 Task: Take a screenshot of a breathtaking landscape from a travel documentary you are watching in VLC.
Action: Mouse moved to (82, 45)
Screenshot: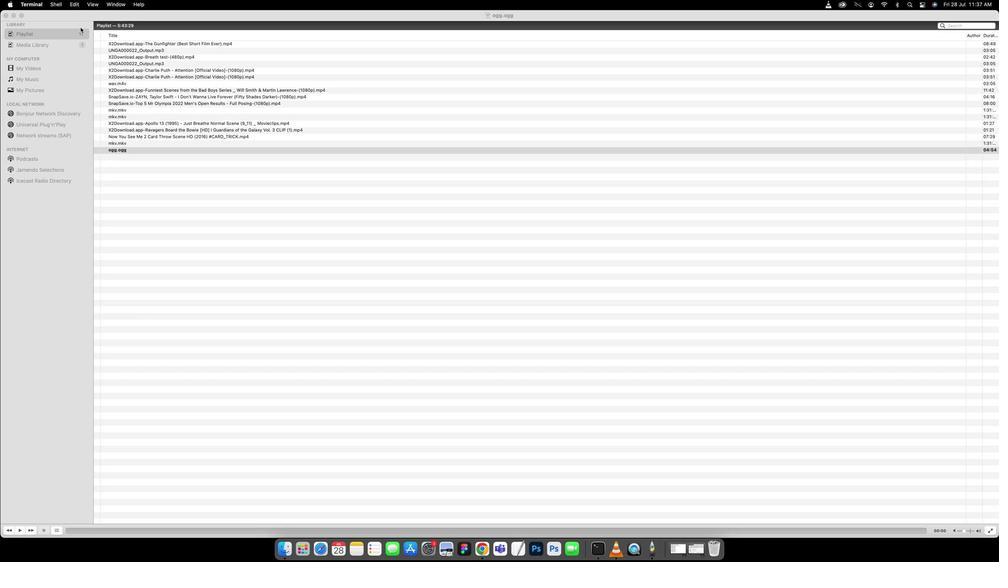 
Action: Mouse pressed left at (82, 45)
Screenshot: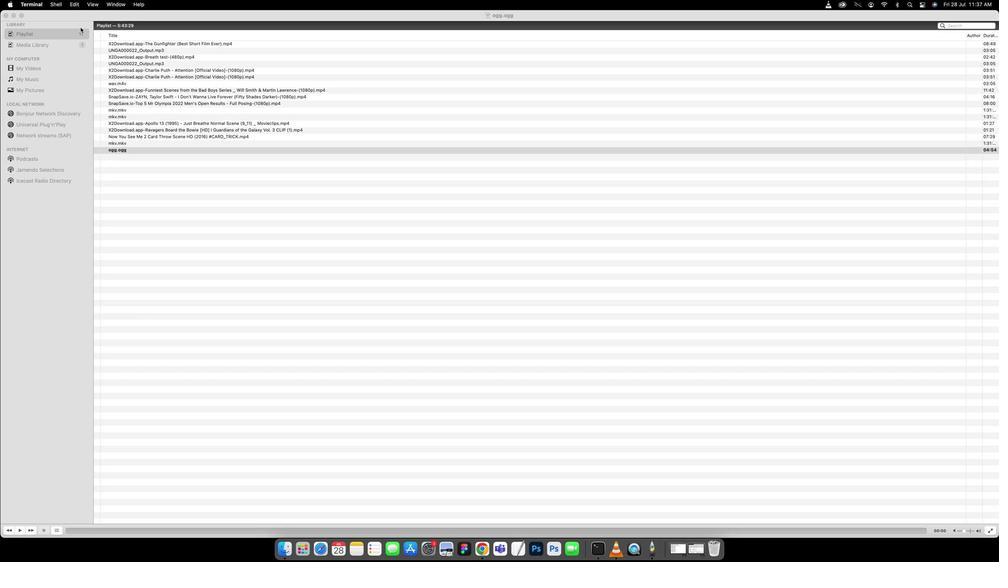 
Action: Mouse moved to (76, 22)
Screenshot: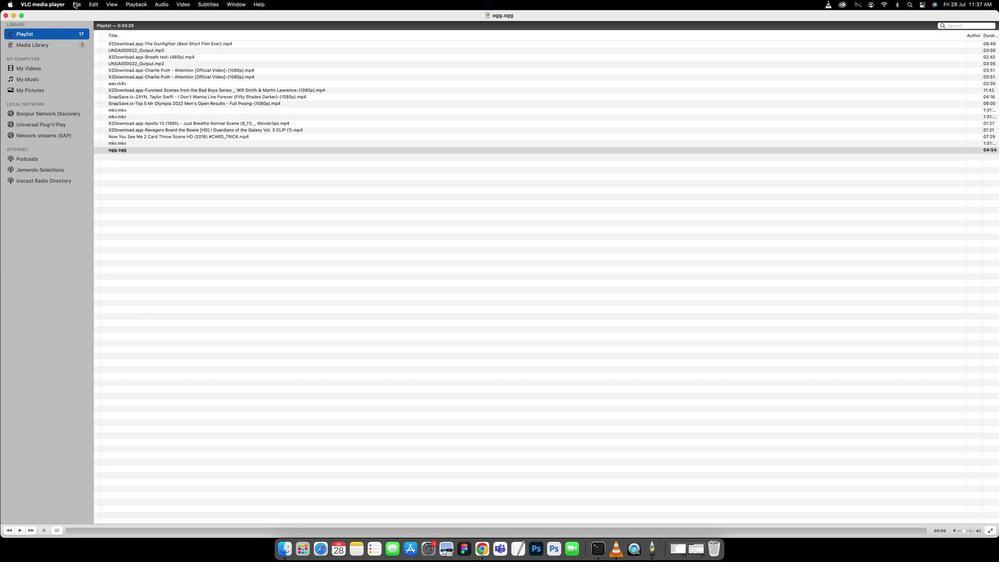 
Action: Mouse pressed left at (76, 22)
Screenshot: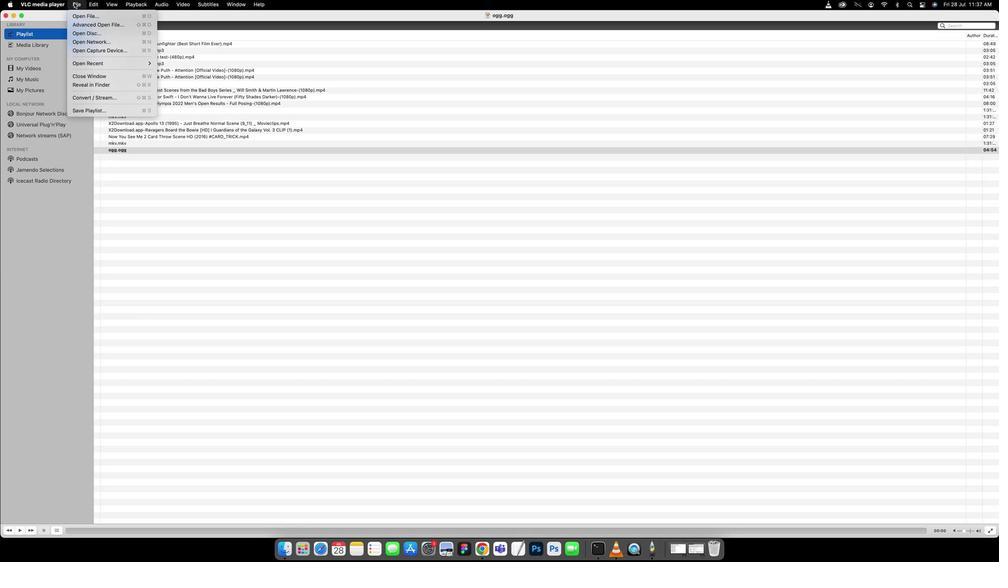 
Action: Mouse moved to (81, 32)
Screenshot: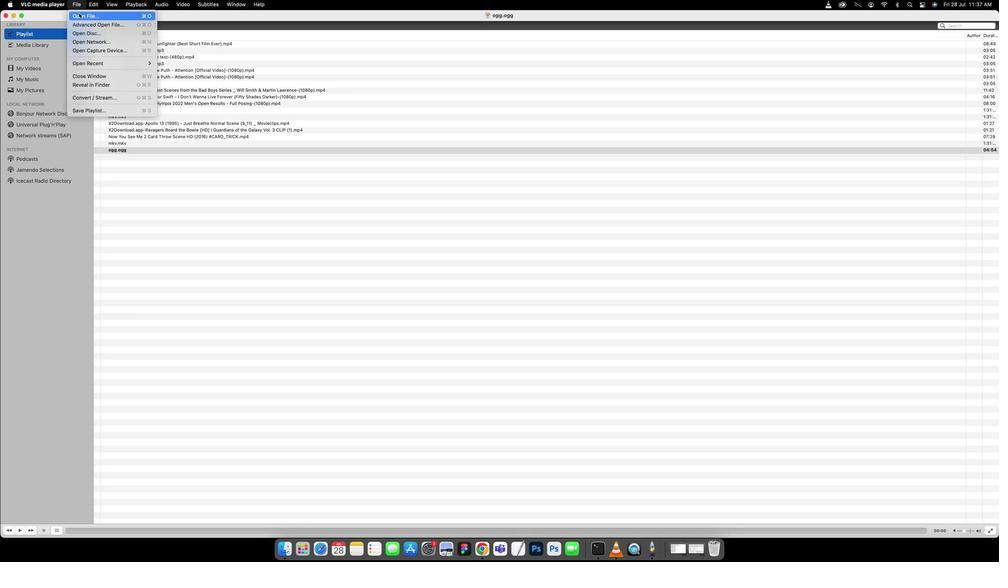
Action: Mouse pressed left at (81, 32)
Screenshot: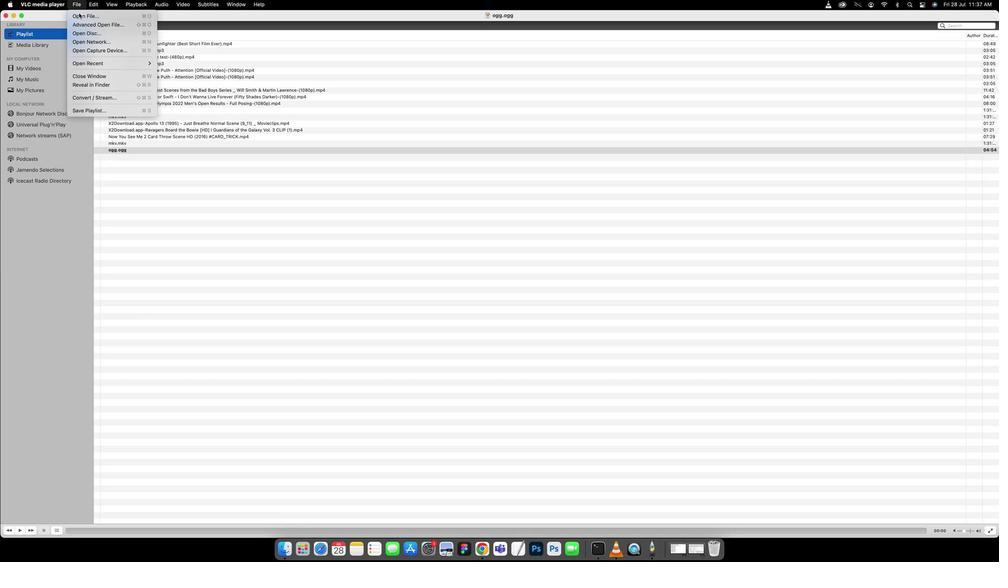 
Action: Mouse moved to (426, 149)
Screenshot: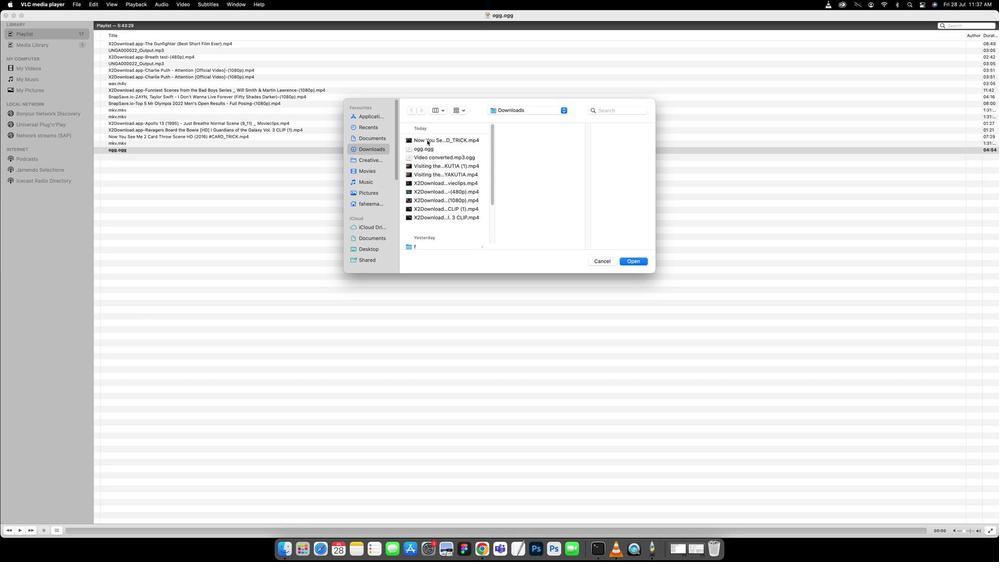 
Action: Mouse pressed left at (426, 149)
Screenshot: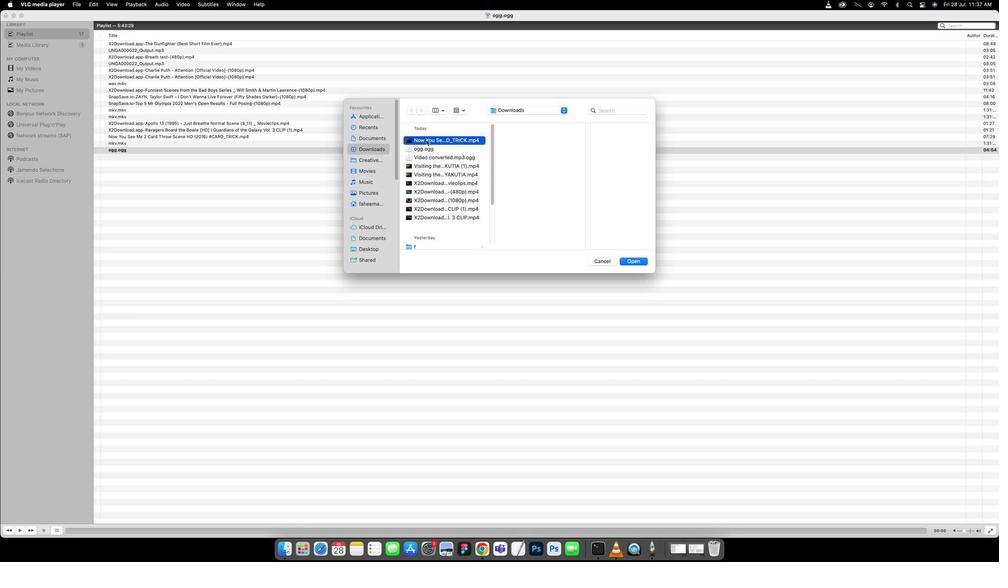 
Action: Mouse moved to (417, 172)
Screenshot: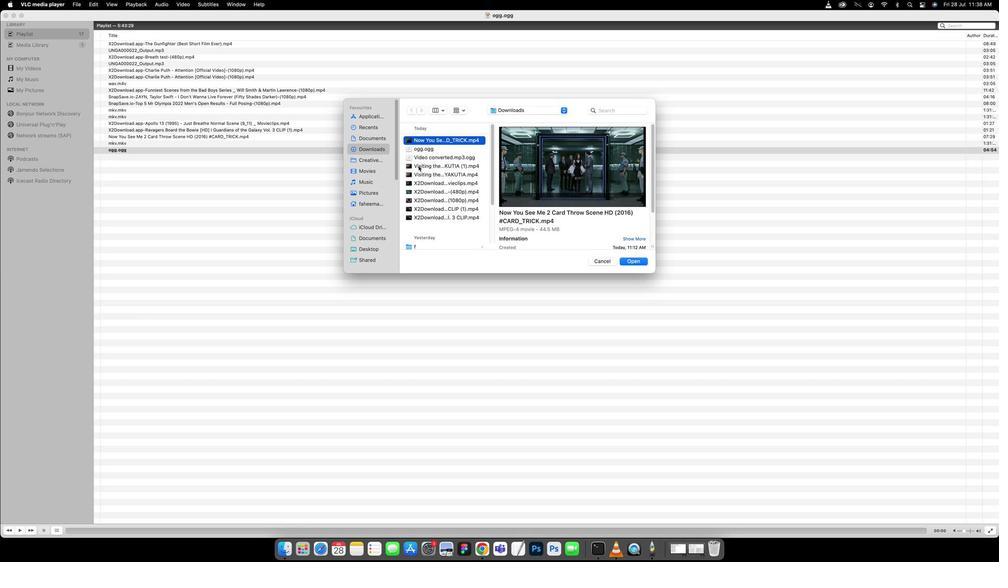 
Action: Mouse pressed left at (417, 172)
Screenshot: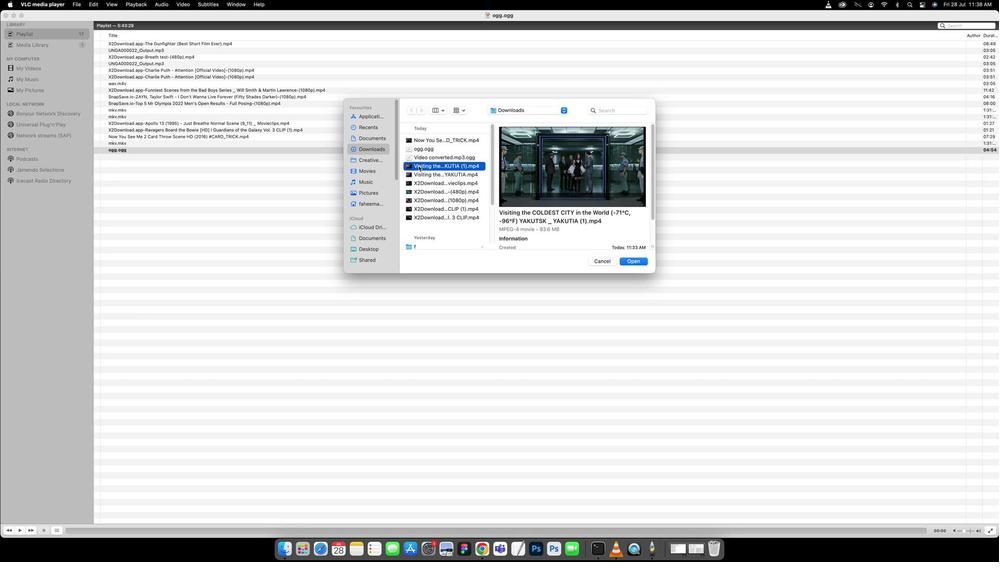
Action: Mouse moved to (419, 185)
Screenshot: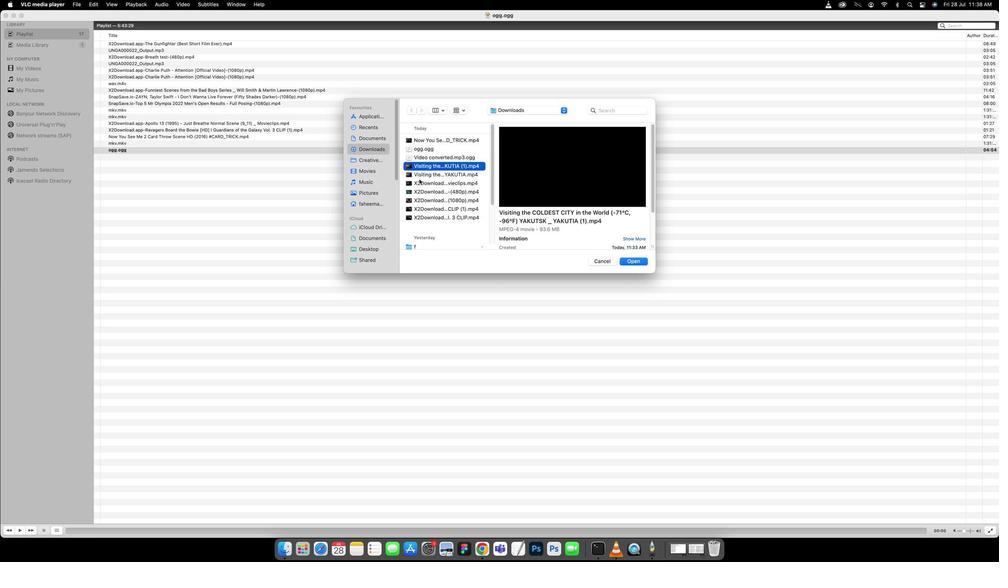 
Action: Mouse pressed left at (419, 185)
Screenshot: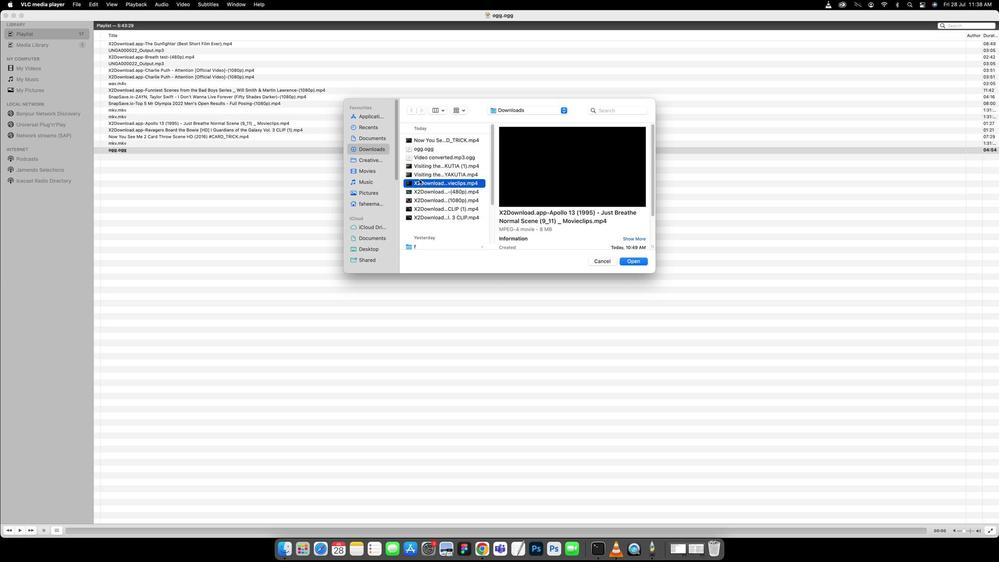 
Action: Mouse moved to (420, 182)
Screenshot: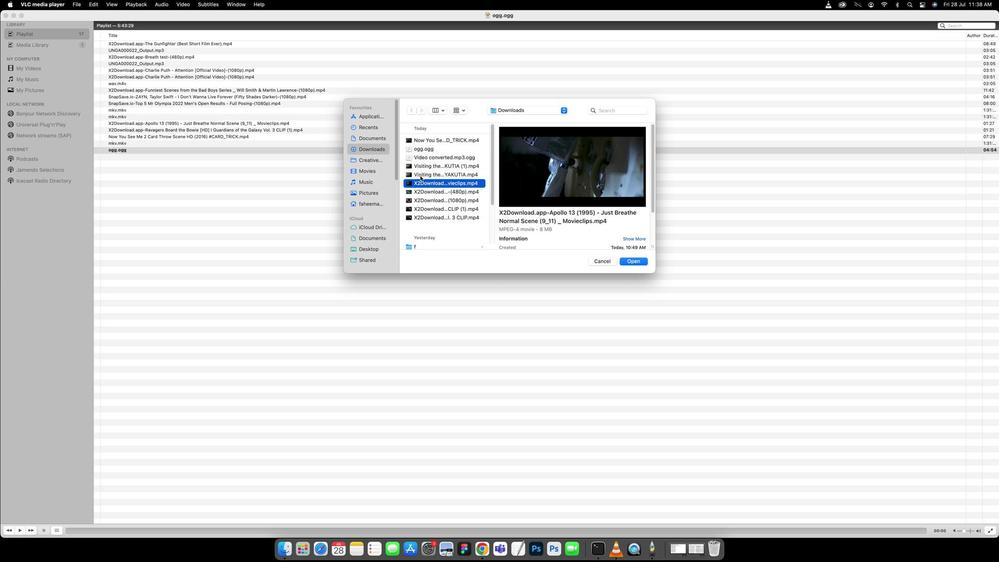 
Action: Mouse pressed left at (420, 182)
Screenshot: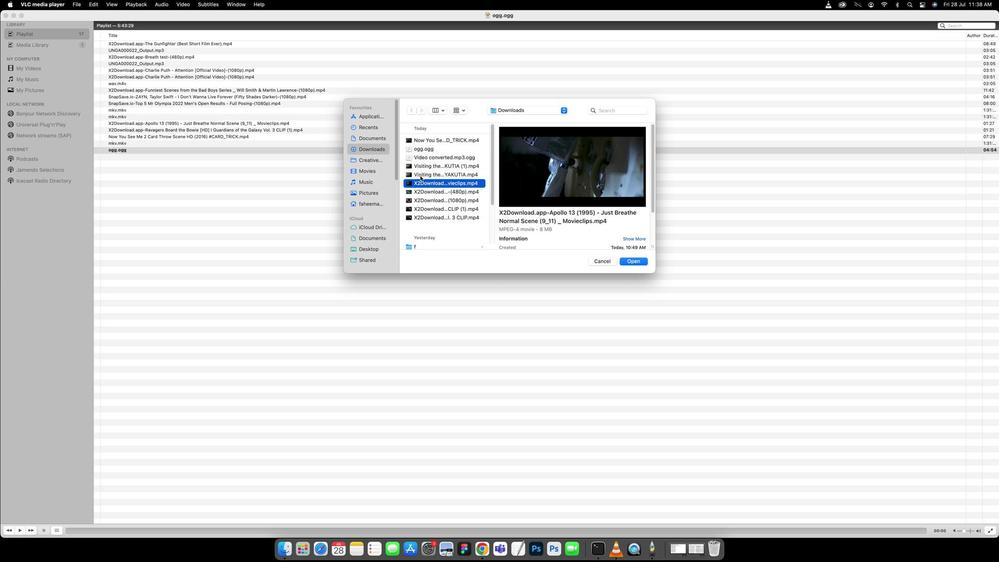 
Action: Mouse moved to (631, 262)
Screenshot: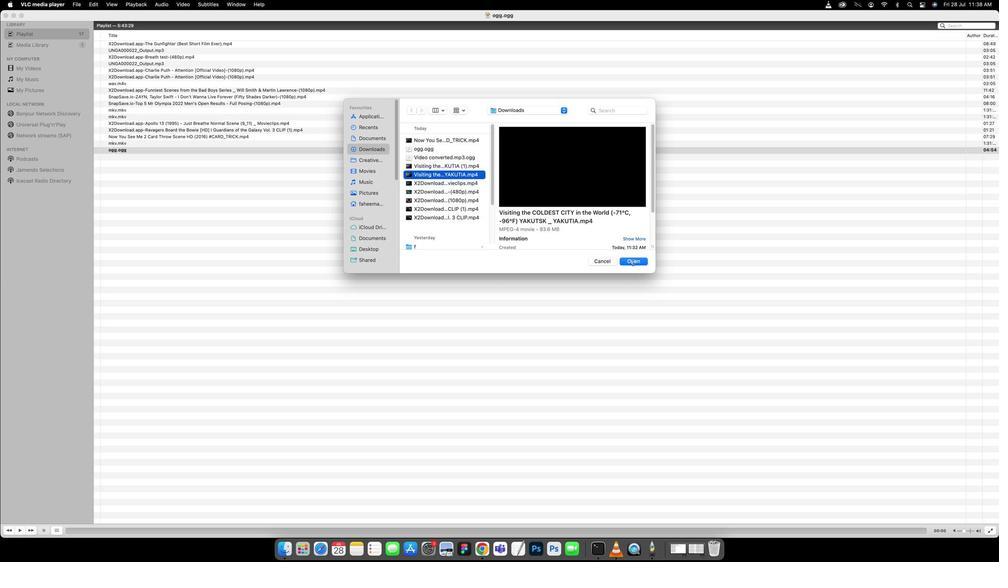 
Action: Mouse pressed left at (631, 262)
Screenshot: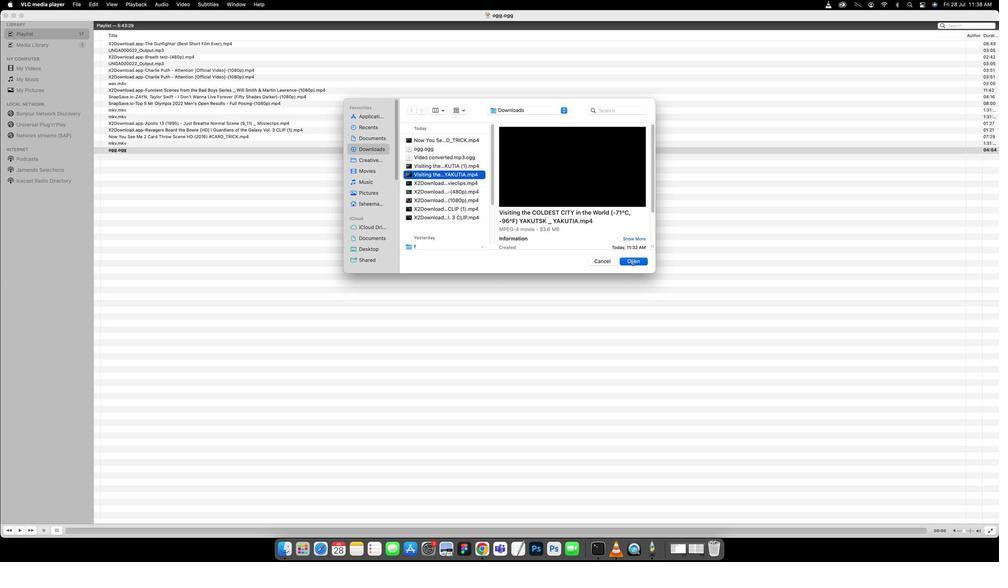 
Action: Mouse moved to (492, 304)
Screenshot: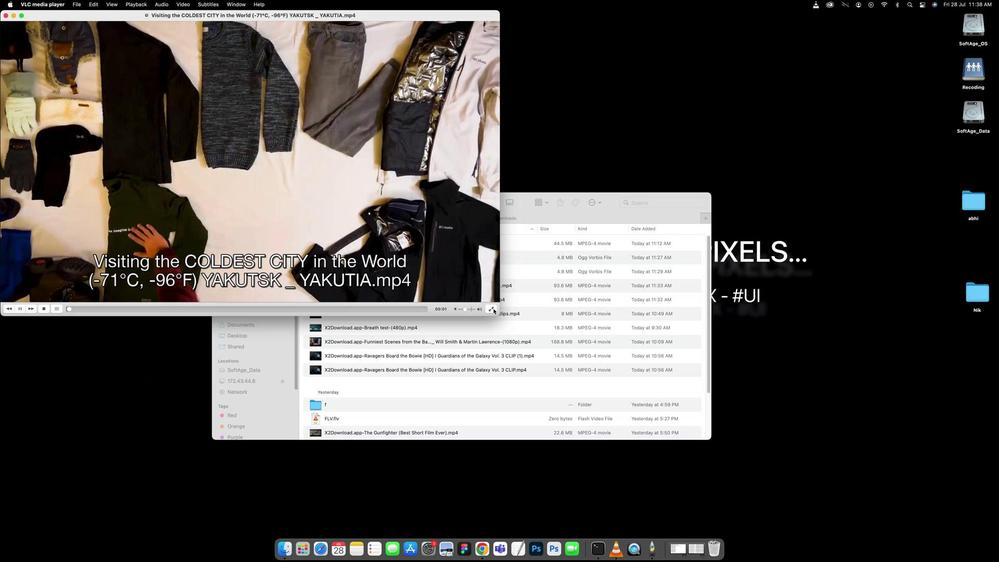 
Action: Mouse pressed left at (492, 304)
Screenshot: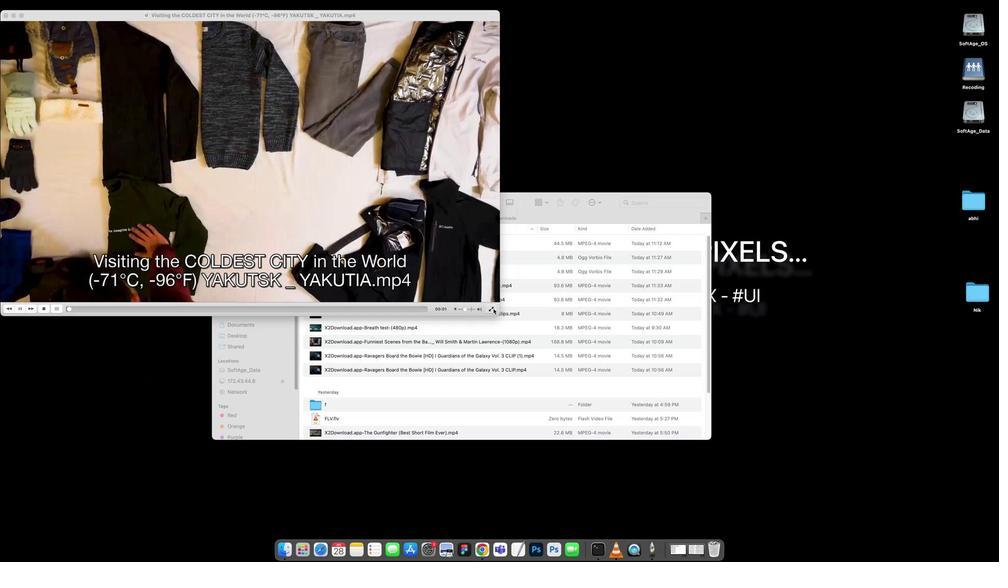 
Action: Mouse moved to (183, 24)
Screenshot: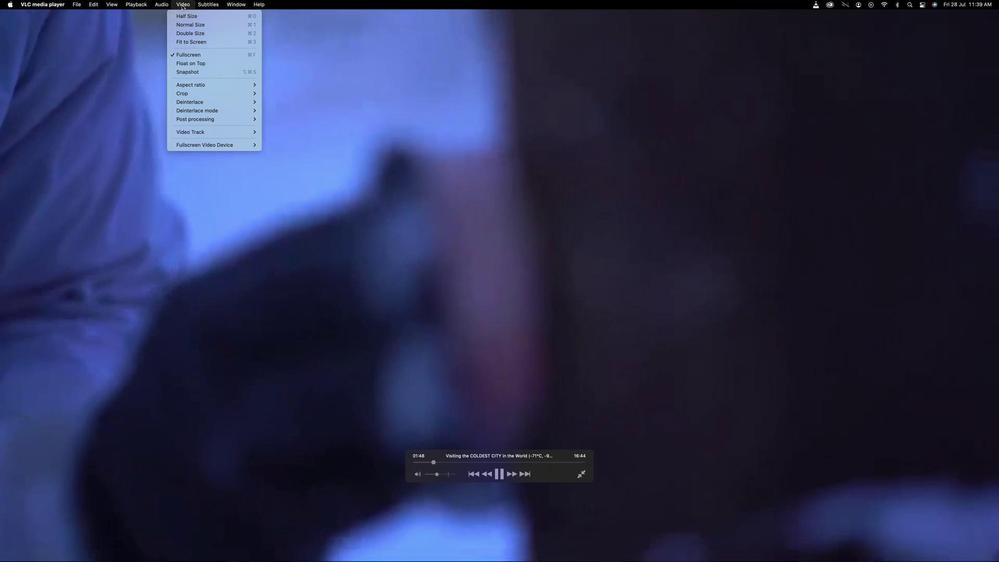 
Action: Mouse pressed left at (183, 24)
Screenshot: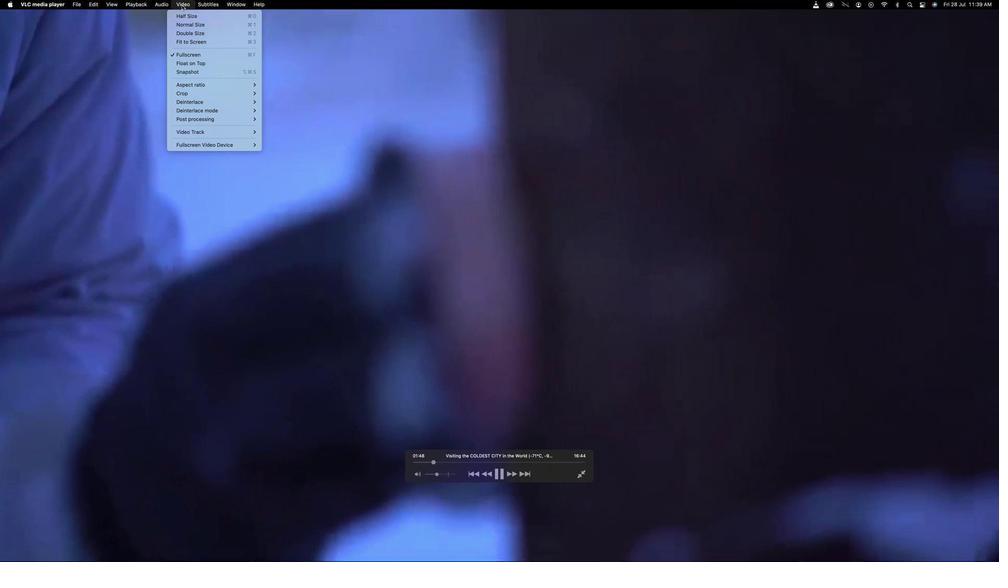 
Action: Mouse moved to (193, 86)
Screenshot: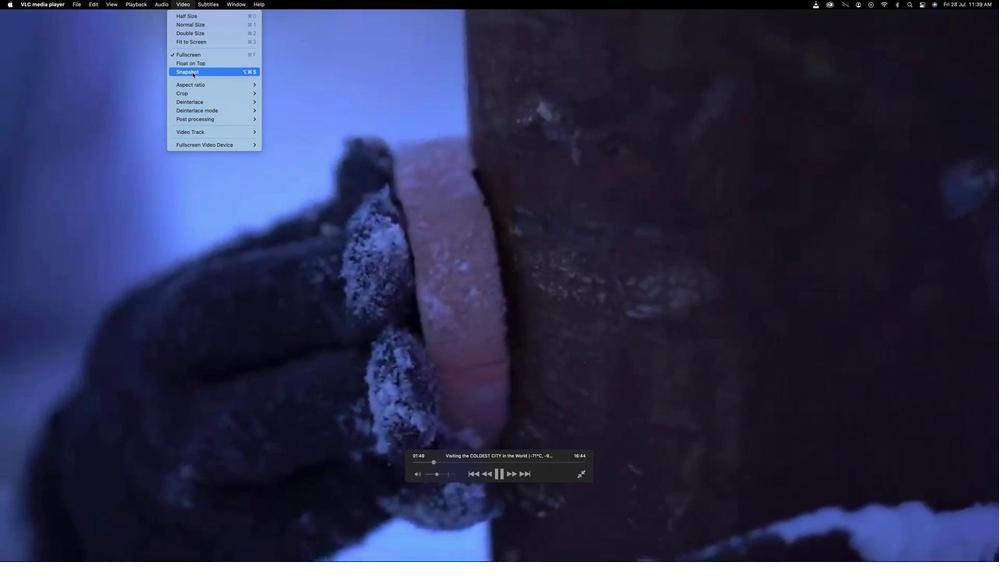 
Action: Mouse pressed left at (193, 86)
Screenshot: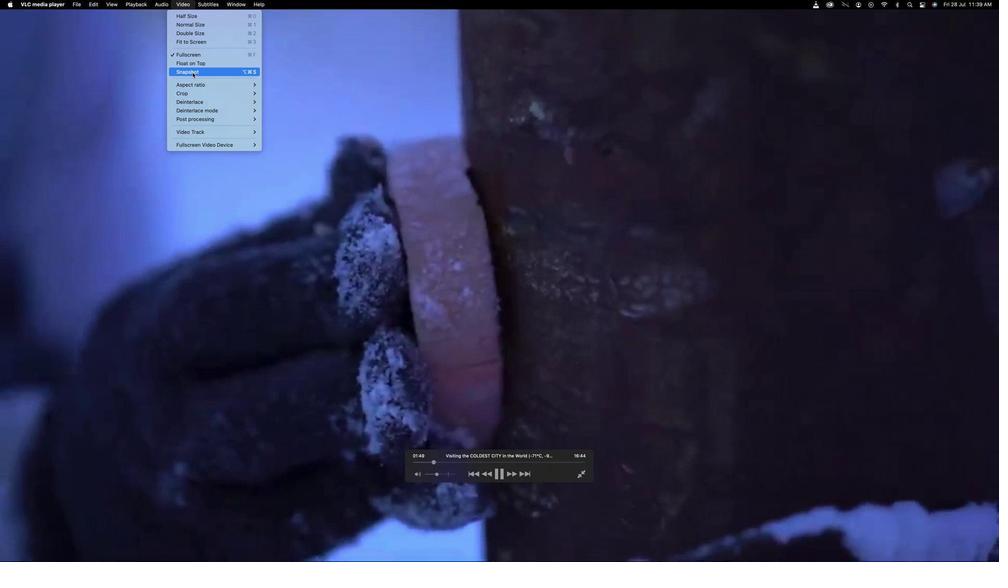 
Action: Mouse moved to (189, 21)
Screenshot: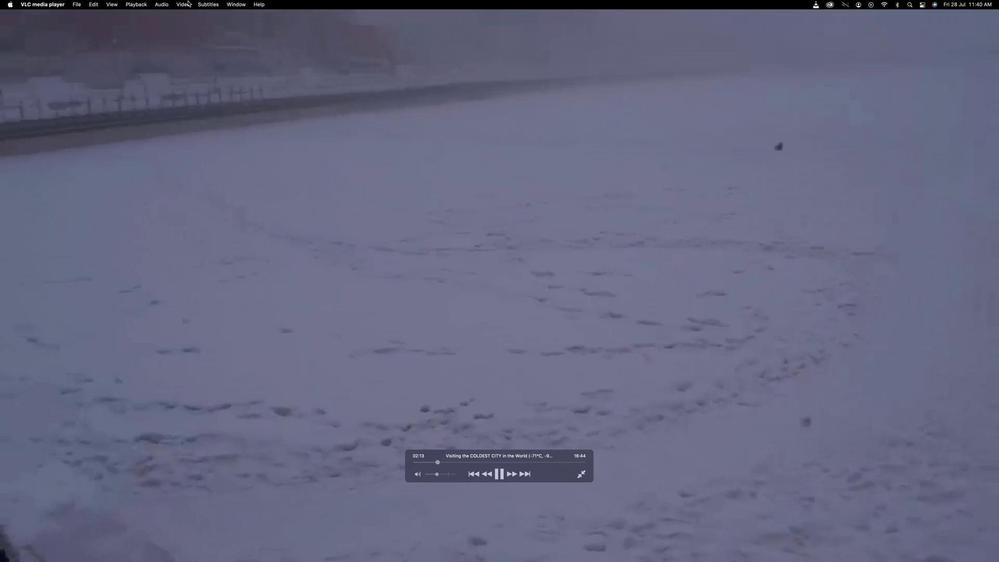 
Action: Mouse pressed left at (189, 21)
Screenshot: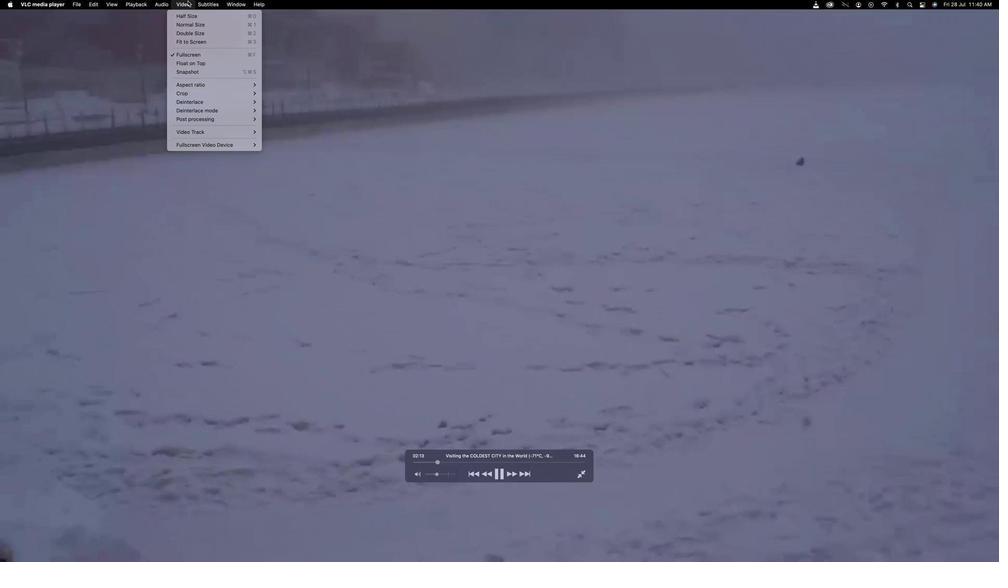 
Action: Mouse moved to (188, 86)
Screenshot: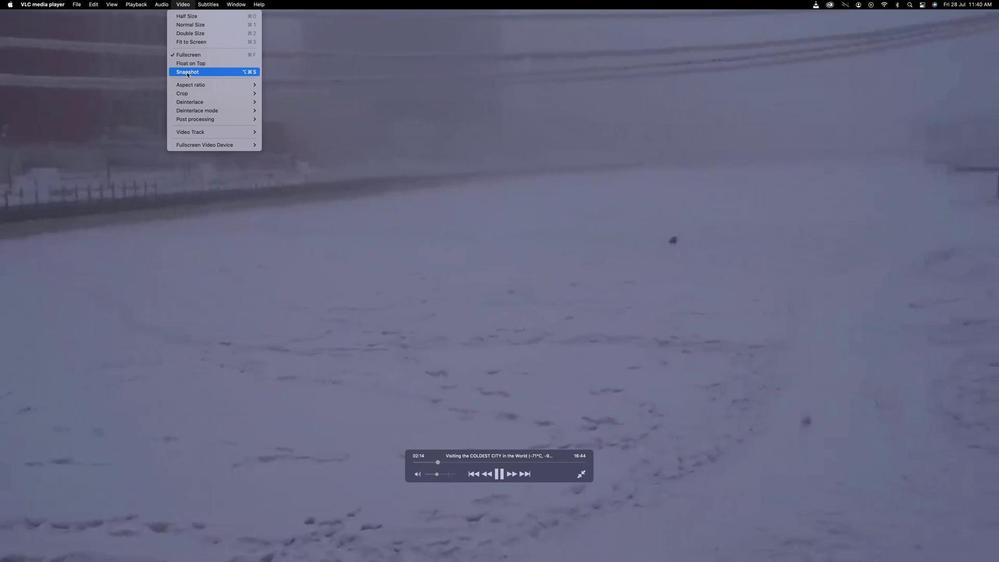 
Action: Mouse pressed left at (188, 86)
Screenshot: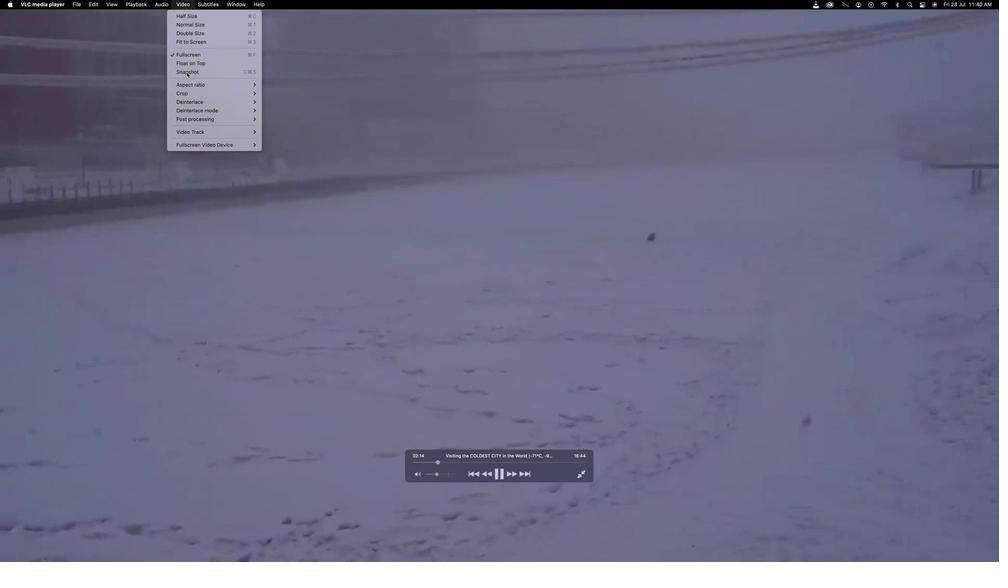 
Action: Mouse moved to (182, 22)
Screenshot: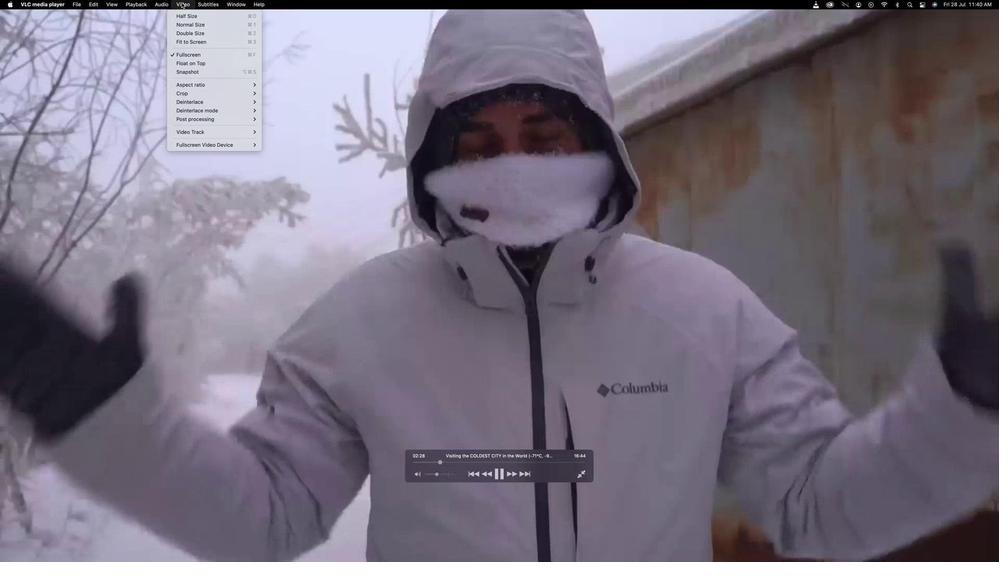 
Action: Mouse pressed left at (182, 22)
Screenshot: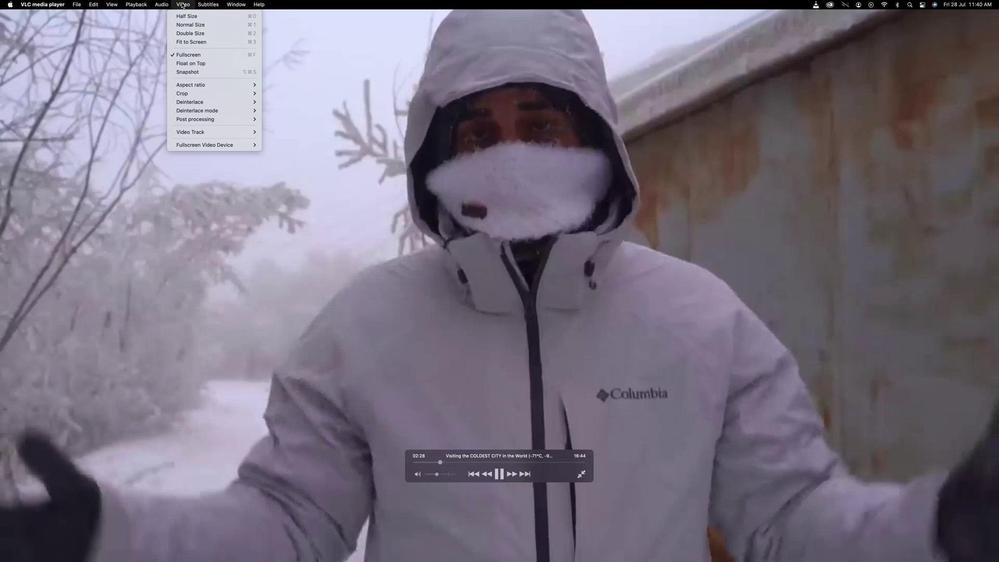 
Action: Mouse moved to (189, 85)
Screenshot: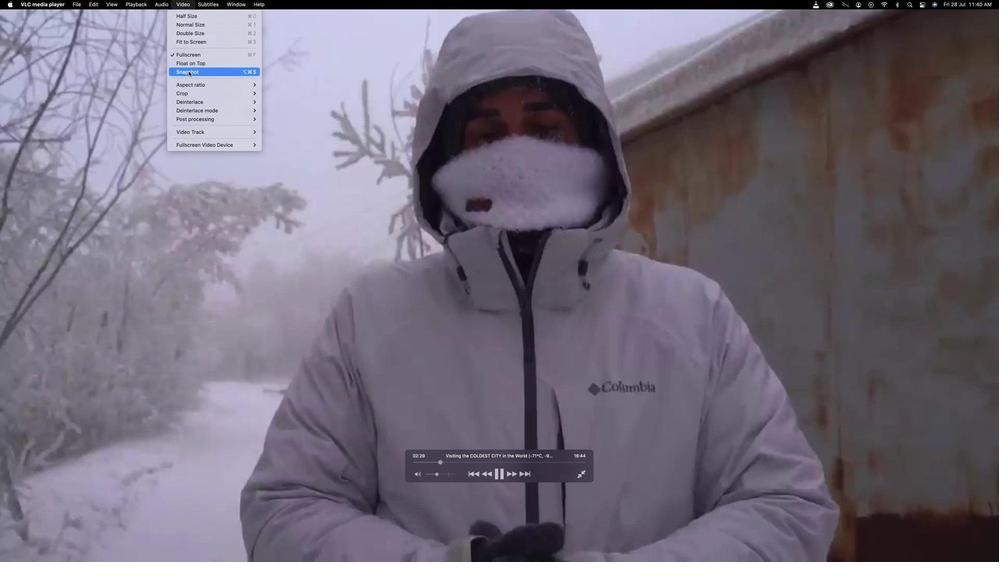 
Action: Mouse pressed left at (189, 85)
Screenshot: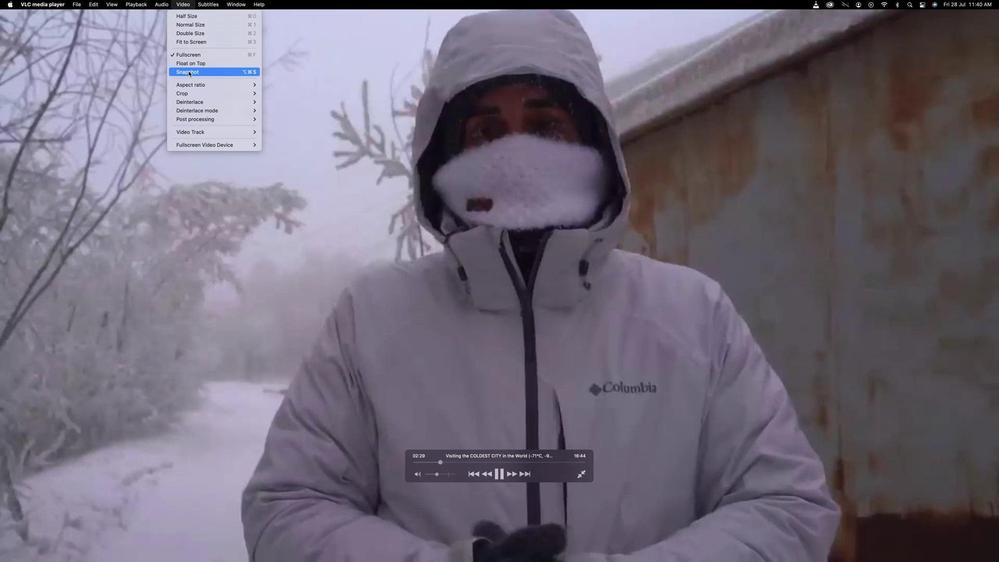 
Action: Mouse moved to (182, 20)
Screenshot: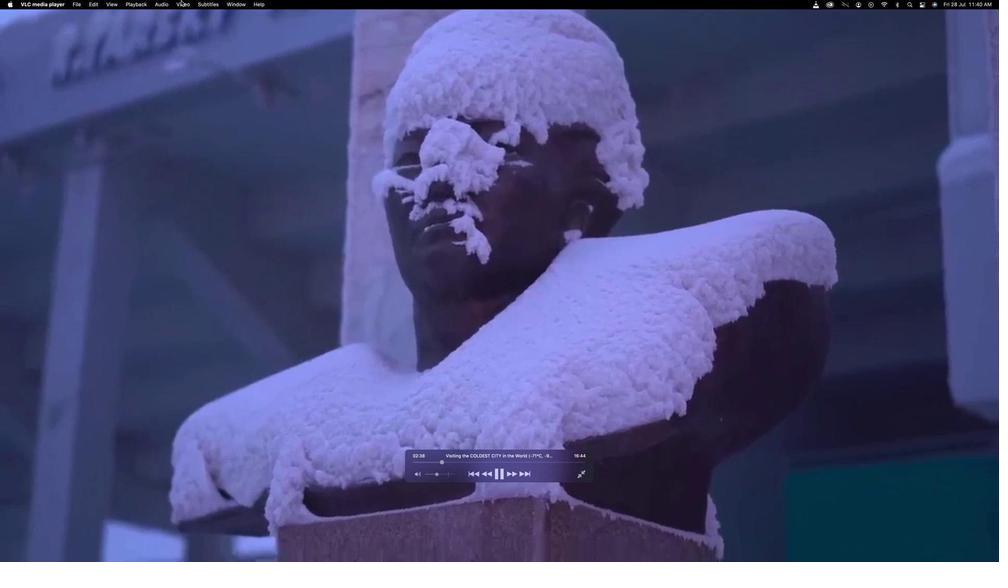 
Action: Mouse pressed left at (182, 20)
Screenshot: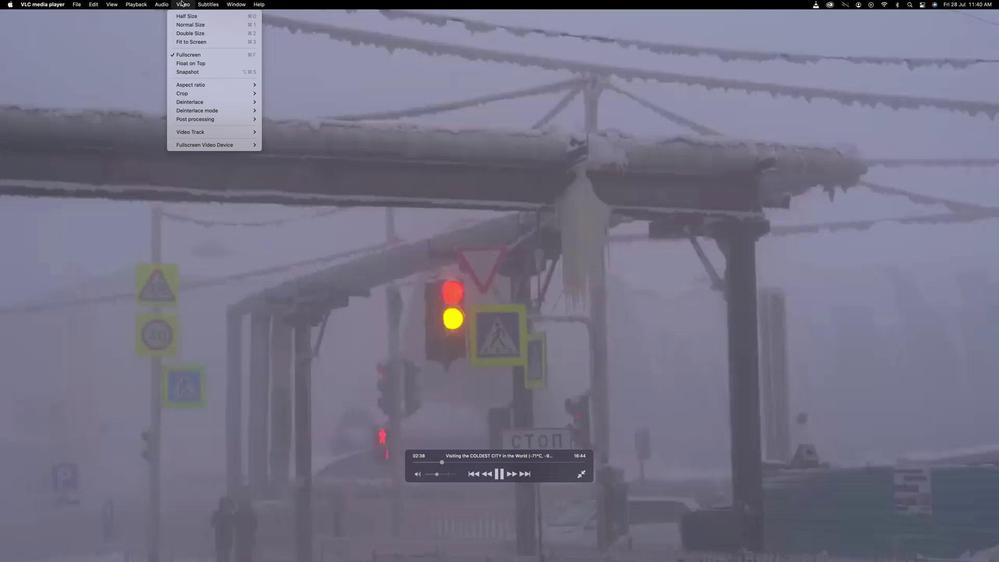 
Action: Mouse moved to (193, 86)
Screenshot: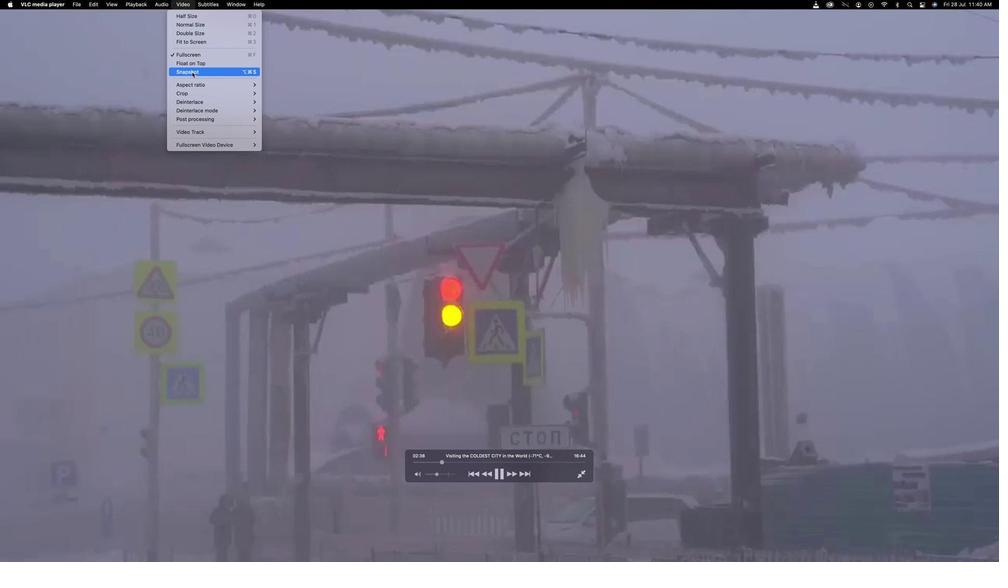
Action: Mouse pressed left at (193, 86)
Screenshot: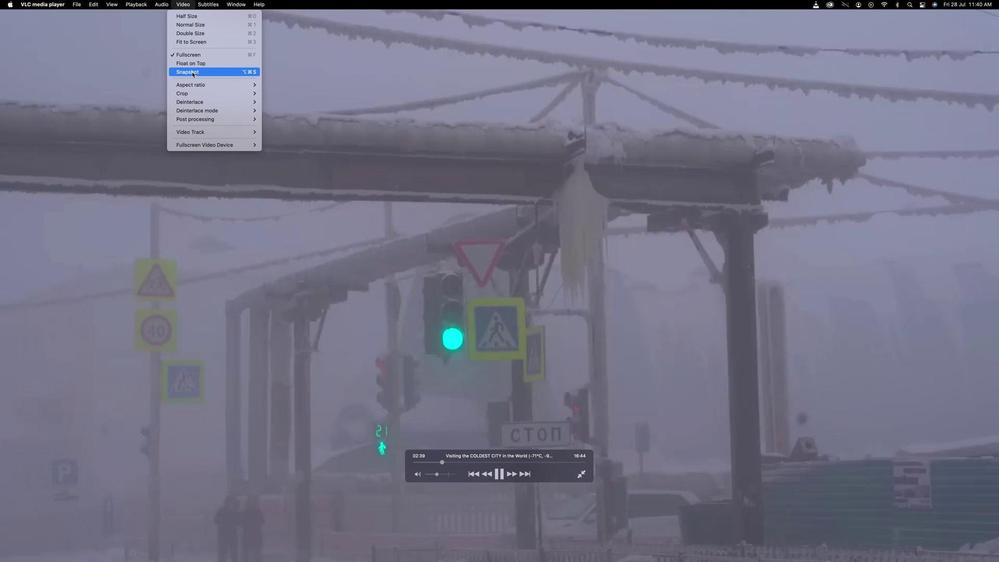 
Action: Mouse moved to (183, 23)
Screenshot: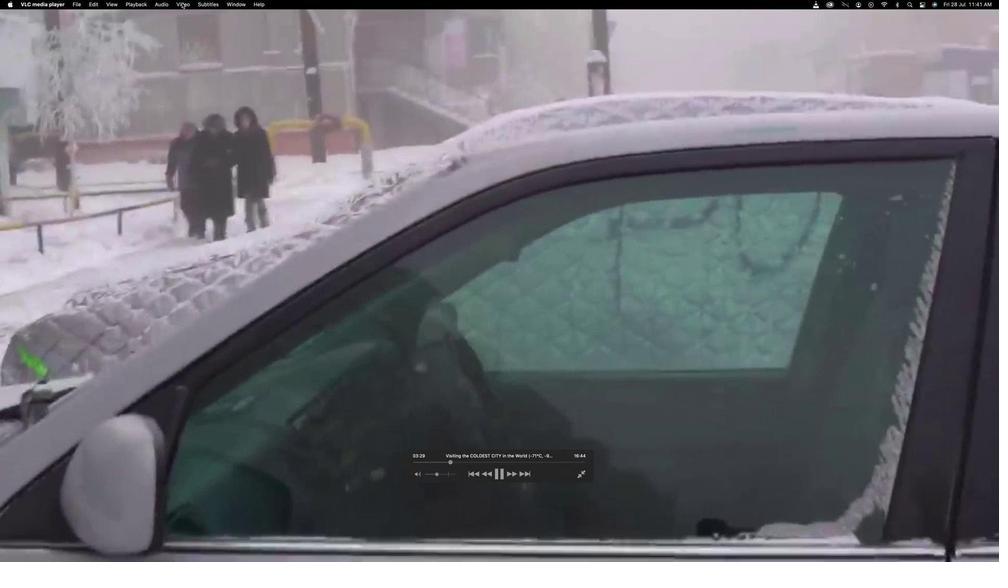 
Action: Mouse pressed left at (183, 23)
Screenshot: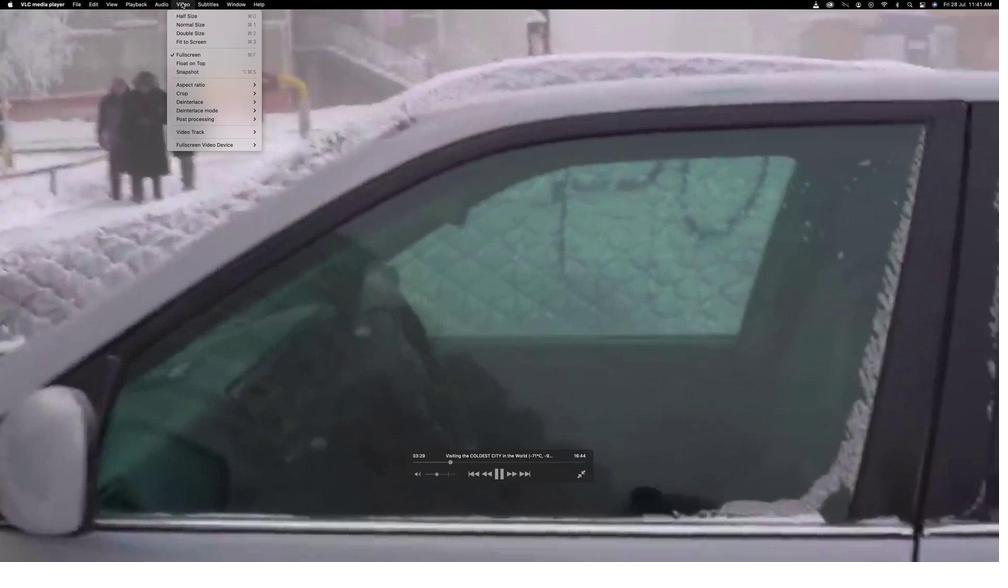 
Action: Mouse moved to (196, 85)
Screenshot: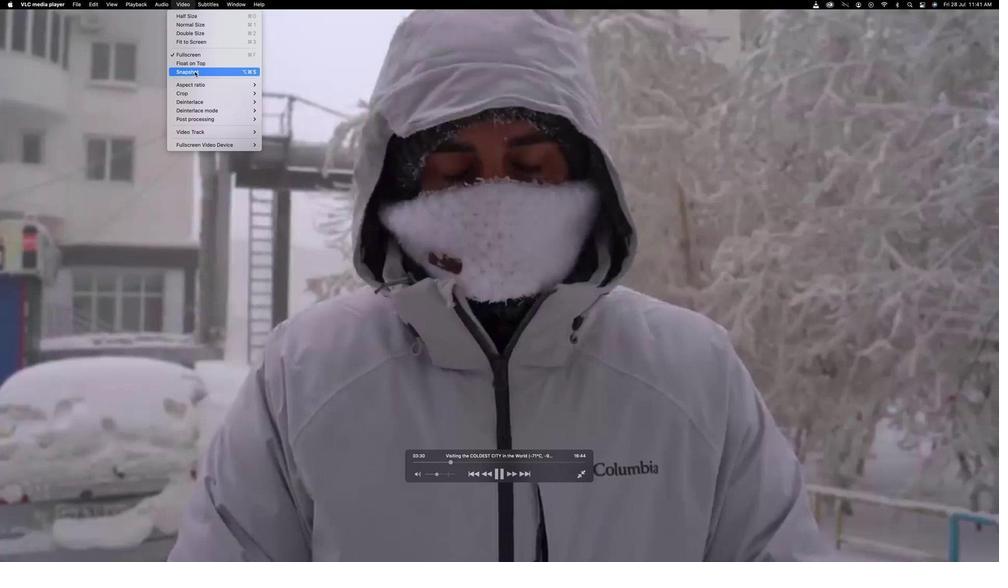 
Action: Mouse pressed left at (196, 85)
Screenshot: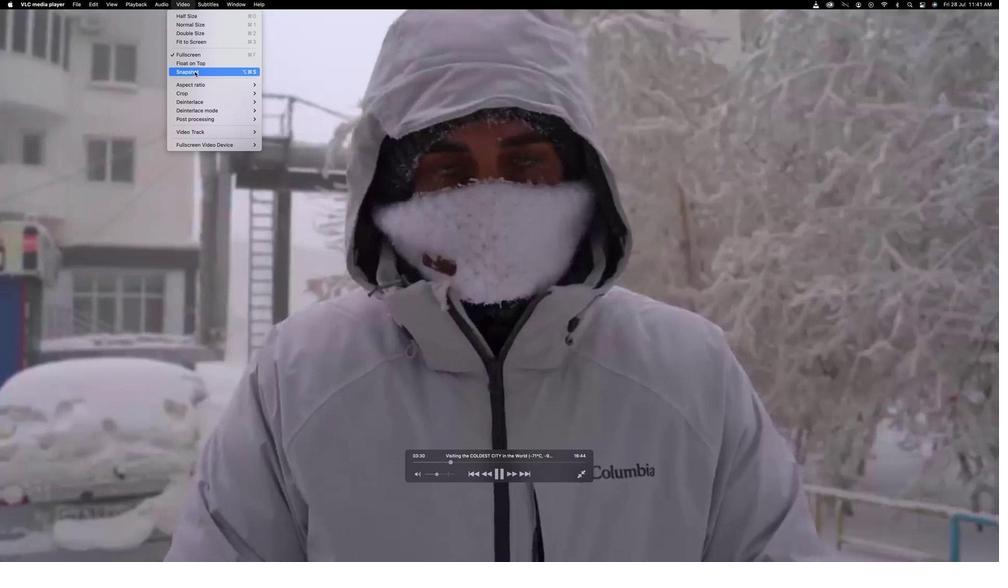 
Action: Mouse moved to (181, 23)
Screenshot: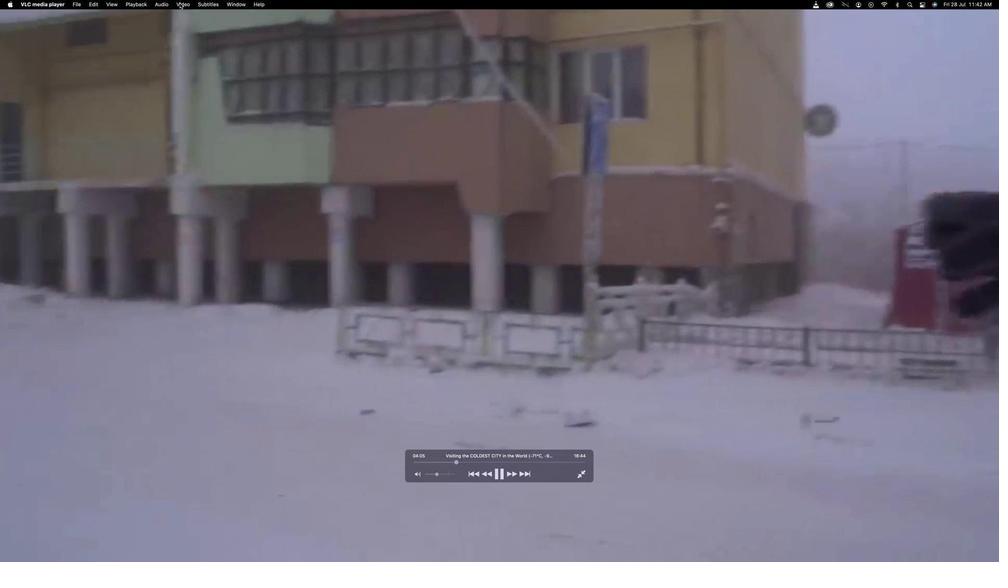 
Action: Mouse pressed left at (181, 23)
Screenshot: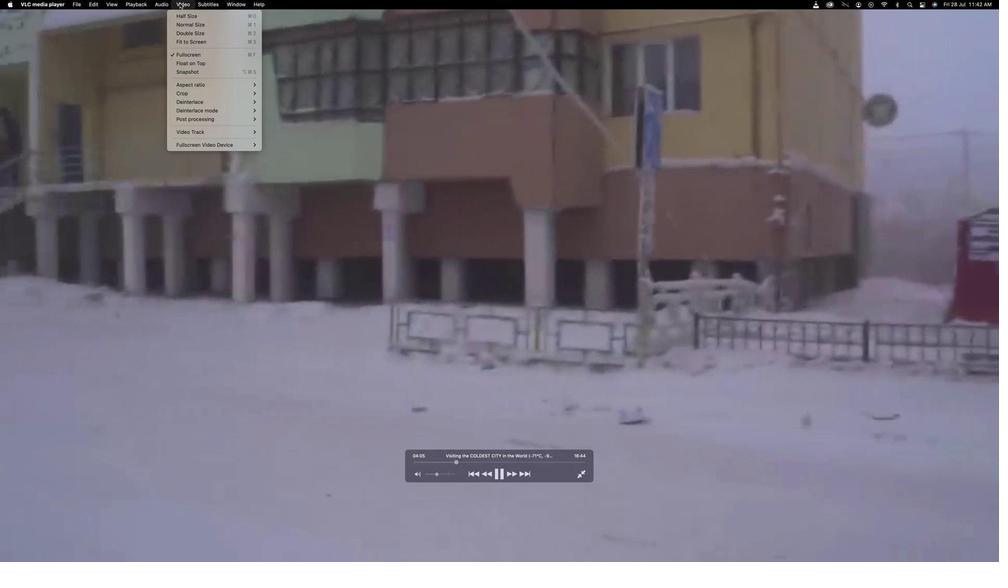 
Action: Mouse moved to (195, 86)
Screenshot: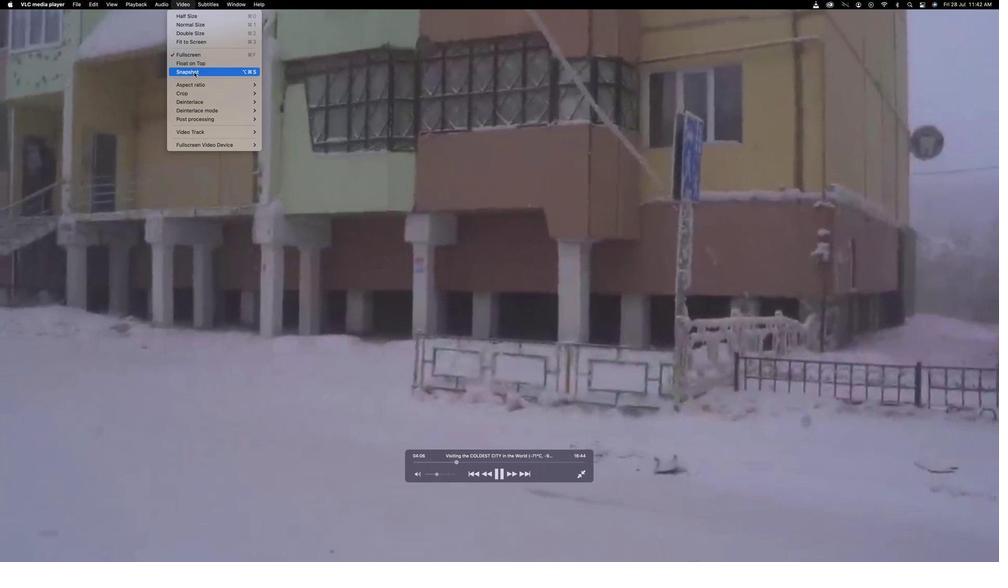 
Action: Mouse pressed left at (195, 86)
Screenshot: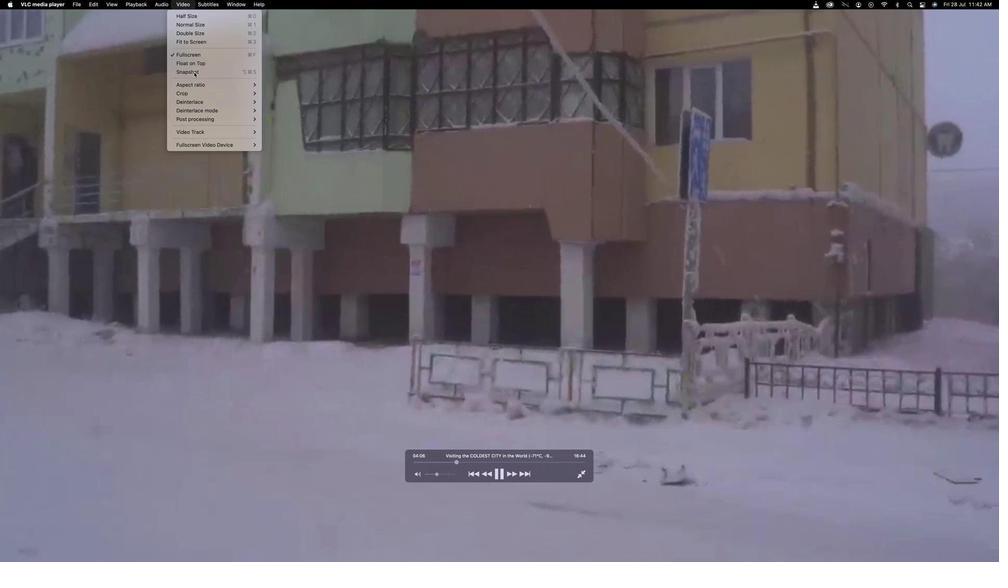 
Action: Mouse moved to (186, 23)
Screenshot: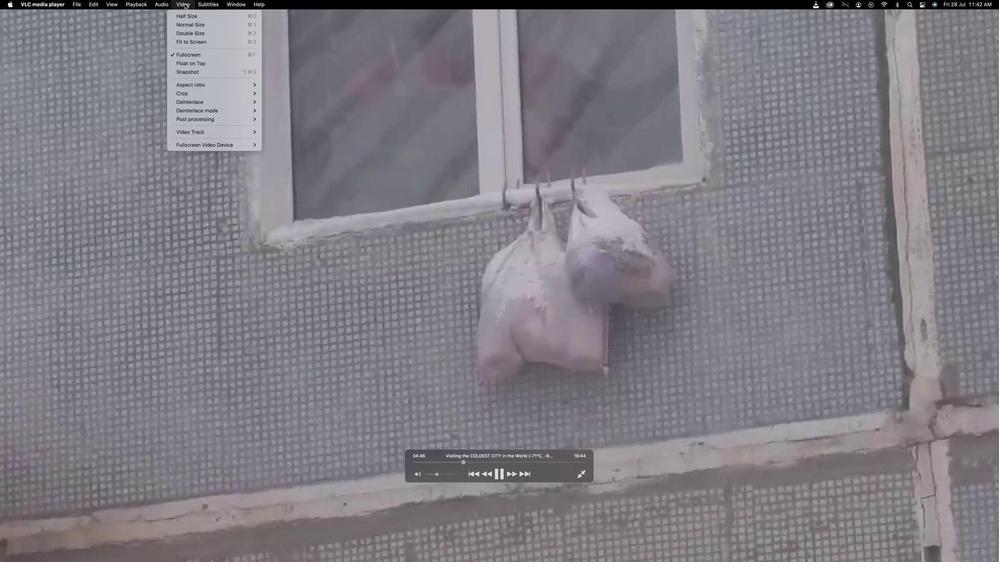 
Action: Mouse pressed left at (186, 23)
Screenshot: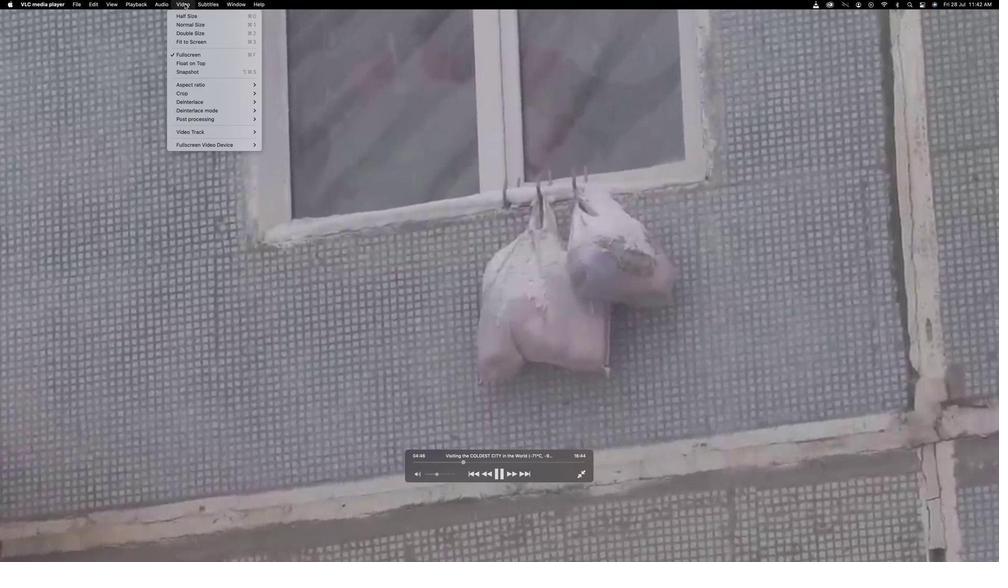 
Action: Mouse moved to (190, 86)
Screenshot: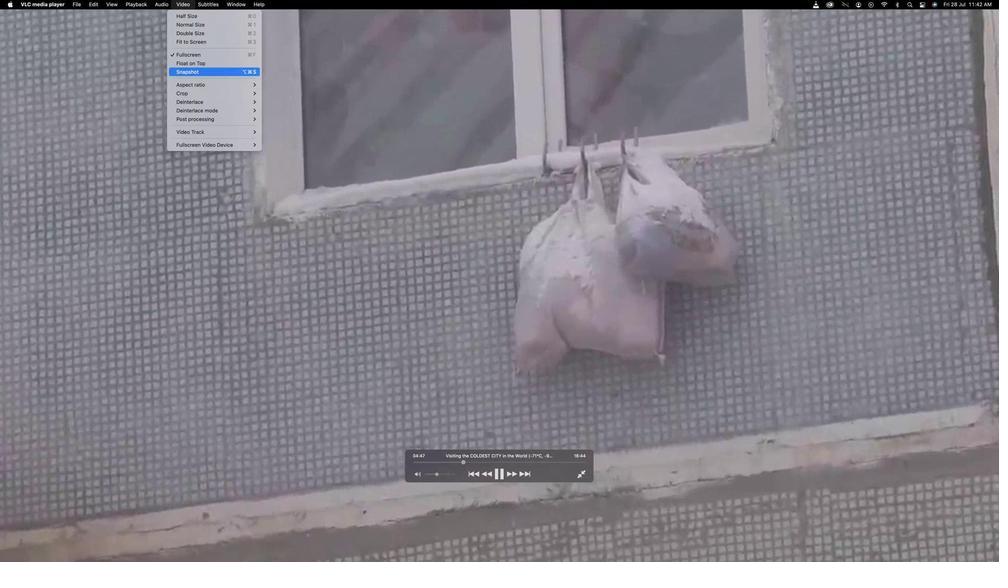 
Action: Mouse pressed left at (190, 86)
Screenshot: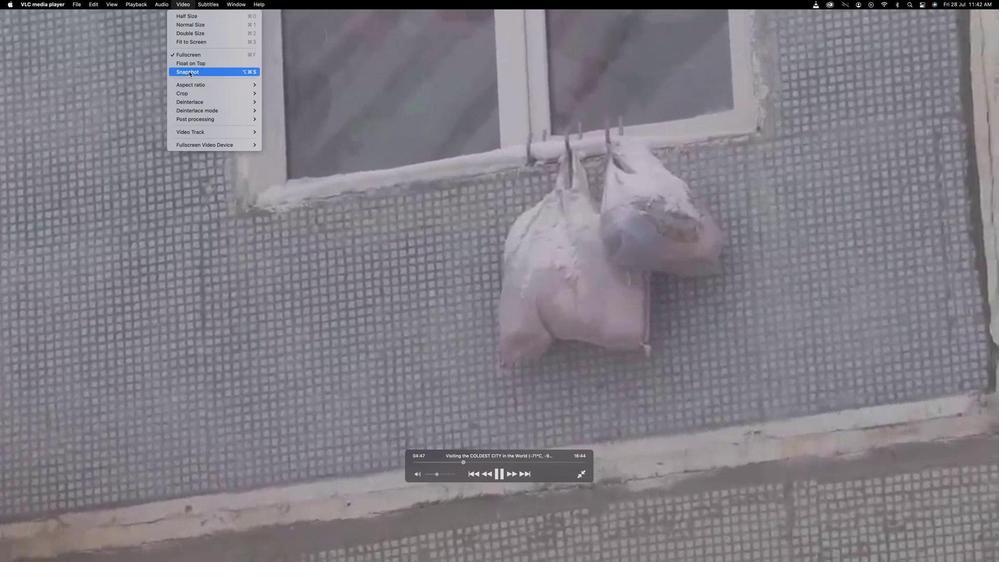 
Action: Mouse moved to (185, 25)
Screenshot: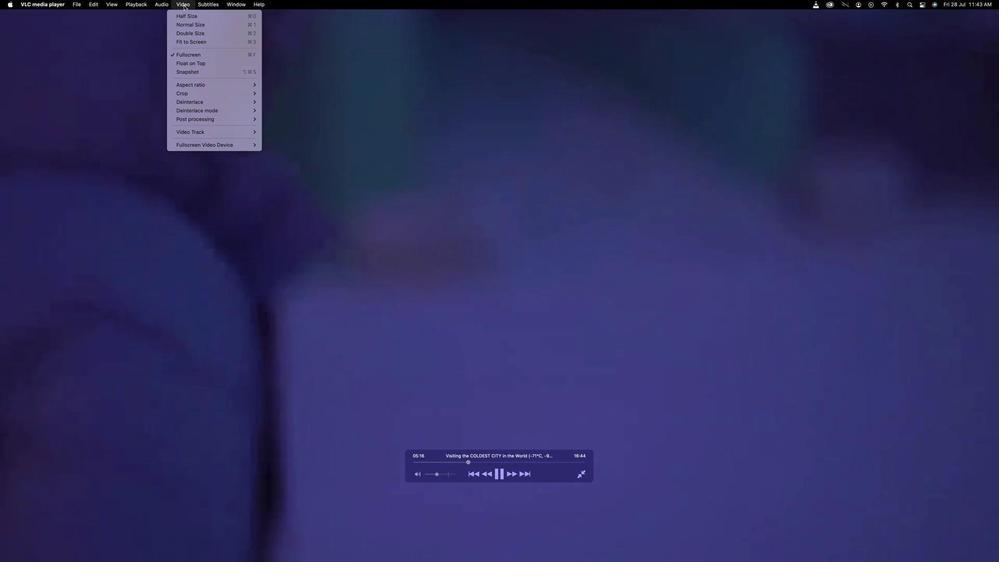 
Action: Mouse pressed left at (185, 25)
Screenshot: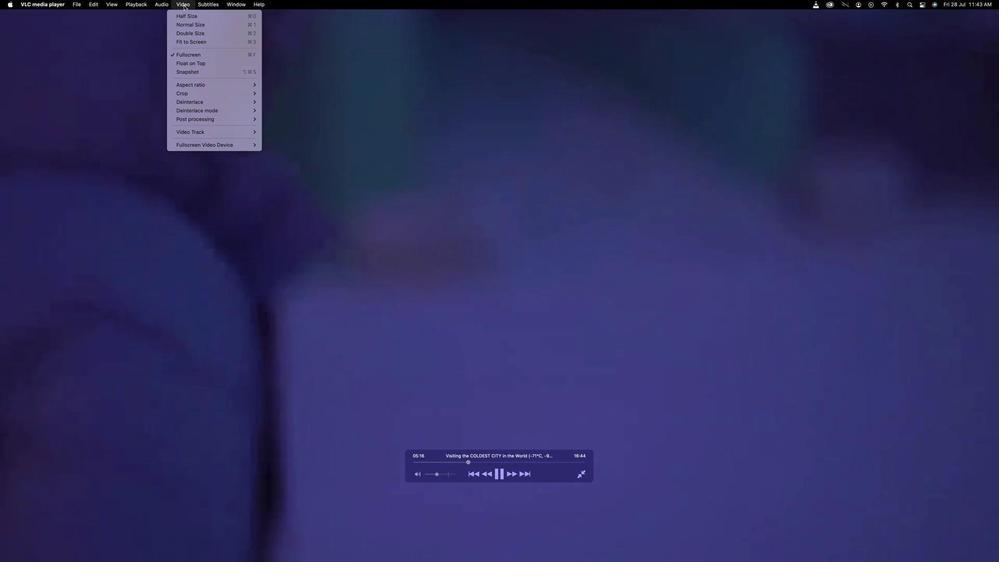 
Action: Mouse moved to (188, 89)
Screenshot: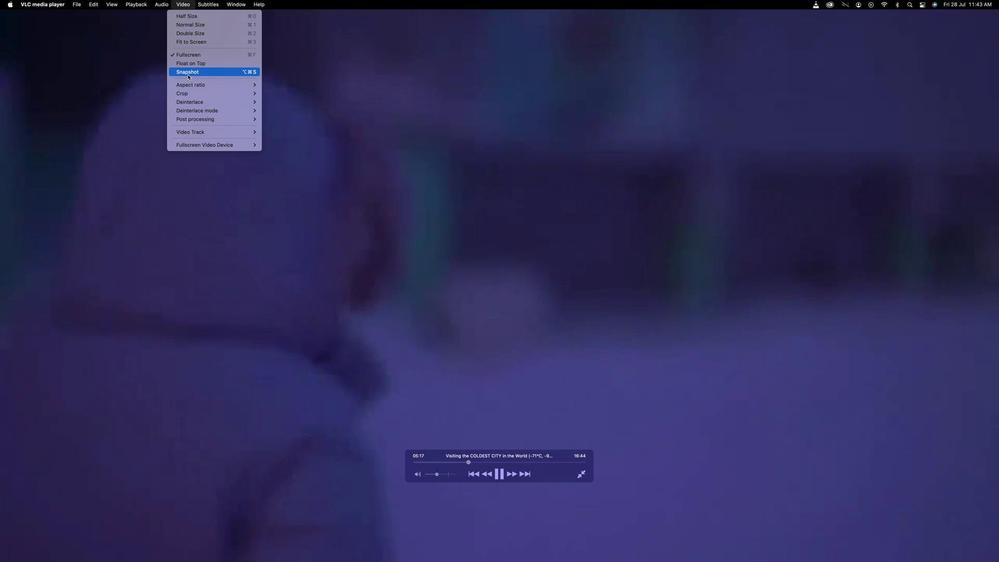 
Action: Mouse pressed left at (188, 89)
Screenshot: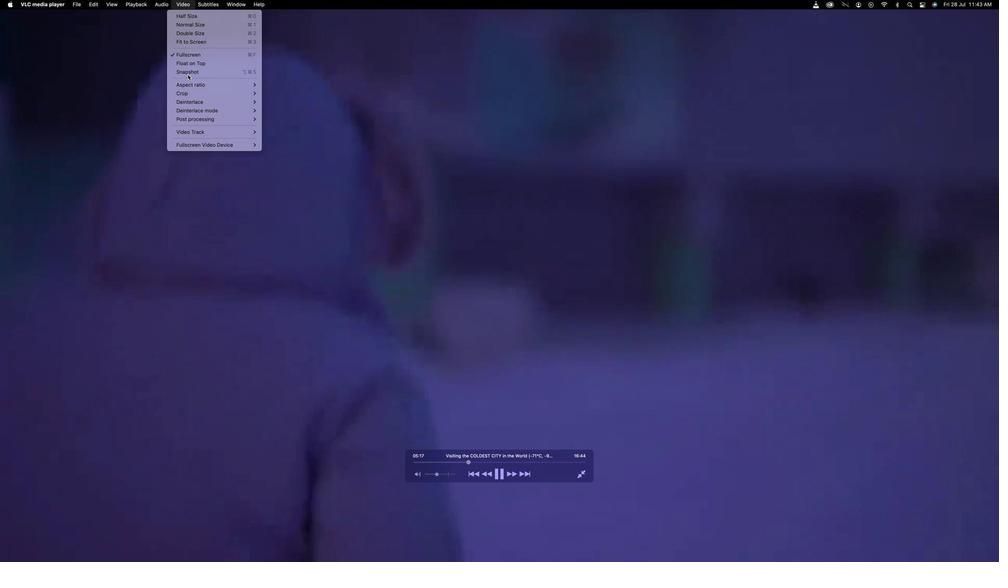
Action: Mouse moved to (186, 23)
Screenshot: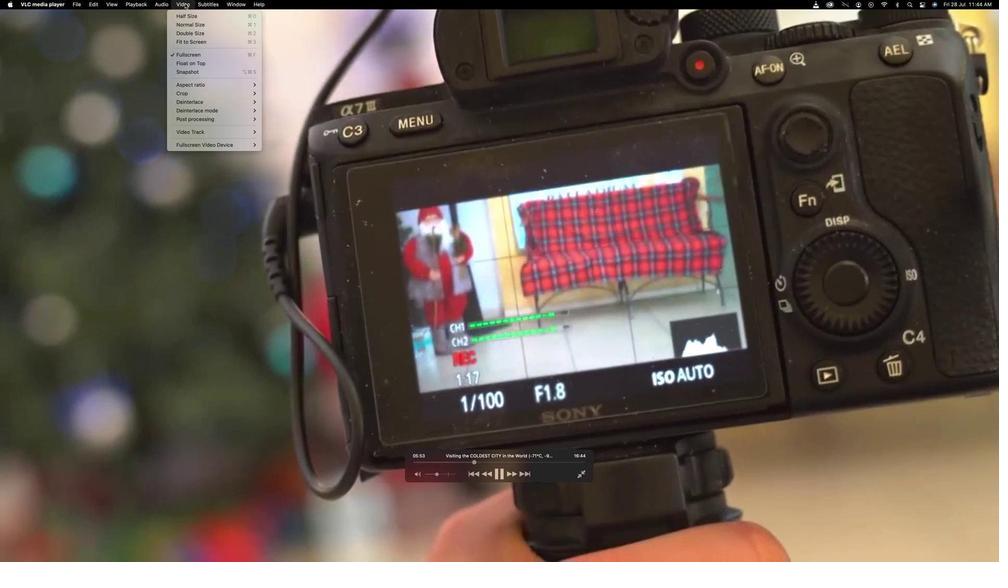 
Action: Mouse pressed left at (186, 23)
Screenshot: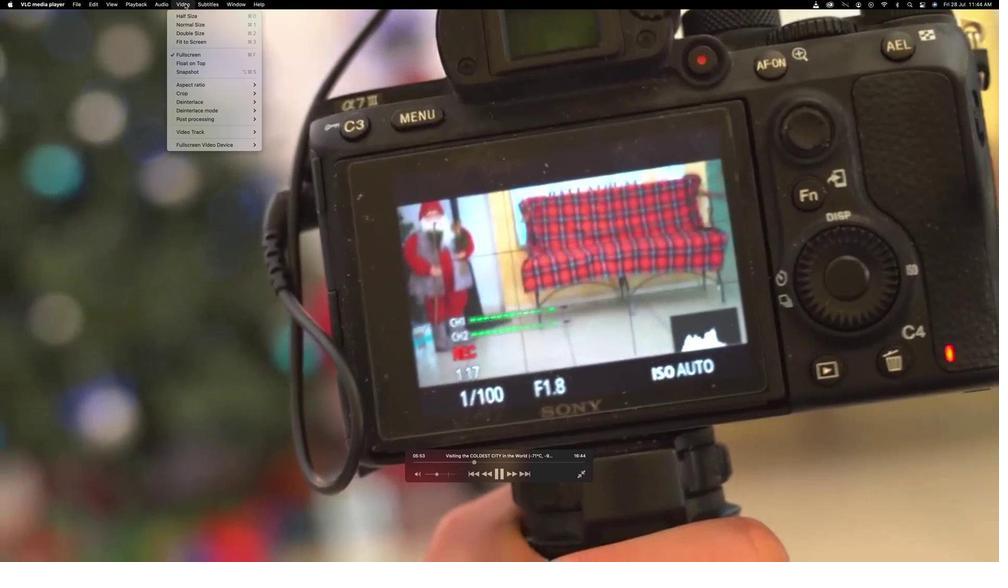 
Action: Mouse moved to (193, 86)
Screenshot: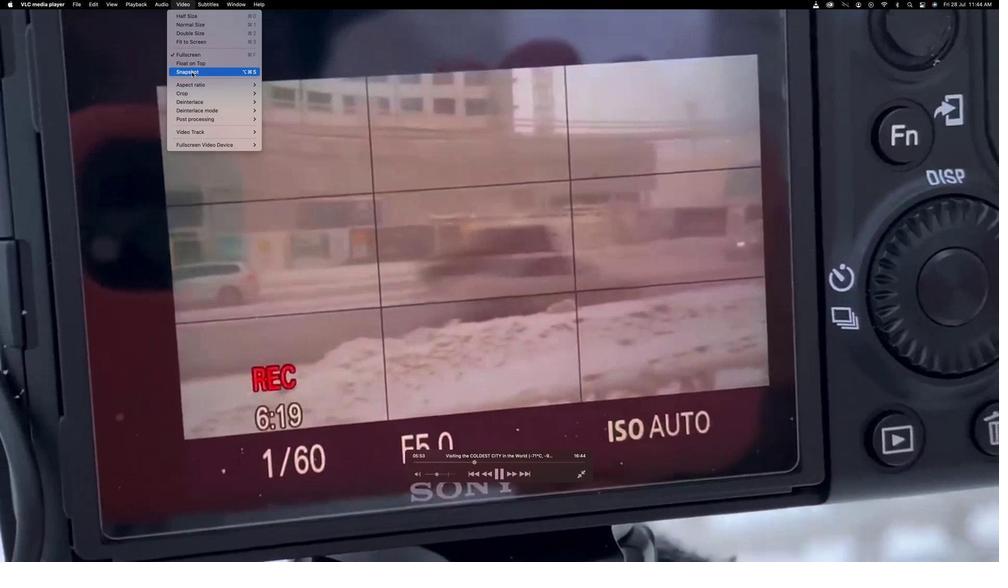 
Action: Mouse pressed left at (193, 86)
Screenshot: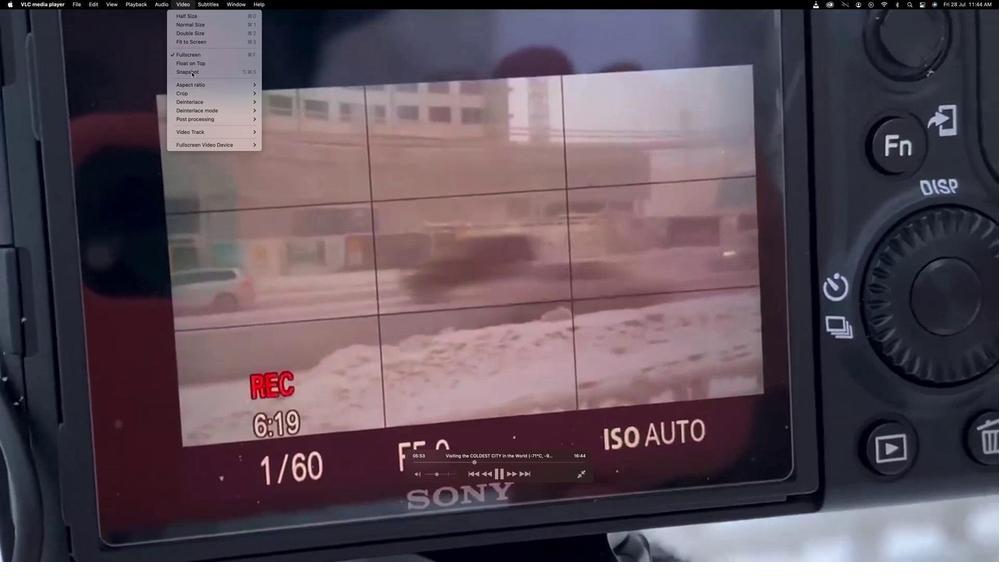 
Action: Mouse moved to (189, 23)
Screenshot: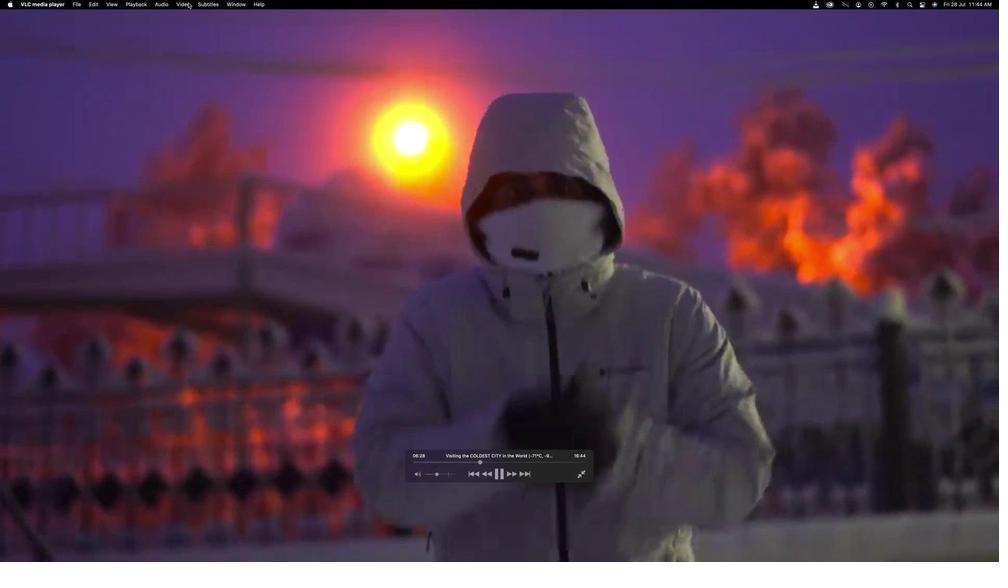 
Action: Mouse pressed left at (189, 23)
Screenshot: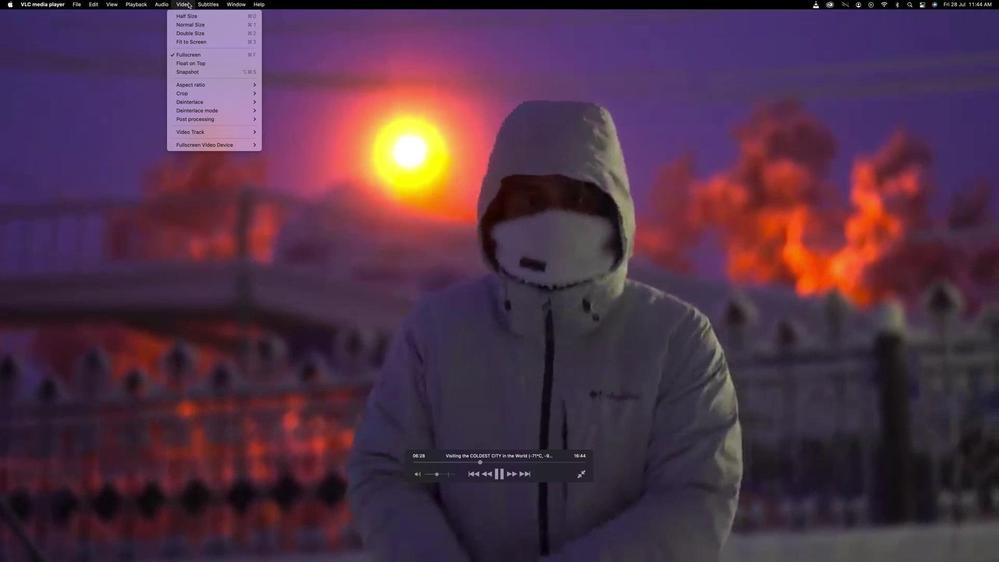 
Action: Mouse moved to (193, 85)
Screenshot: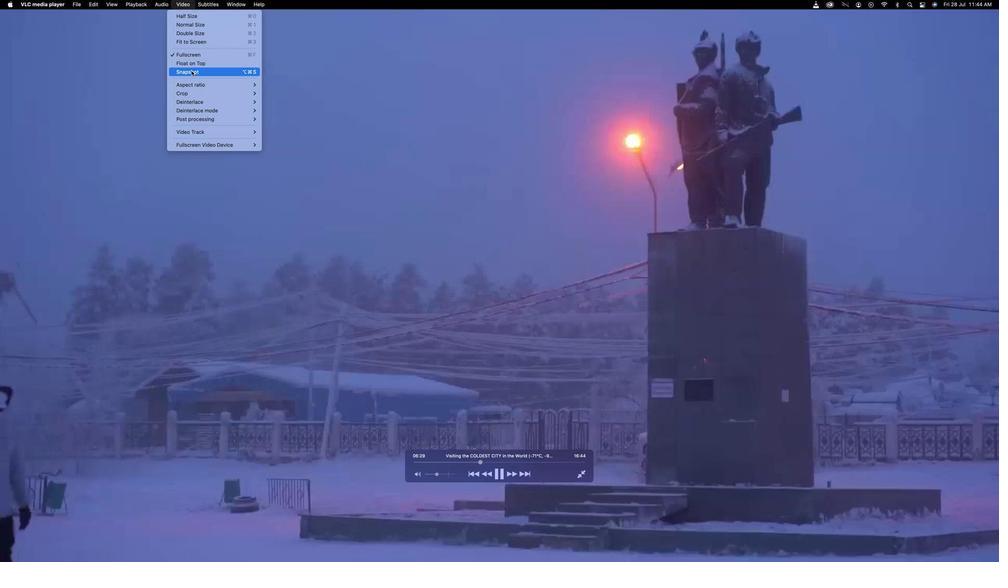 
Action: Mouse pressed left at (193, 85)
Screenshot: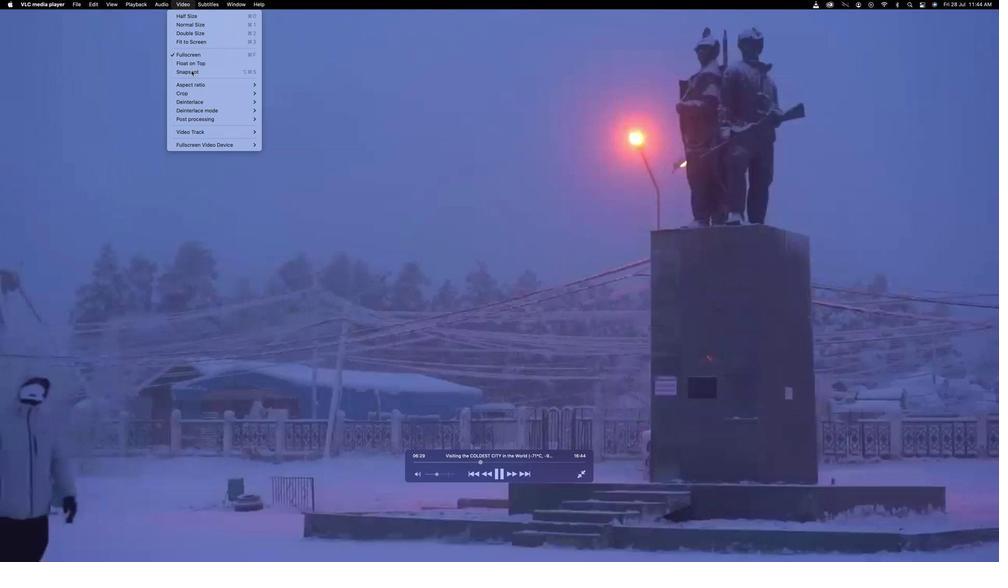 
Action: Mouse moved to (193, 22)
Screenshot: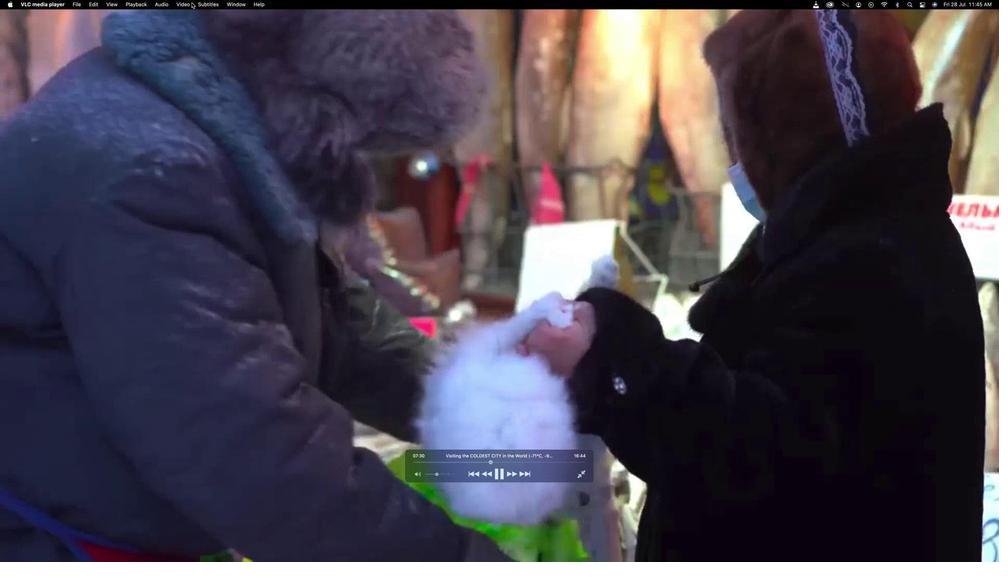 
Action: Mouse pressed left at (193, 22)
Screenshot: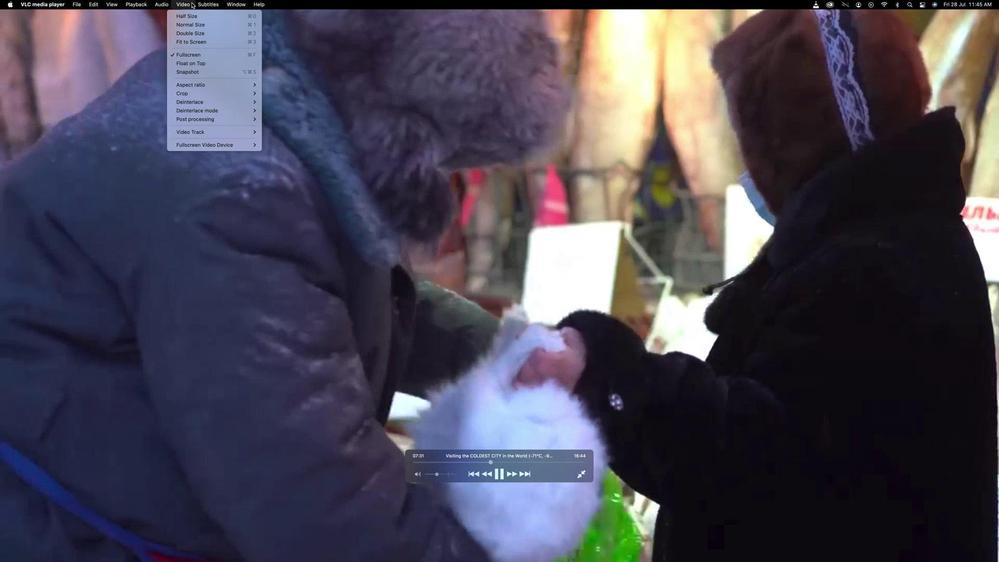 
Action: Mouse moved to (196, 85)
Screenshot: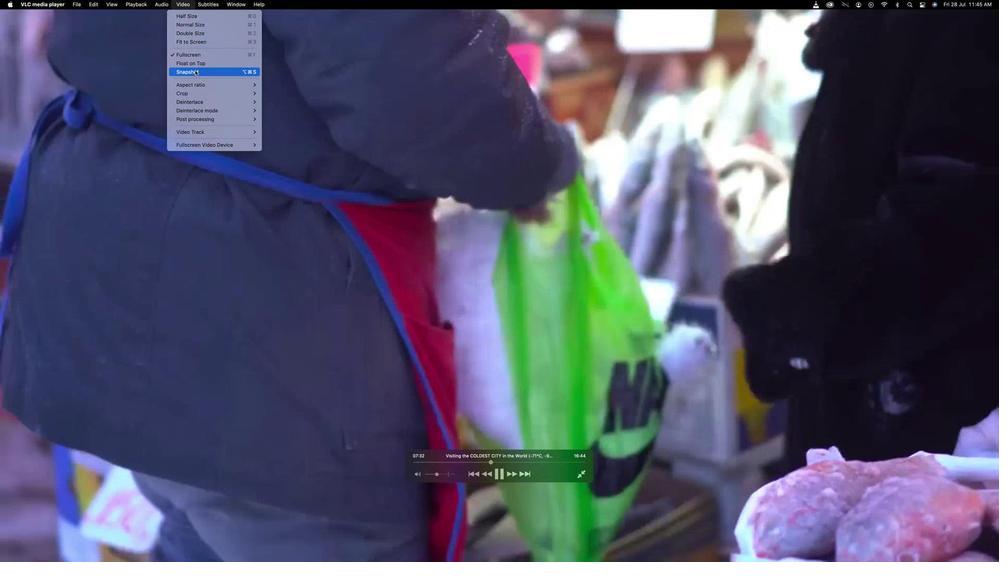 
Action: Mouse pressed left at (196, 85)
Screenshot: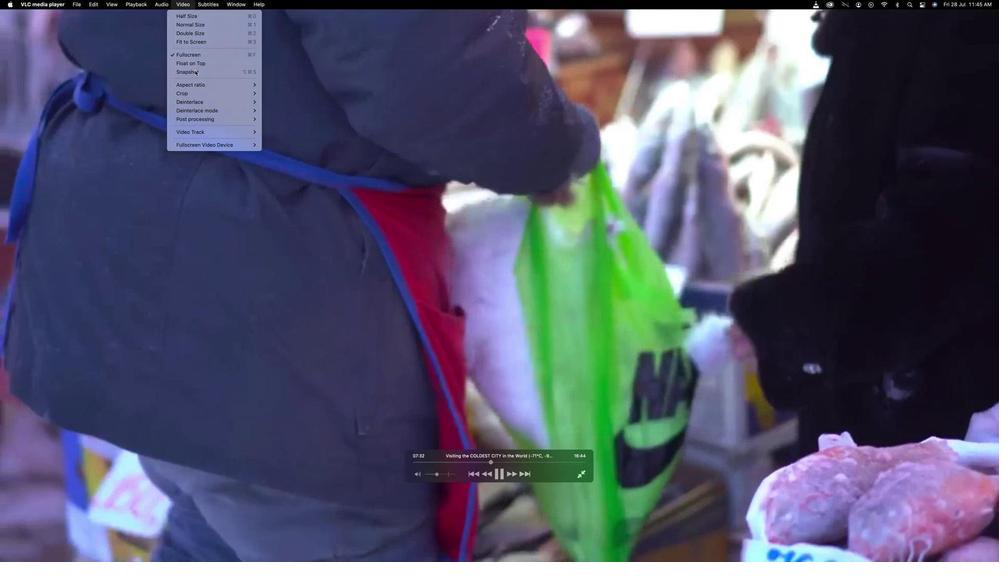 
Action: Mouse moved to (186, 24)
Screenshot: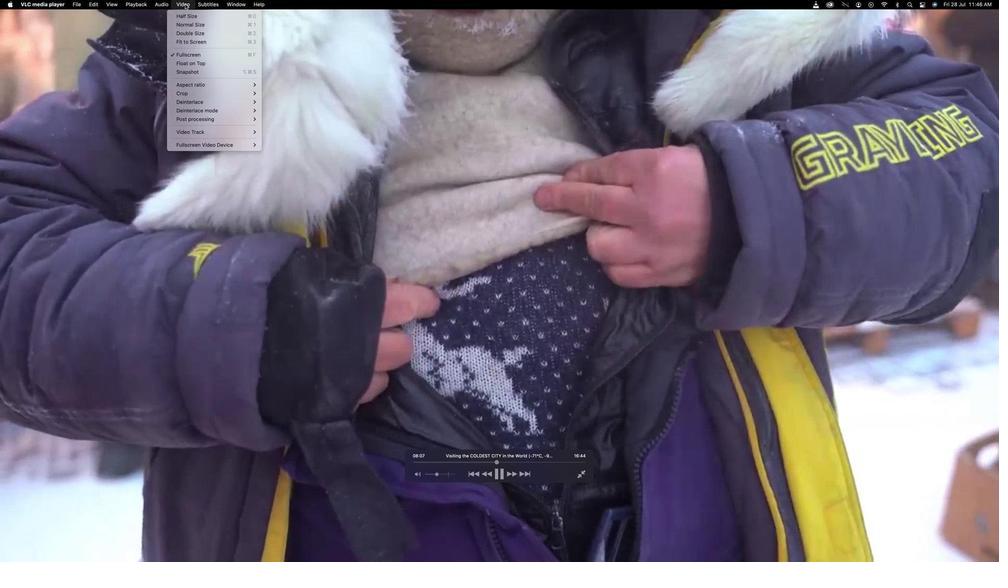 
Action: Mouse pressed left at (186, 24)
Screenshot: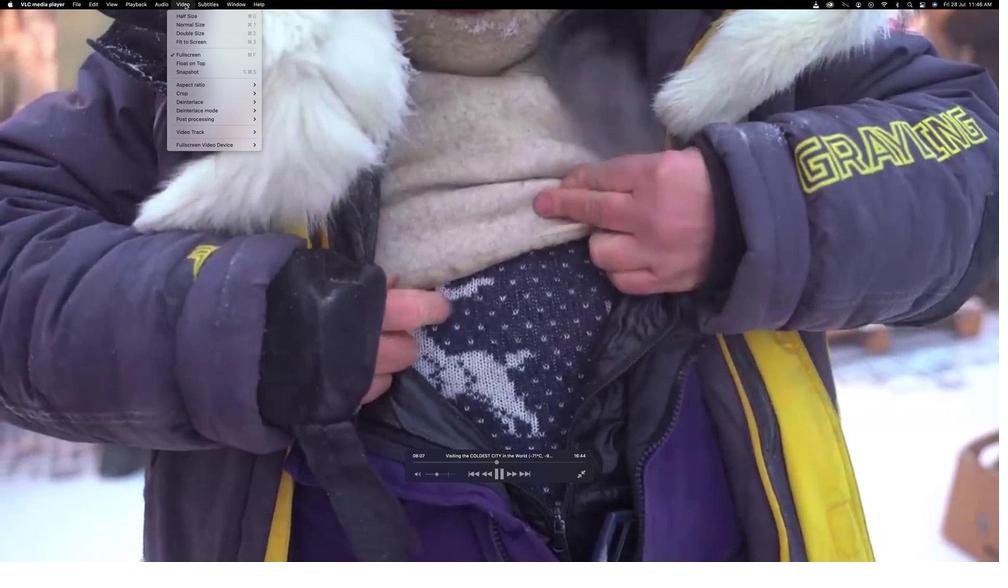 
Action: Mouse moved to (206, 85)
Screenshot: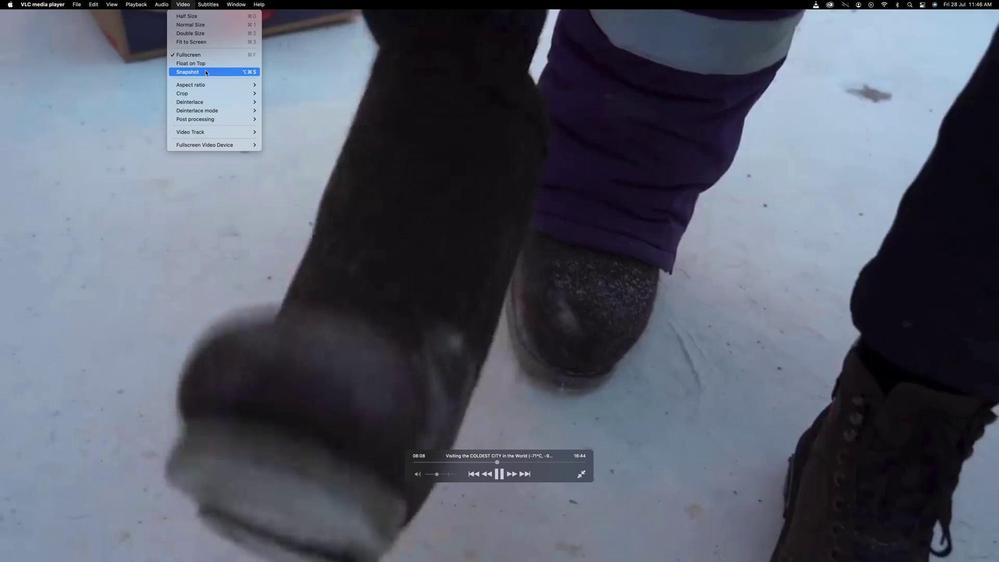 
Action: Mouse pressed left at (206, 85)
Screenshot: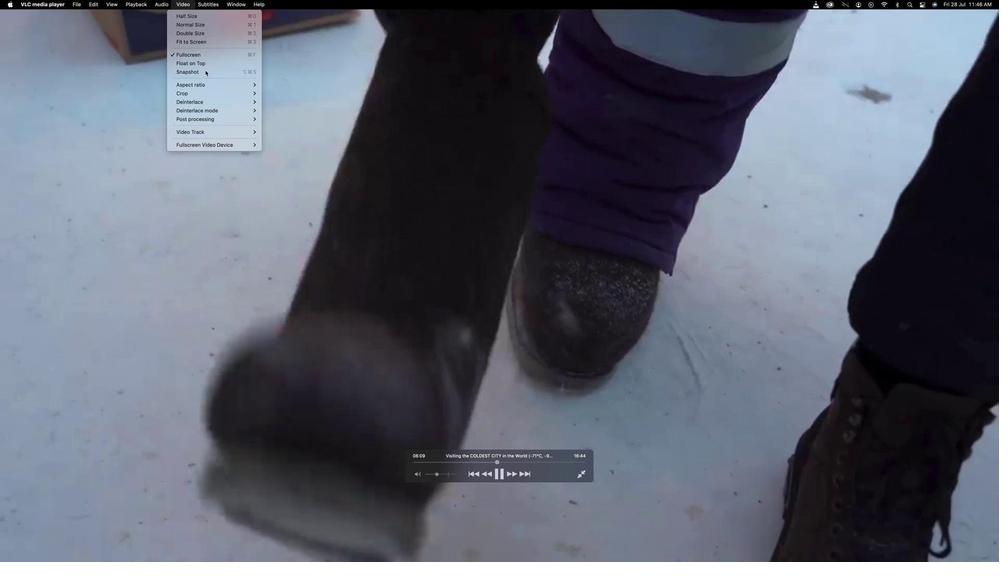 
Action: Mouse moved to (183, 20)
Screenshot: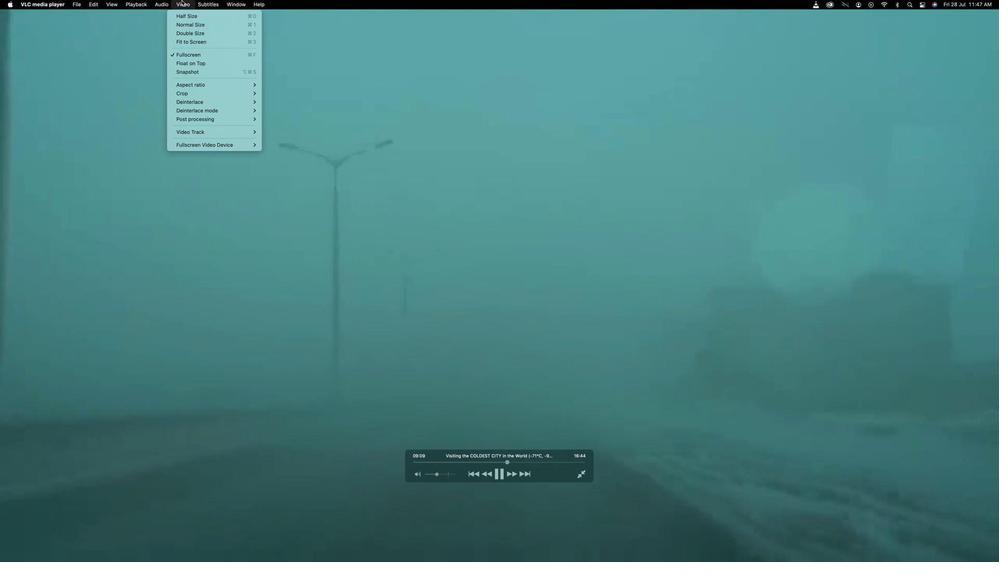 
Action: Mouse pressed left at (183, 20)
Screenshot: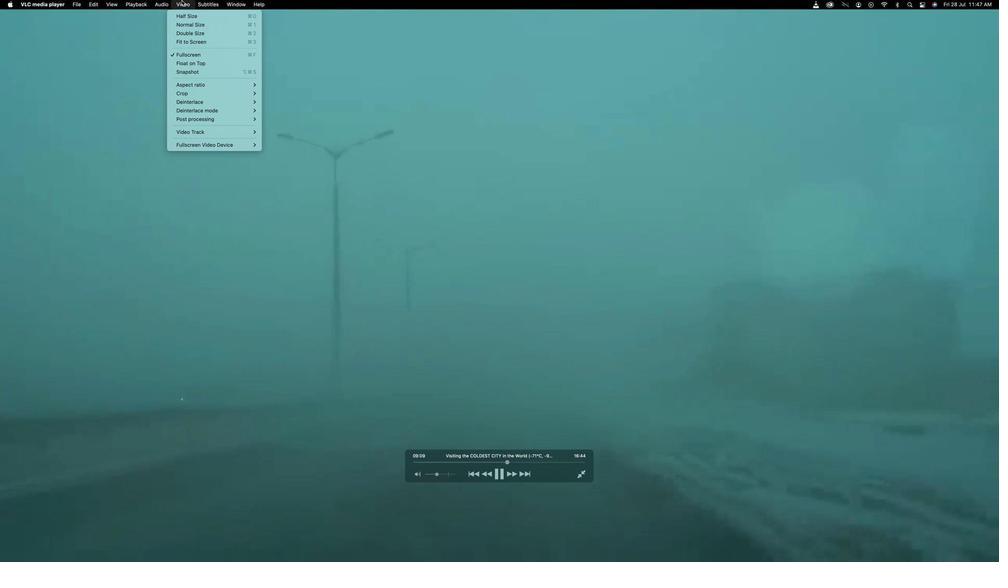 
Action: Mouse moved to (183, 90)
Screenshot: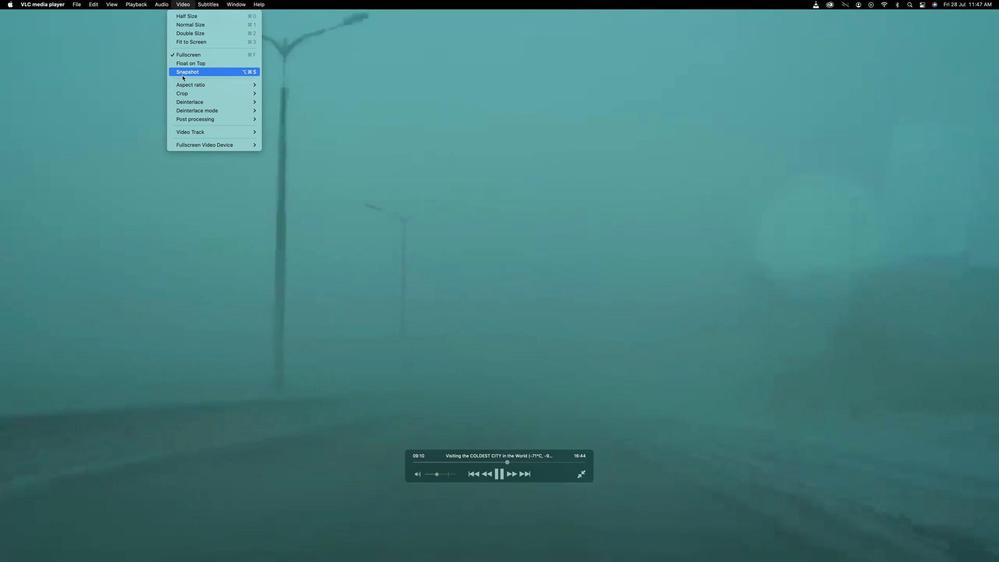 
Action: Mouse pressed left at (183, 90)
Screenshot: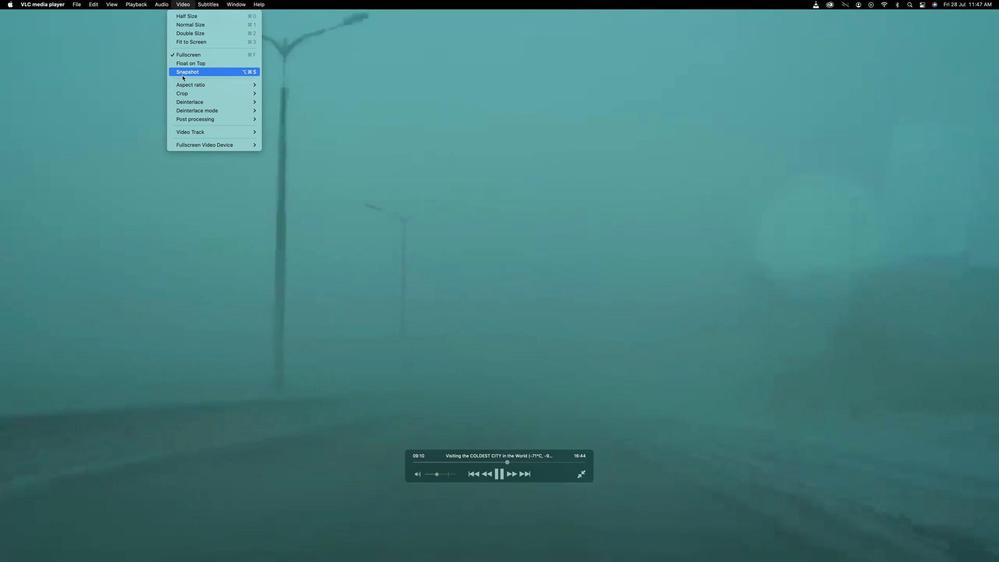 
Action: Mouse moved to (188, 20)
Screenshot: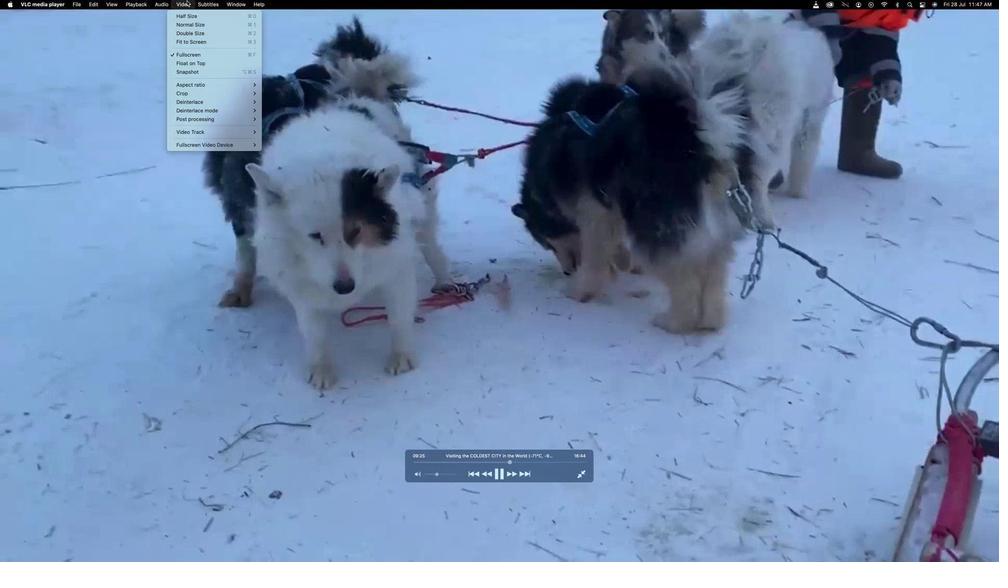
Action: Mouse pressed left at (188, 20)
Screenshot: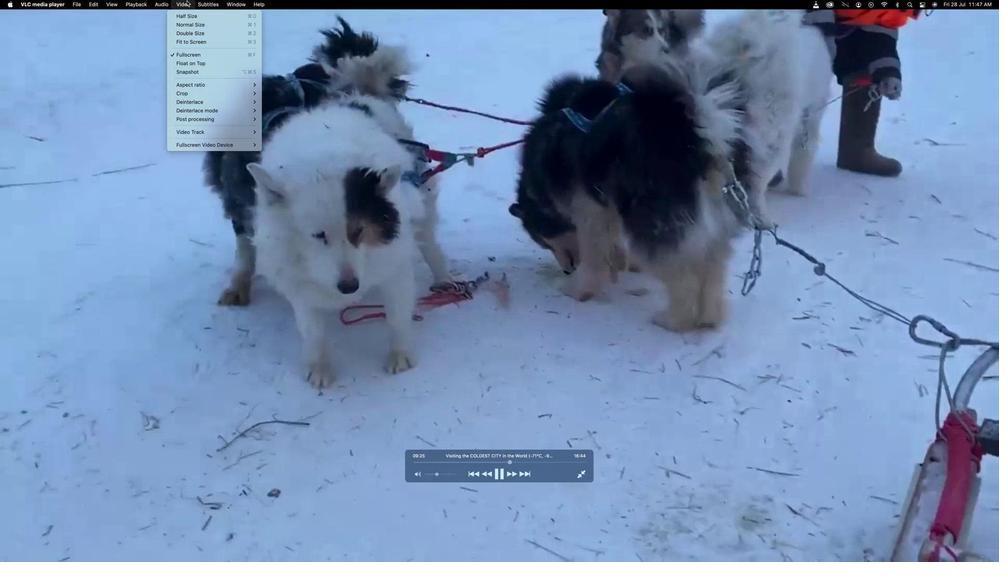 
Action: Mouse moved to (193, 85)
Screenshot: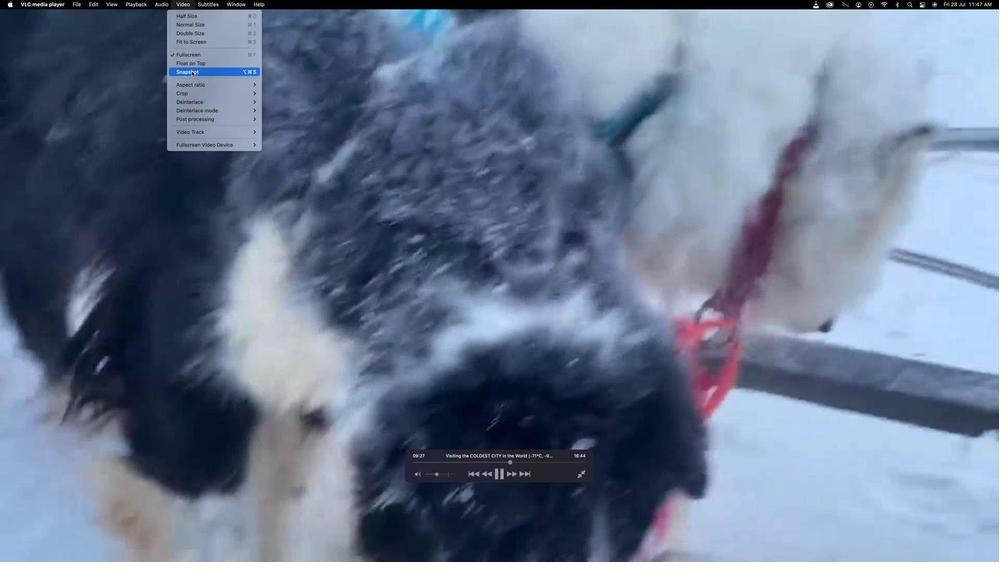 
Action: Mouse pressed left at (193, 85)
Screenshot: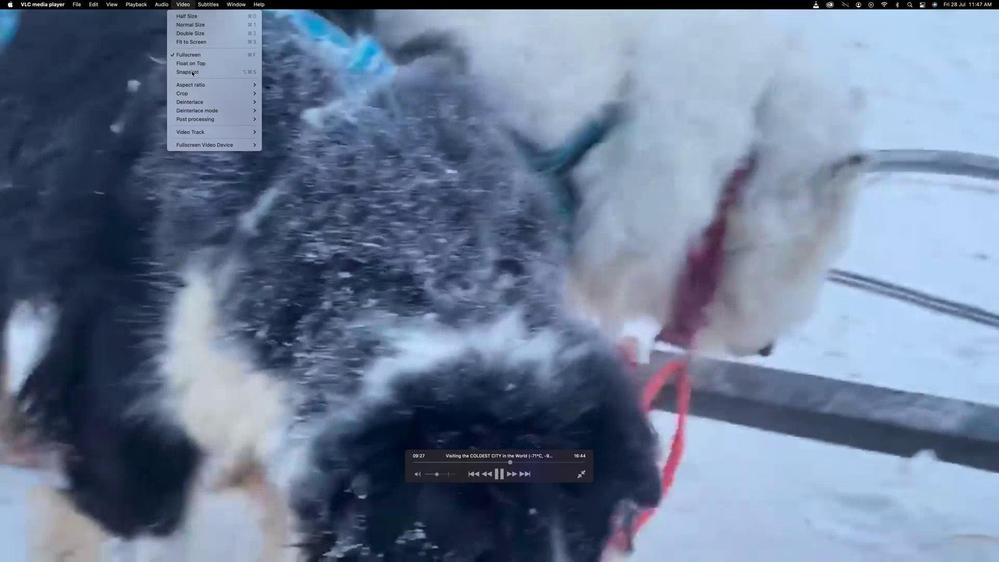 
Action: Mouse moved to (243, 90)
Screenshot: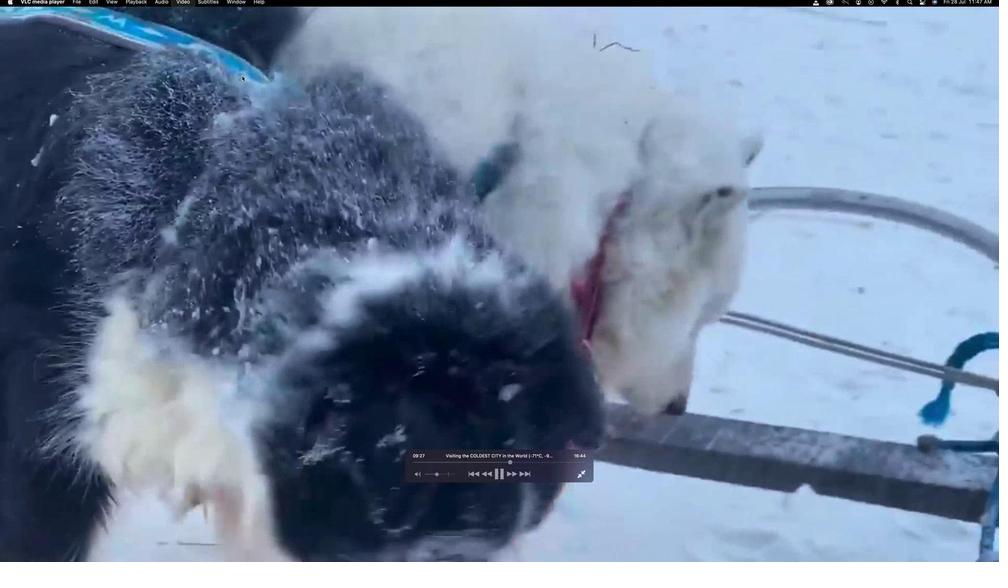 
Action: Key pressed Key.enter
Screenshot: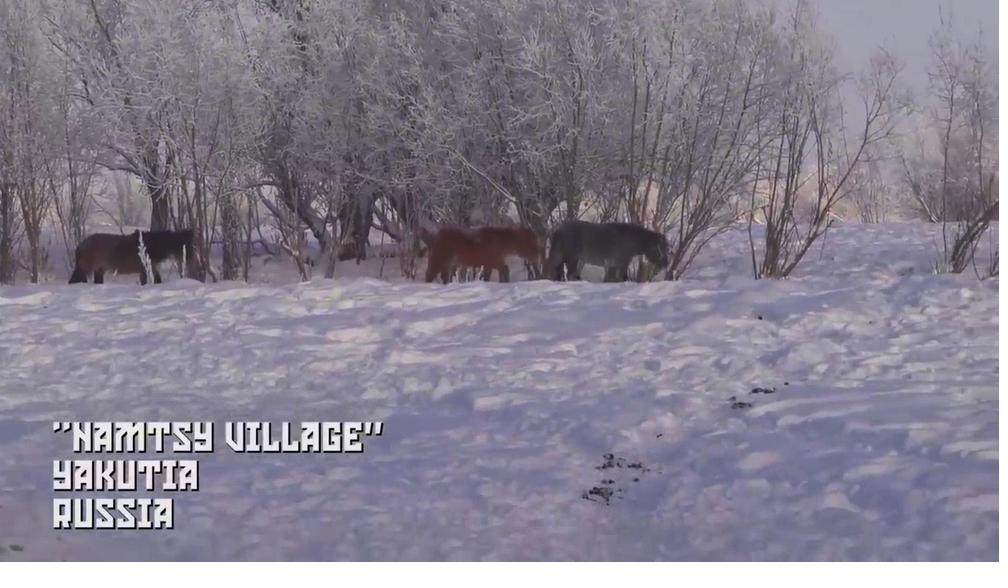 
Action: Mouse moved to (515, 446)
Screenshot: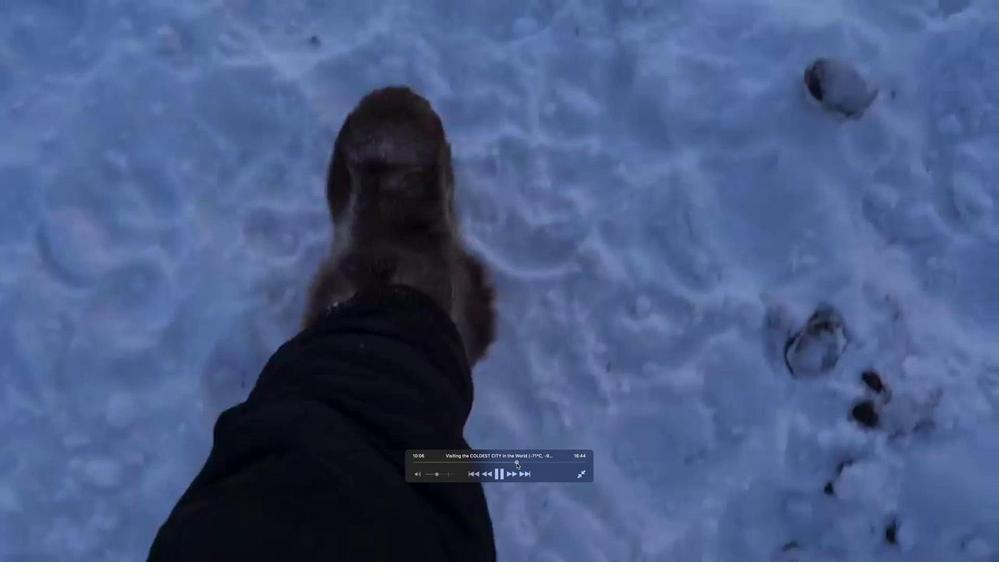 
Action: Mouse pressed left at (515, 446)
Screenshot: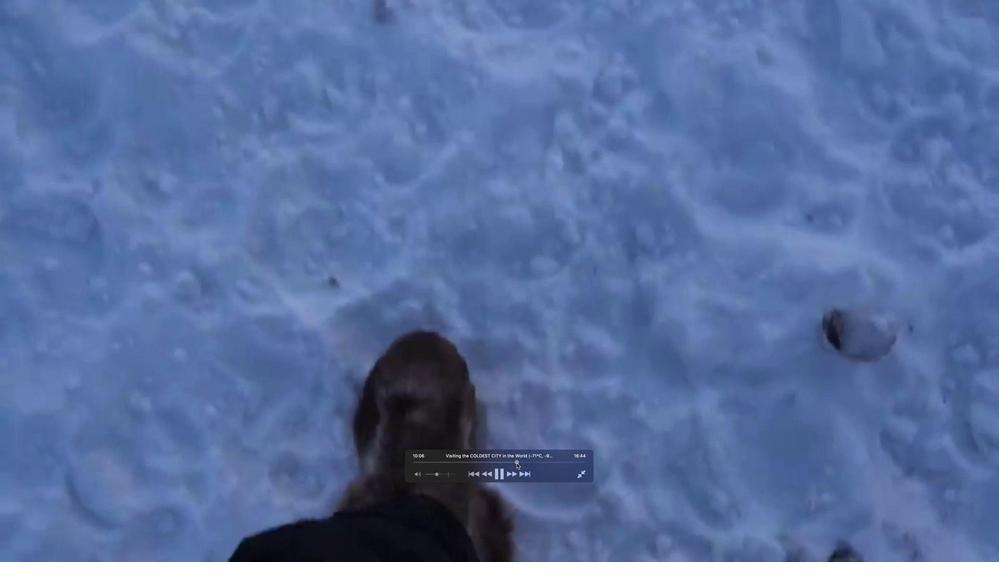
Action: Mouse moved to (330, 223)
Screenshot: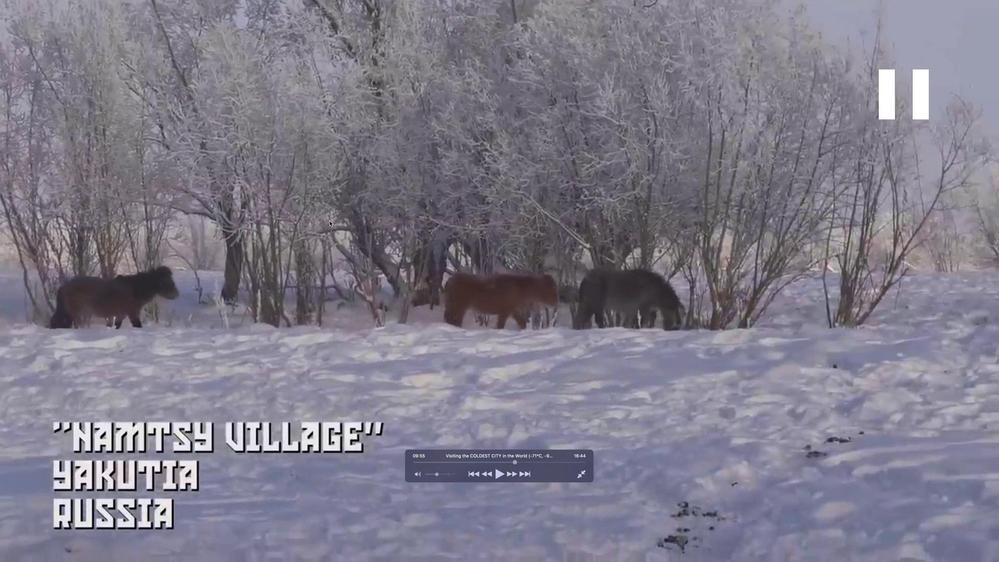 
Action: Key pressed Key.space
Screenshot: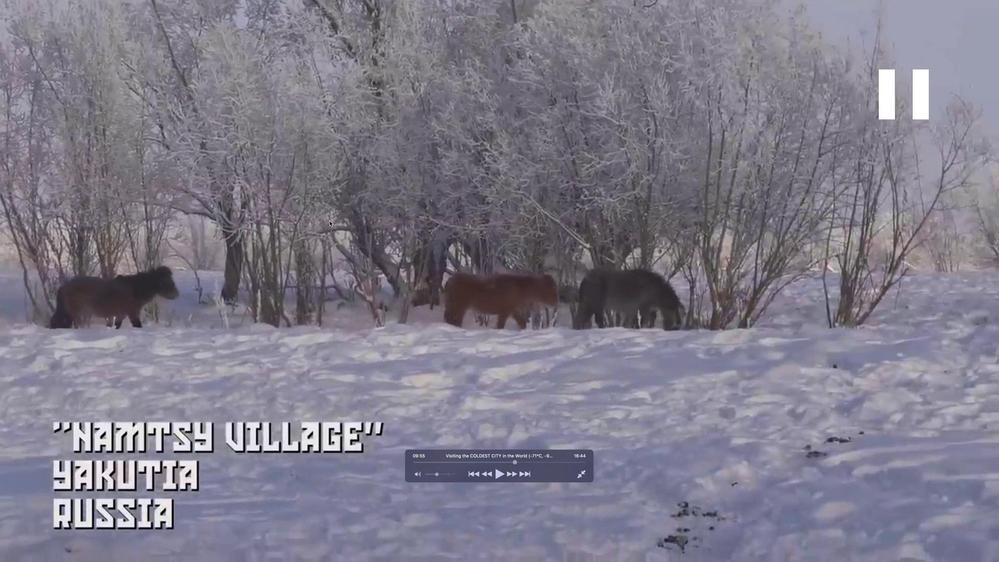 
Action: Mouse moved to (328, 224)
Screenshot: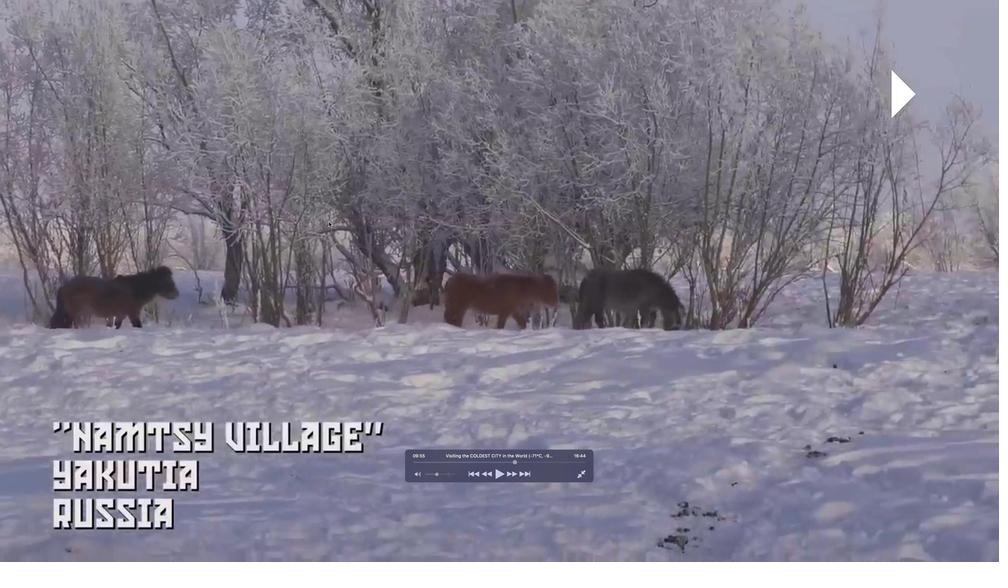 
Action: Key pressed Key.space
Screenshot: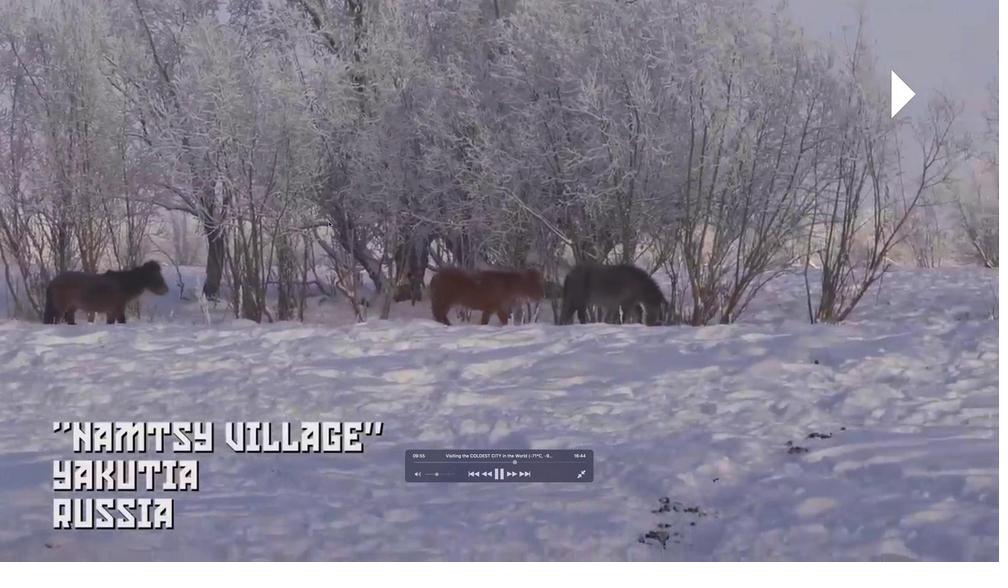 
Action: Mouse moved to (325, 222)
Screenshot: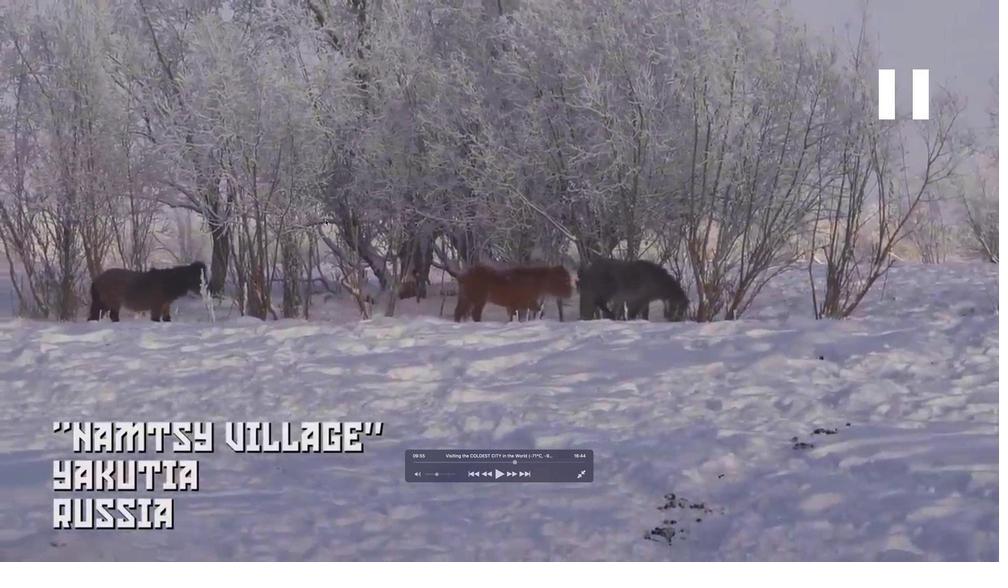 
Action: Key pressed Key.space
Screenshot: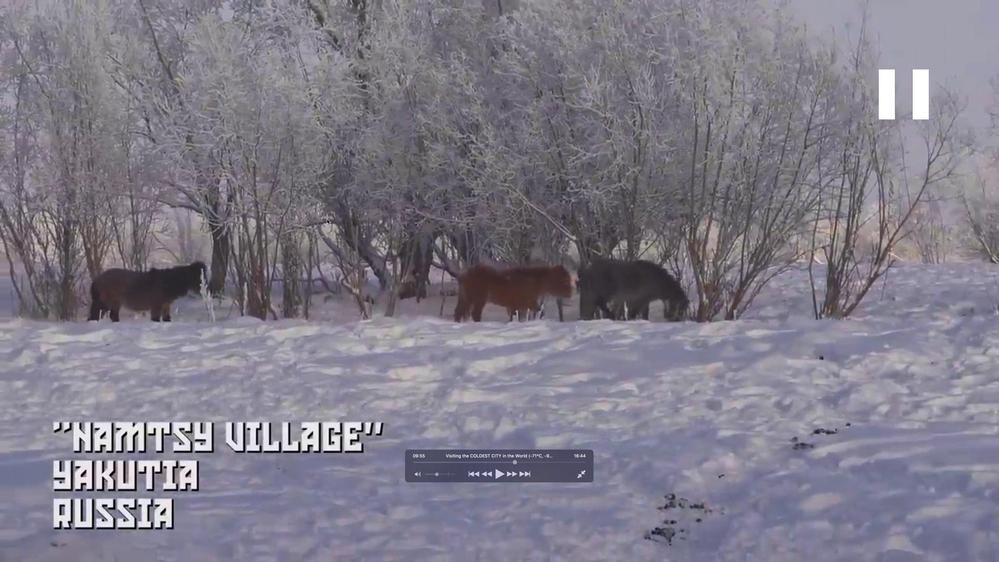
Action: Mouse moved to (186, 24)
Screenshot: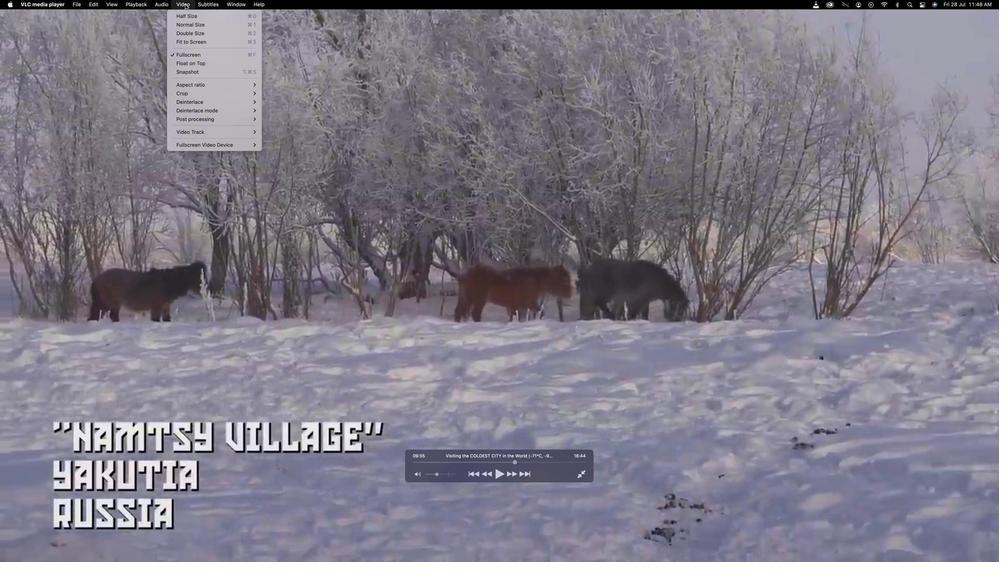 
Action: Mouse pressed left at (186, 24)
Screenshot: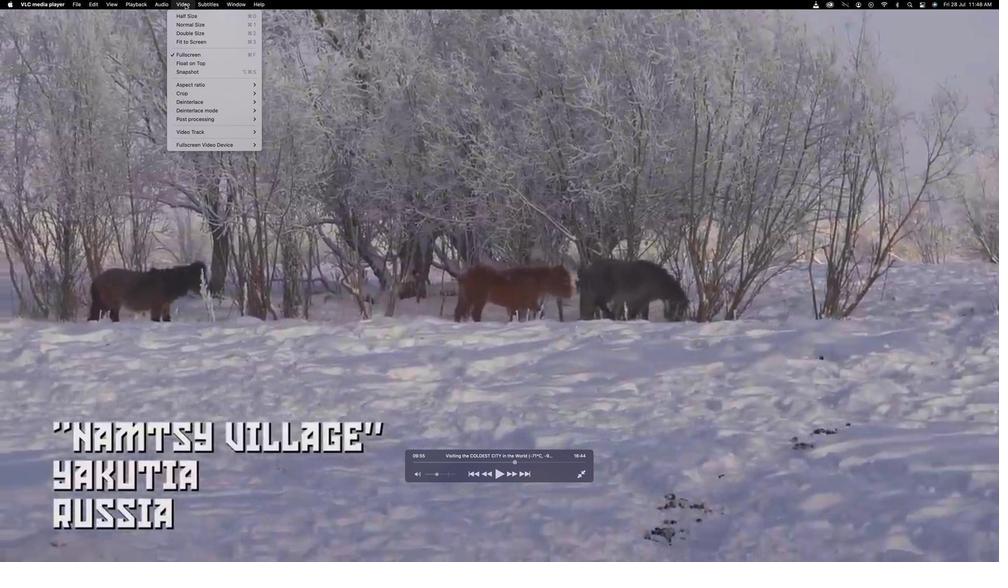 
Action: Mouse moved to (193, 85)
Screenshot: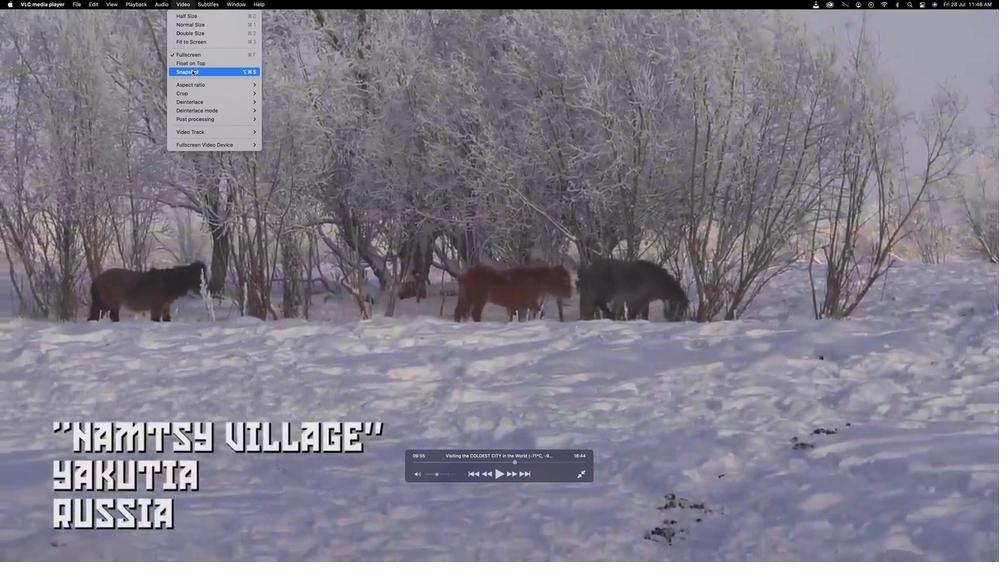 
Action: Mouse pressed left at (193, 85)
Screenshot: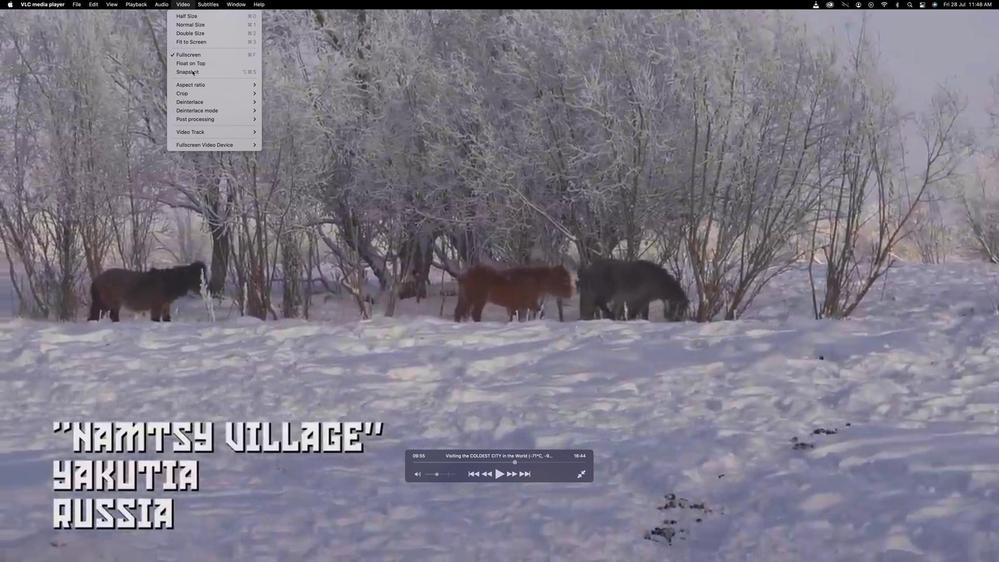 
Action: Mouse moved to (433, 125)
Screenshot: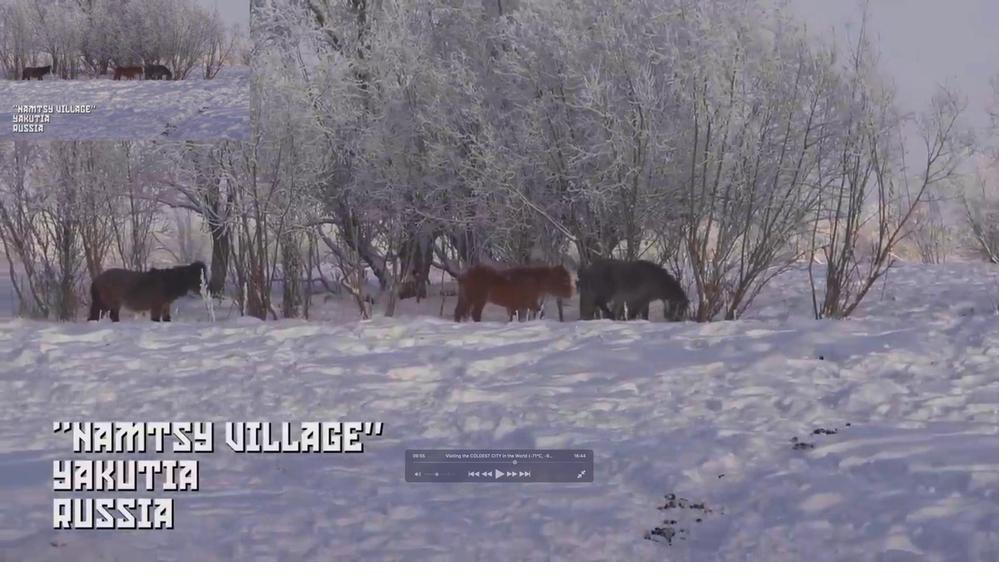 
Action: Key pressed Key.space
Screenshot: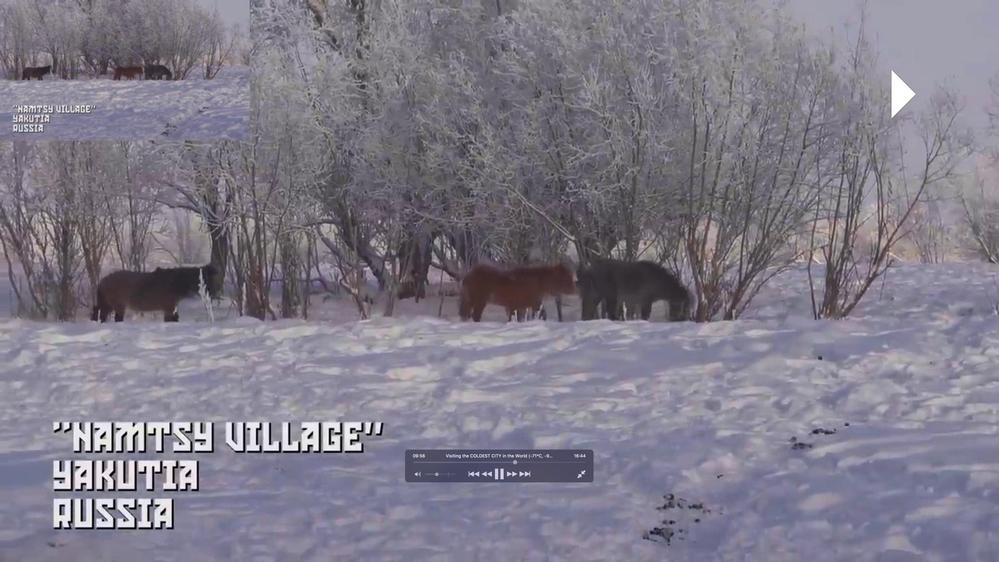 
Action: Mouse moved to (186, 26)
Screenshot: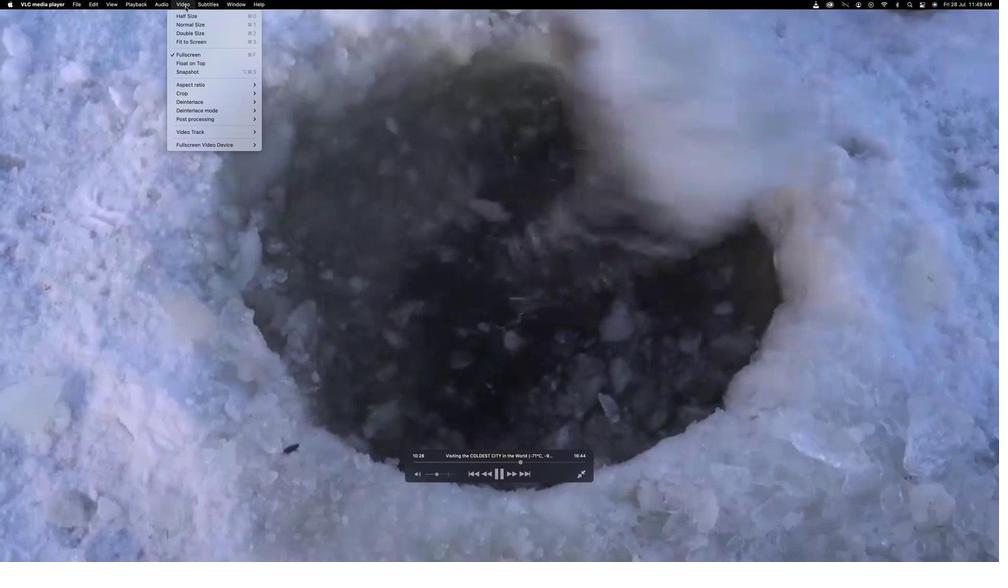 
Action: Mouse pressed left at (186, 26)
Screenshot: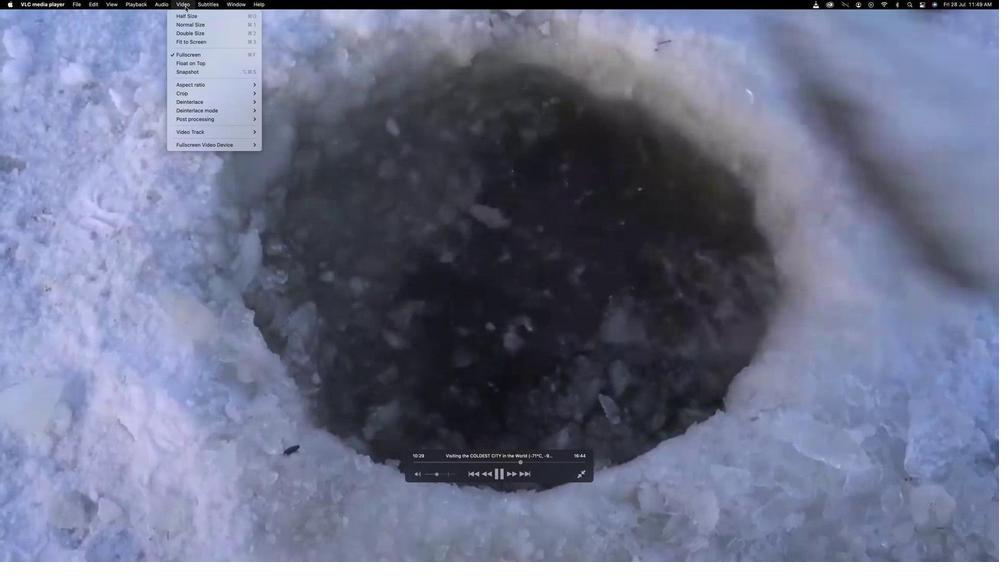 
Action: Mouse moved to (191, 87)
Screenshot: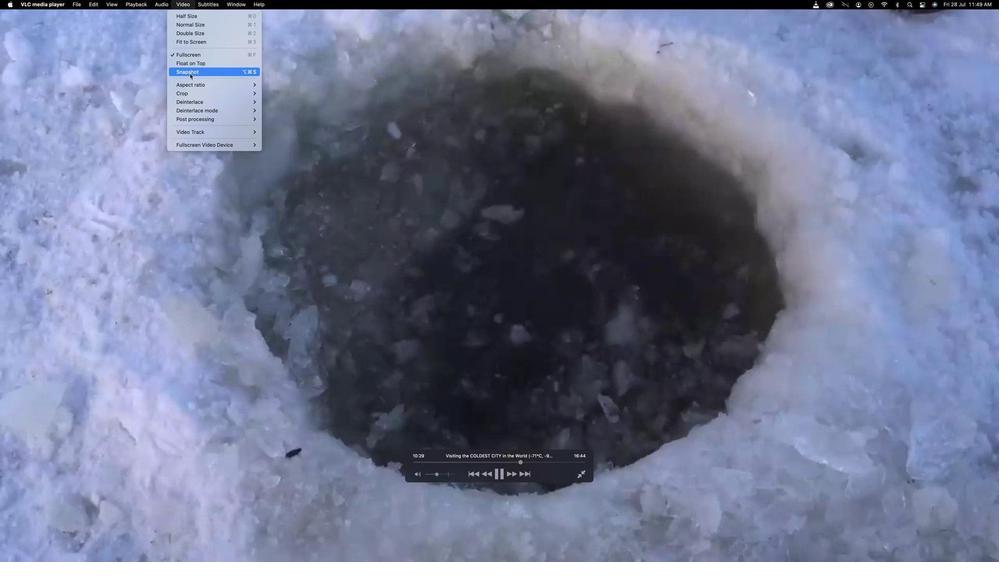 
Action: Mouse pressed left at (191, 87)
Screenshot: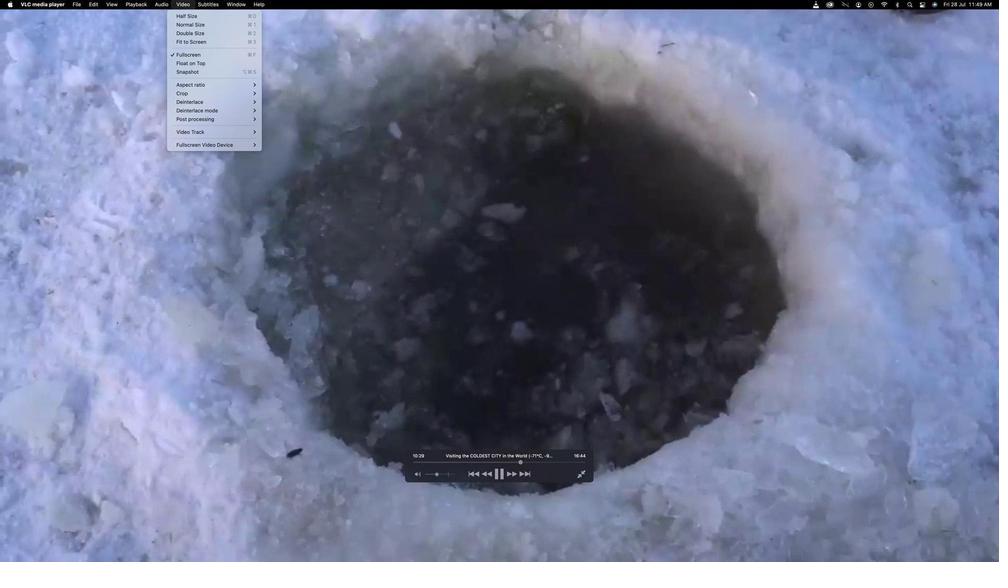 
Action: Key pressed Key.spaceKey.spaceKey.spaceKey.spaceKey.spaceKey.spaceKey.spaceKey.spaceKey.spaceKey.spaceKey.spaceKey.spaceKey.spaceKey.space
Screenshot: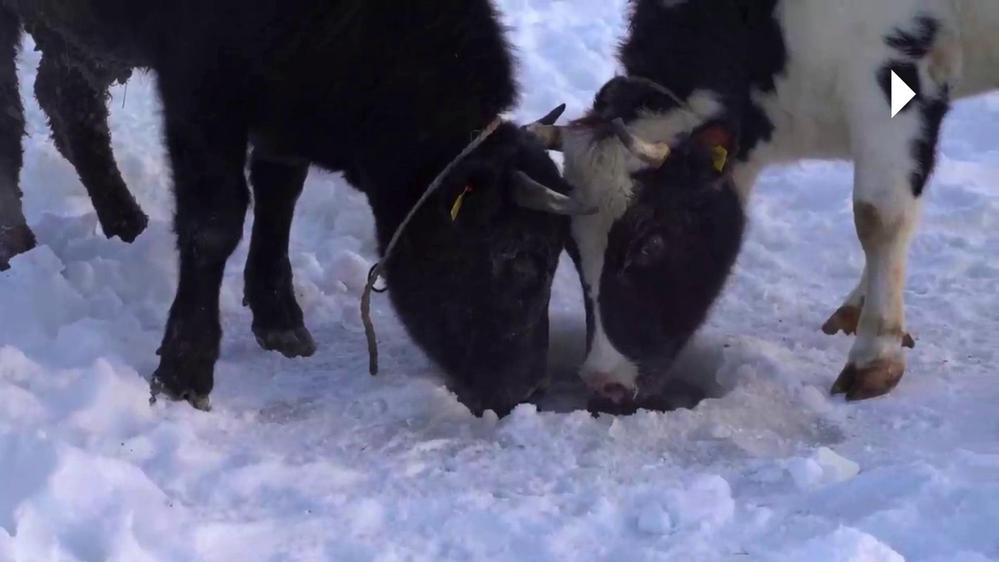 
Action: Mouse moved to (183, 21)
Screenshot: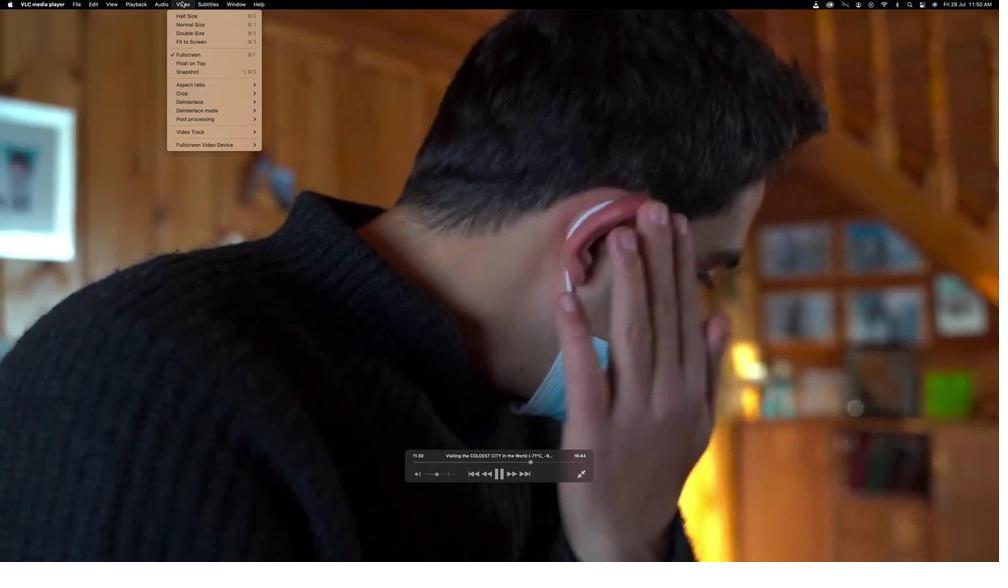 
Action: Mouse pressed left at (183, 21)
Screenshot: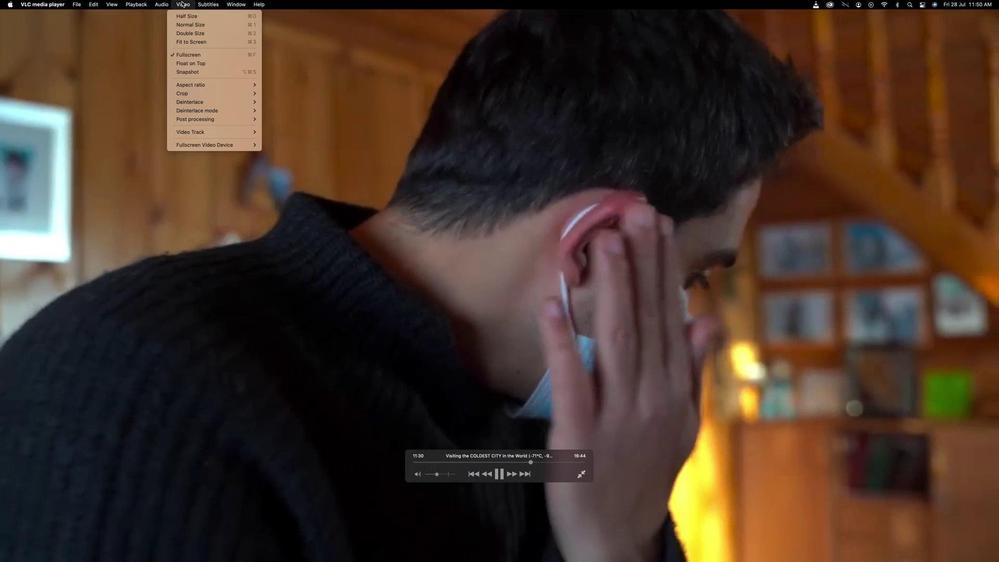 
Action: Mouse moved to (185, 85)
Screenshot: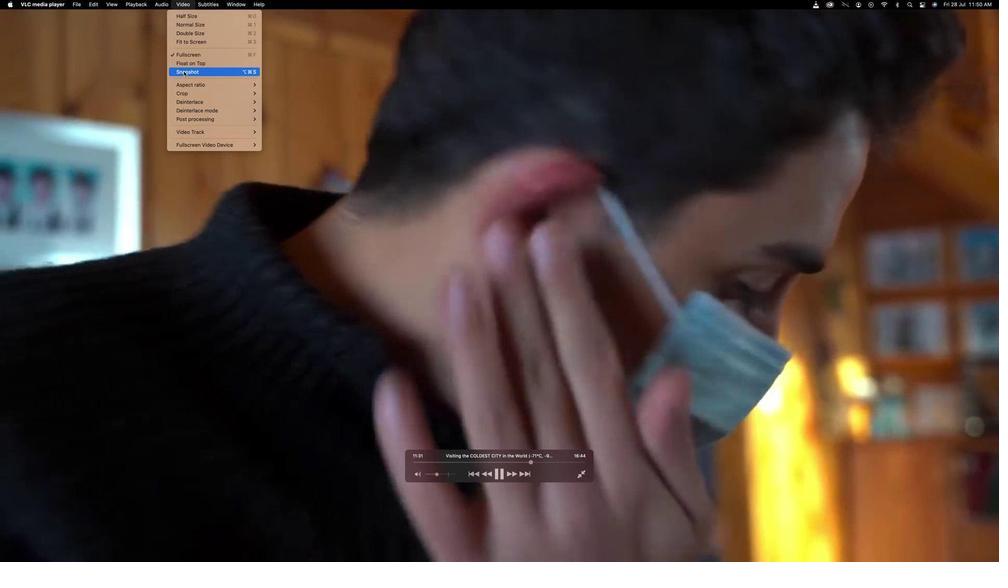 
Action: Mouse pressed left at (185, 85)
Screenshot: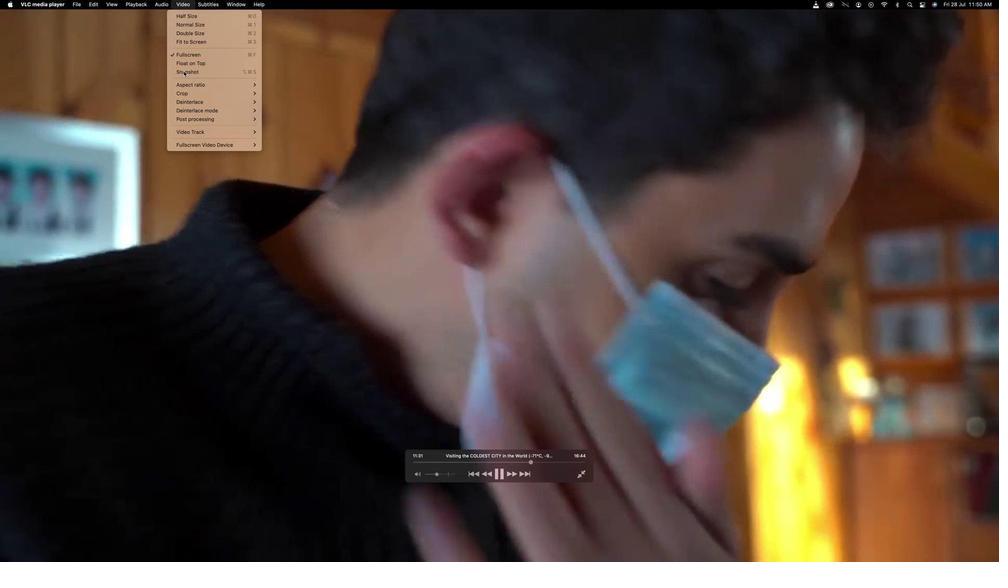 
Action: Mouse moved to (184, 20)
Screenshot: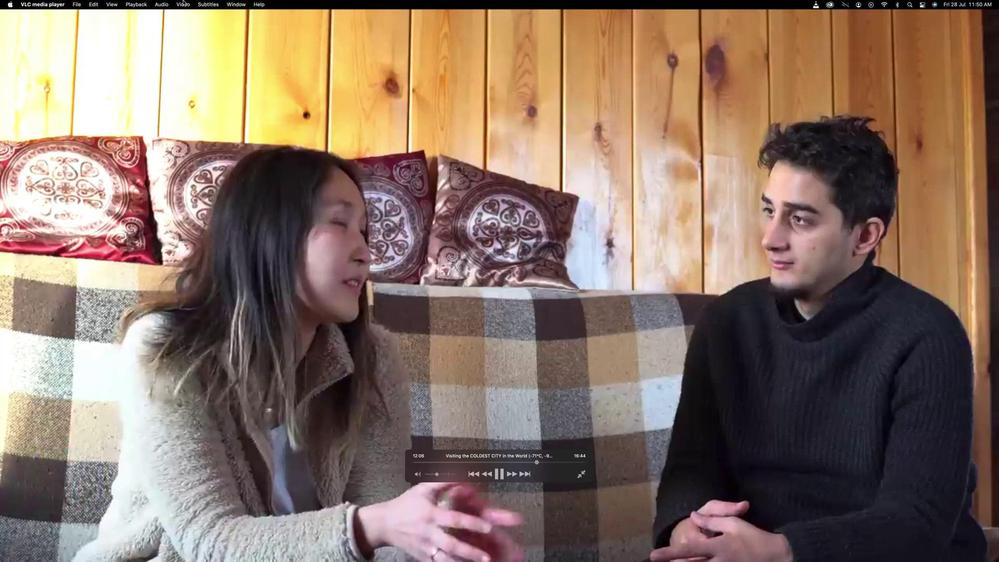 
Action: Mouse pressed left at (184, 20)
Screenshot: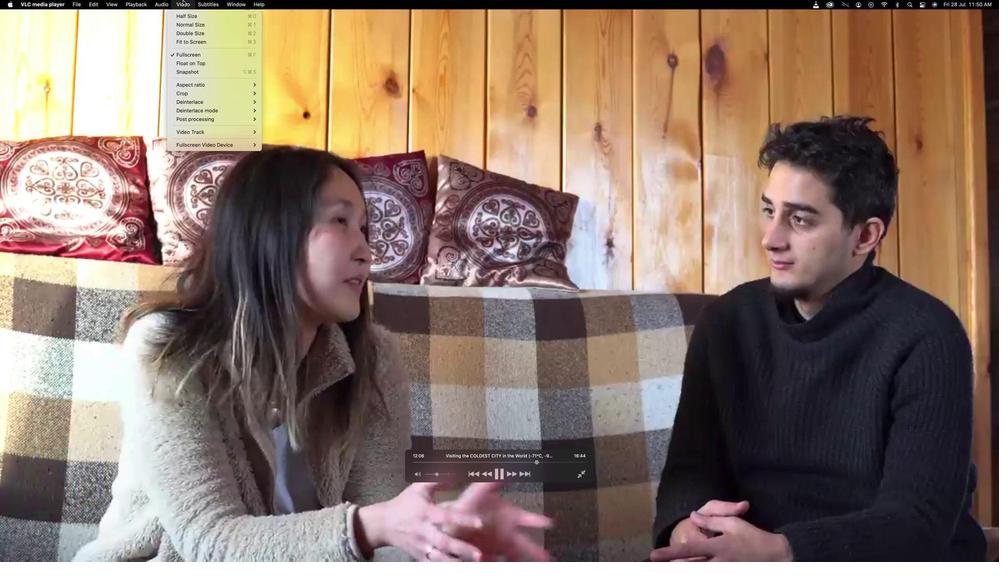 
Action: Mouse moved to (192, 85)
Screenshot: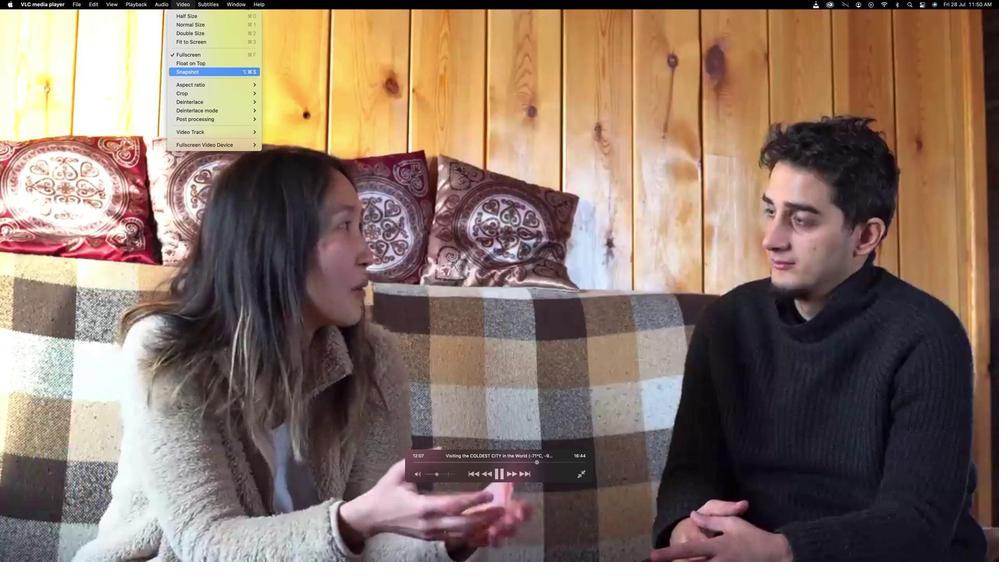 
Action: Mouse pressed left at (192, 85)
Screenshot: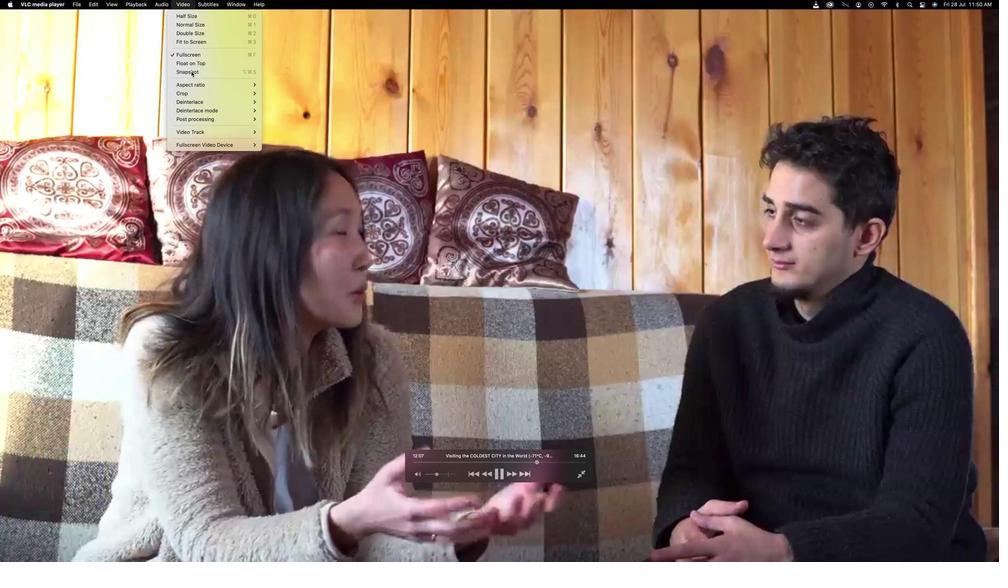 
Action: Mouse moved to (183, 27)
Screenshot: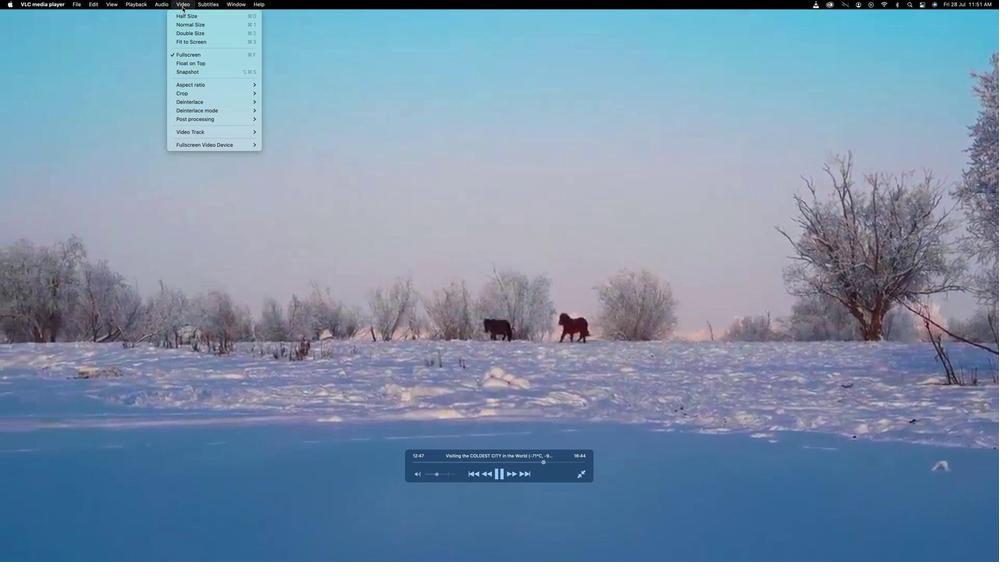 
Action: Mouse pressed left at (183, 27)
Screenshot: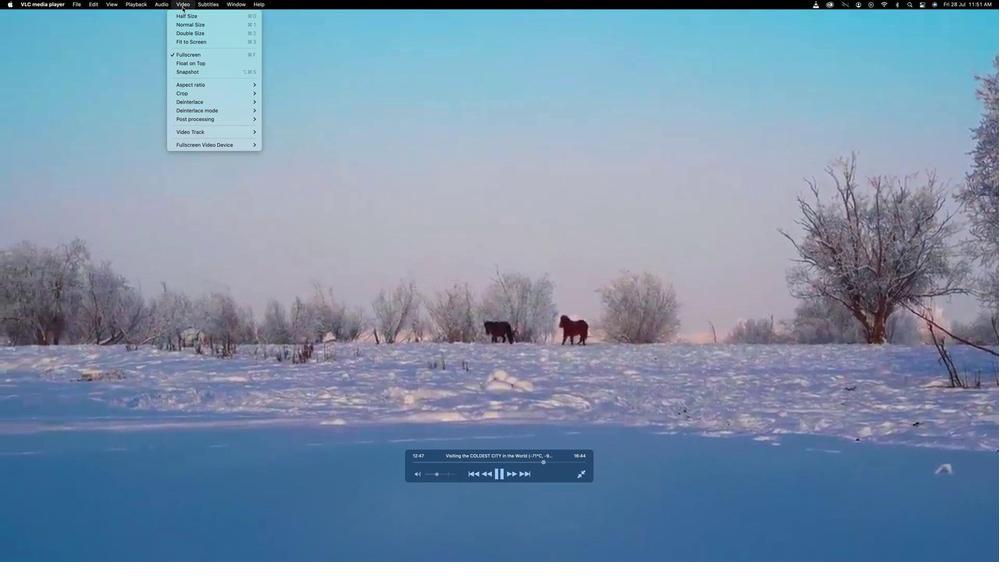 
Action: Mouse moved to (193, 85)
Screenshot: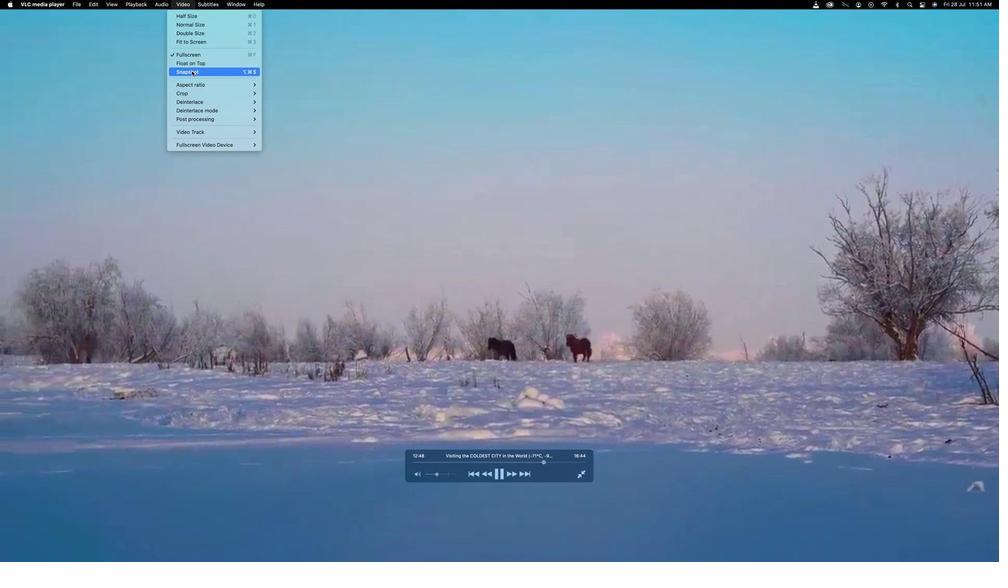
Action: Mouse pressed left at (193, 85)
Screenshot: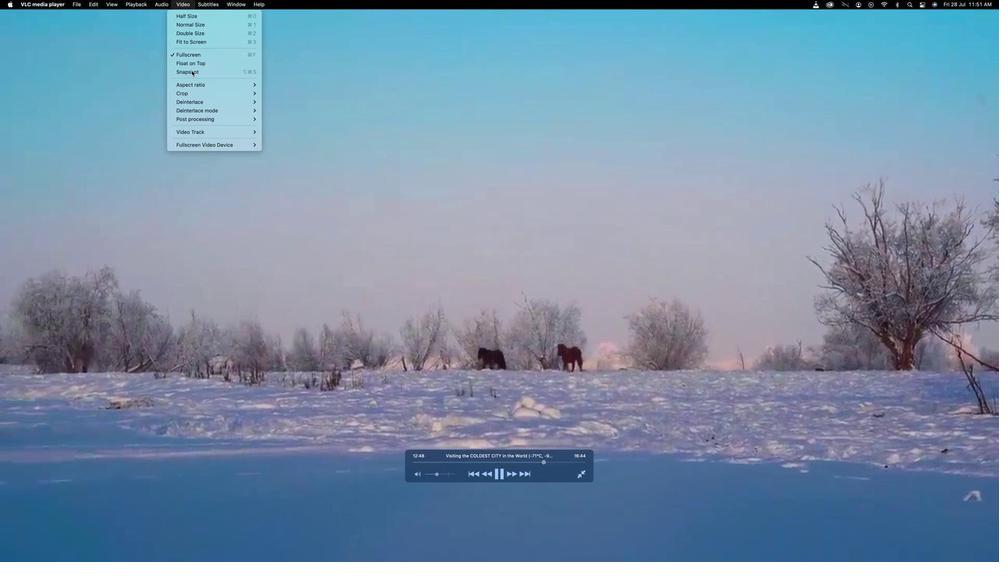 
Action: Mouse moved to (181, 22)
Screenshot: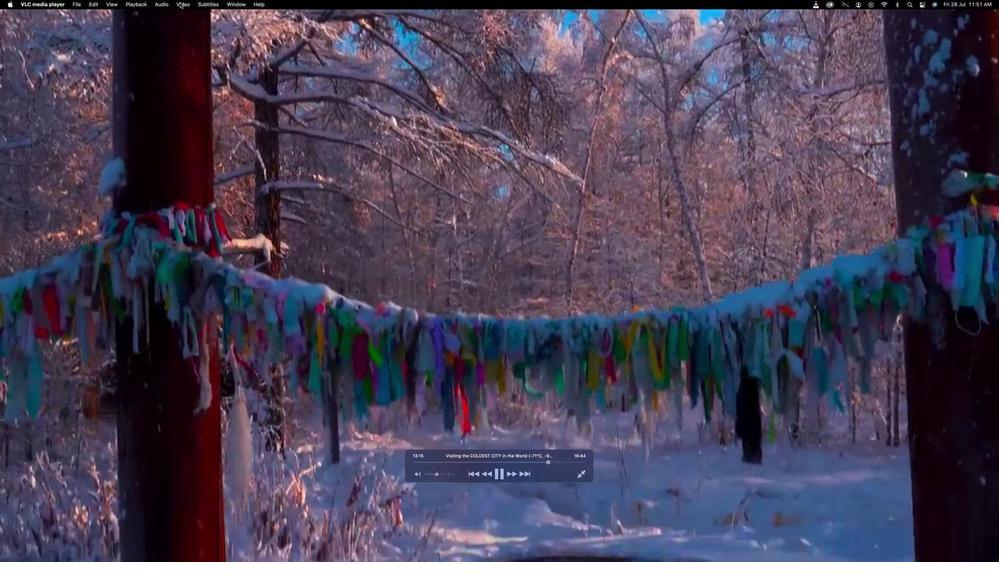 
Action: Mouse pressed left at (181, 22)
Screenshot: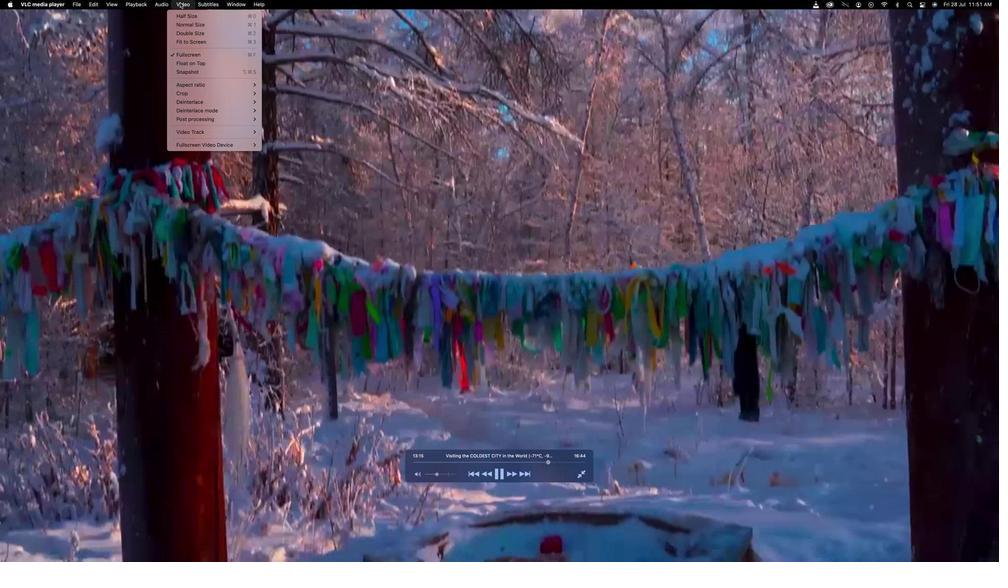 
Action: Mouse moved to (196, 87)
Screenshot: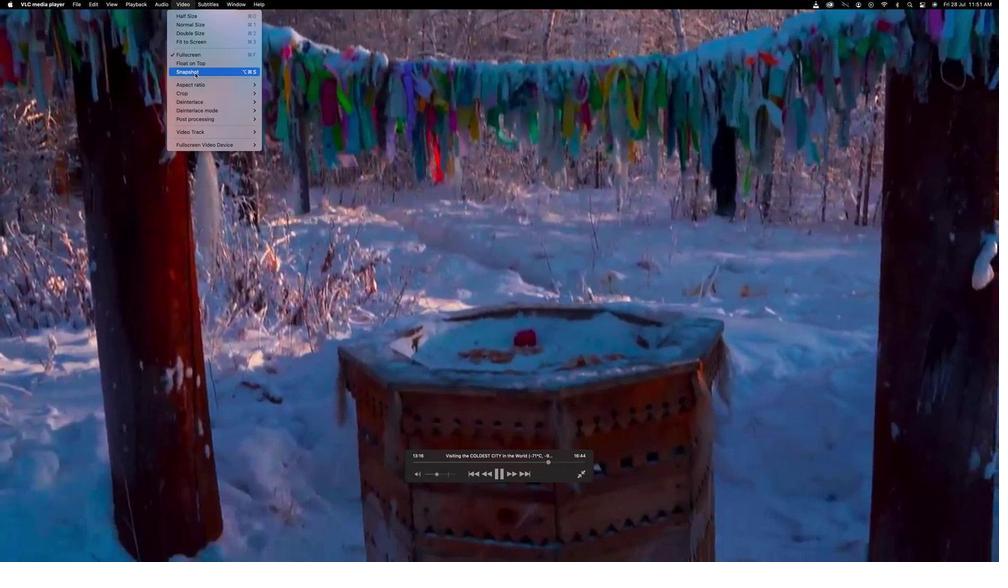 
Action: Mouse pressed left at (196, 87)
Screenshot: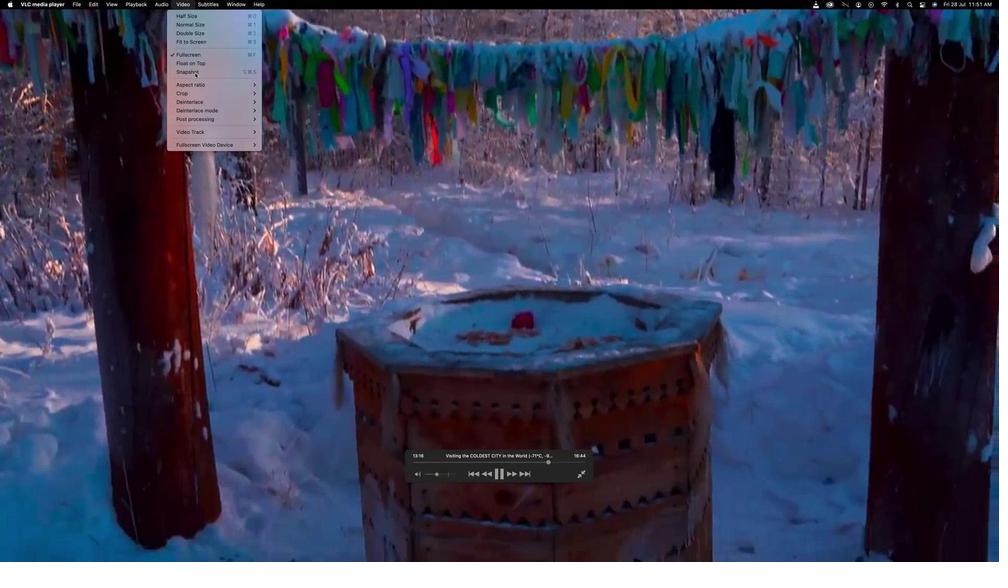 
Action: Mouse moved to (182, 23)
Screenshot: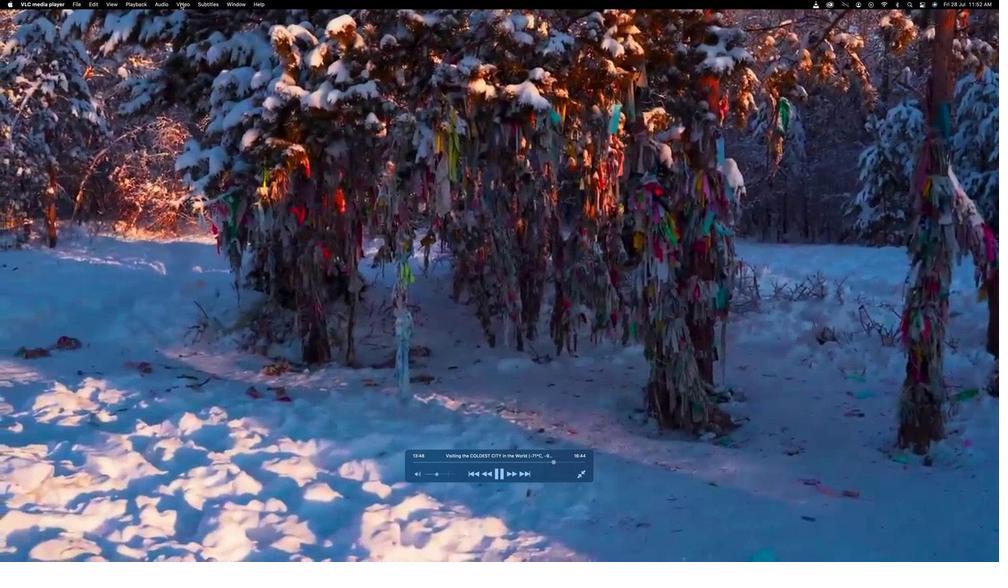 
Action: Mouse pressed left at (182, 23)
Screenshot: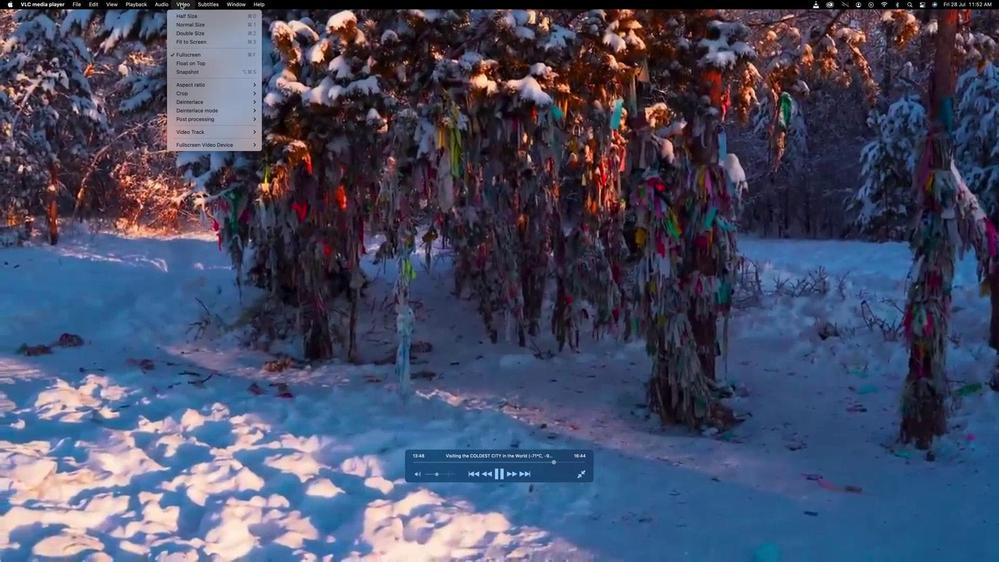 
Action: Mouse moved to (189, 85)
Screenshot: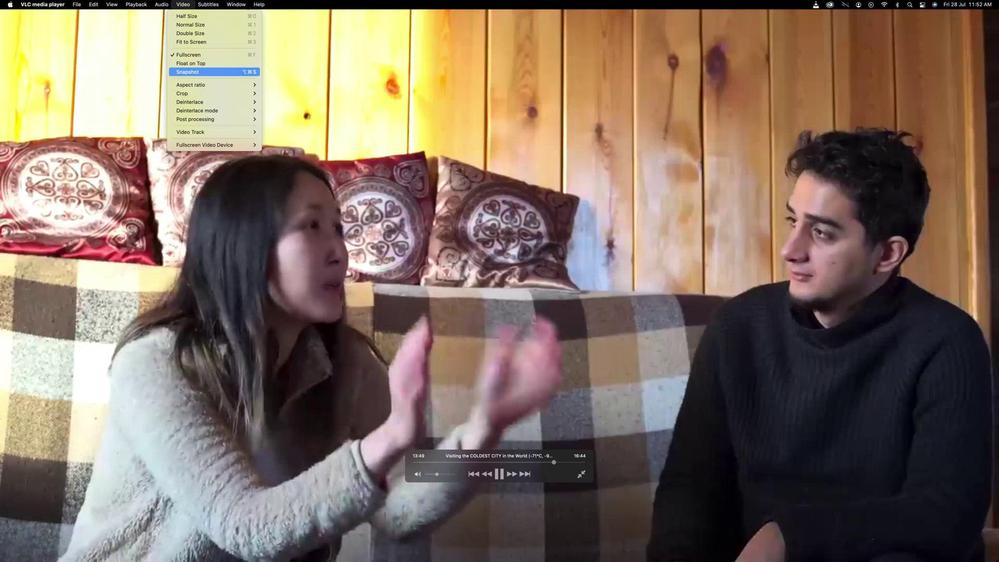 
Action: Mouse pressed left at (189, 85)
Screenshot: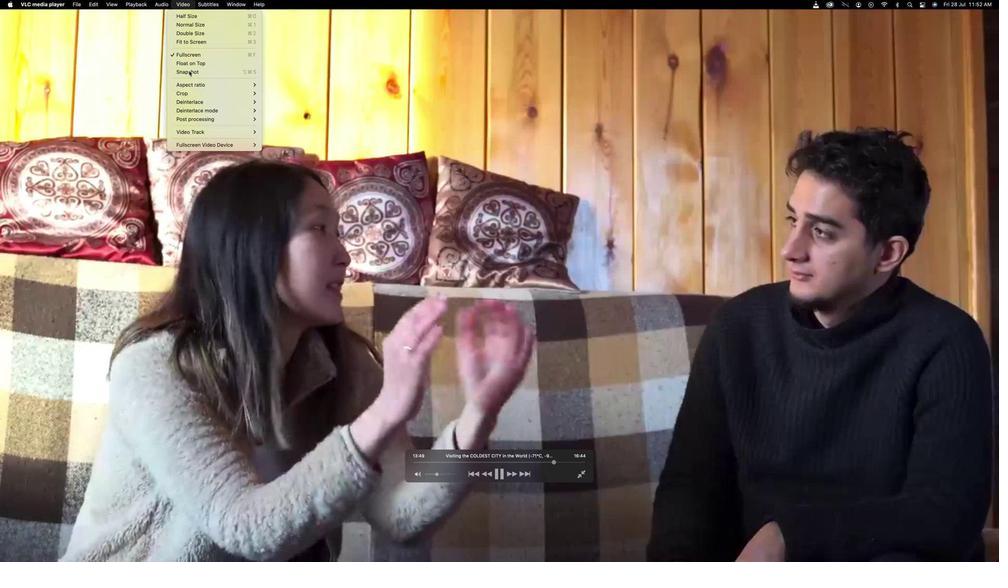 
Action: Mouse moved to (189, 22)
Screenshot: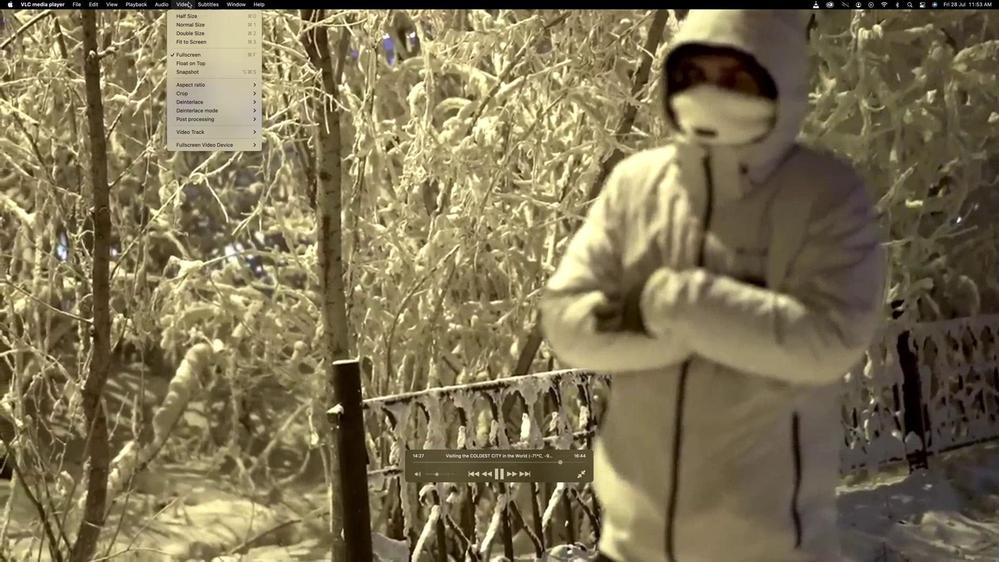 
Action: Mouse pressed left at (189, 22)
Screenshot: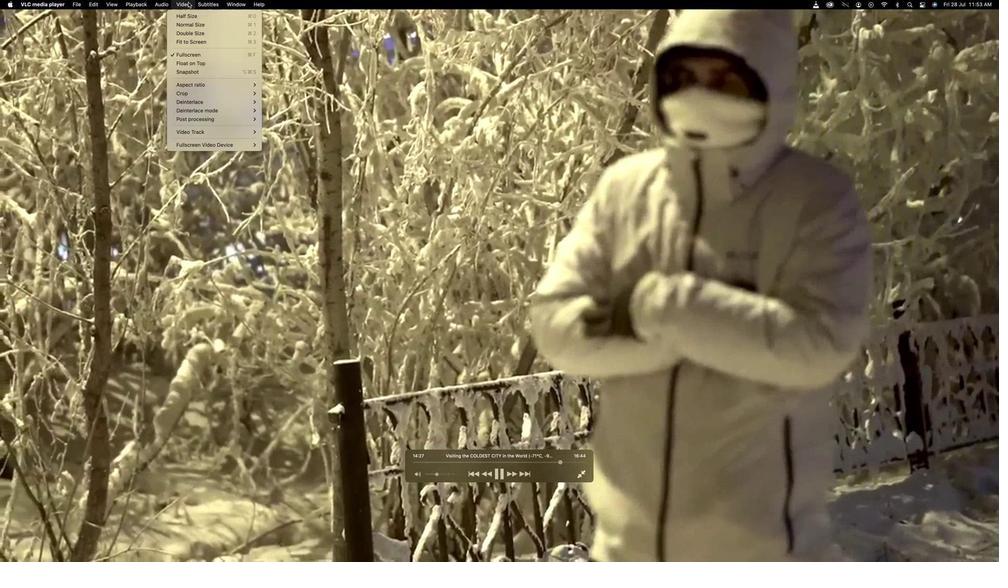
Action: Mouse moved to (193, 87)
Screenshot: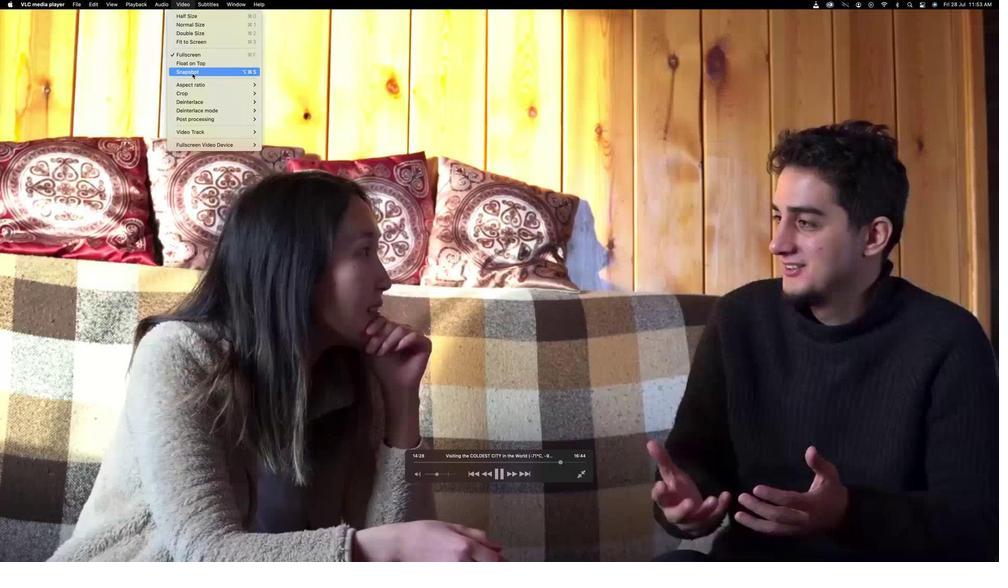 
Action: Mouse pressed left at (193, 87)
Screenshot: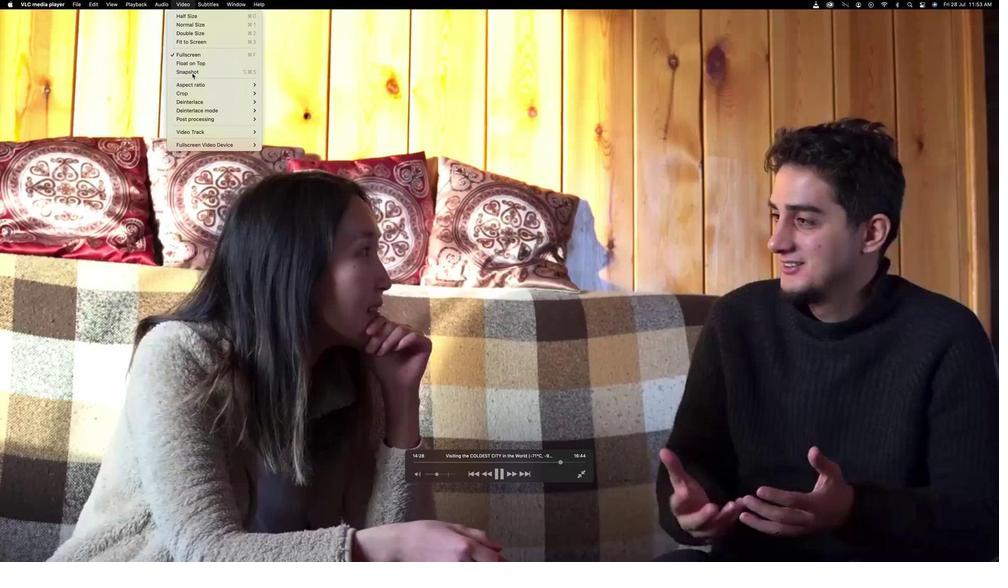 
Action: Mouse moved to (191, 20)
Screenshot: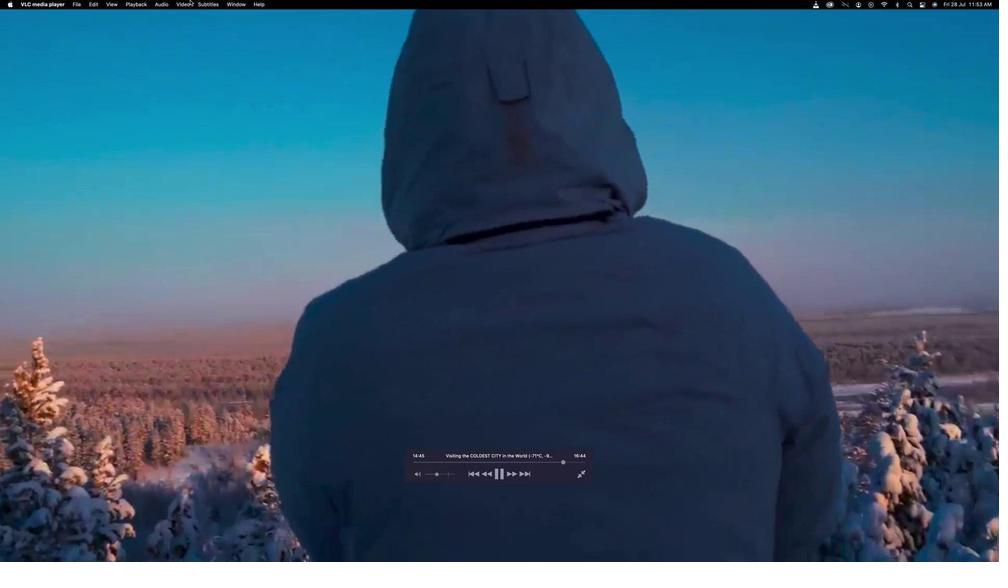 
Action: Mouse pressed left at (191, 20)
Screenshot: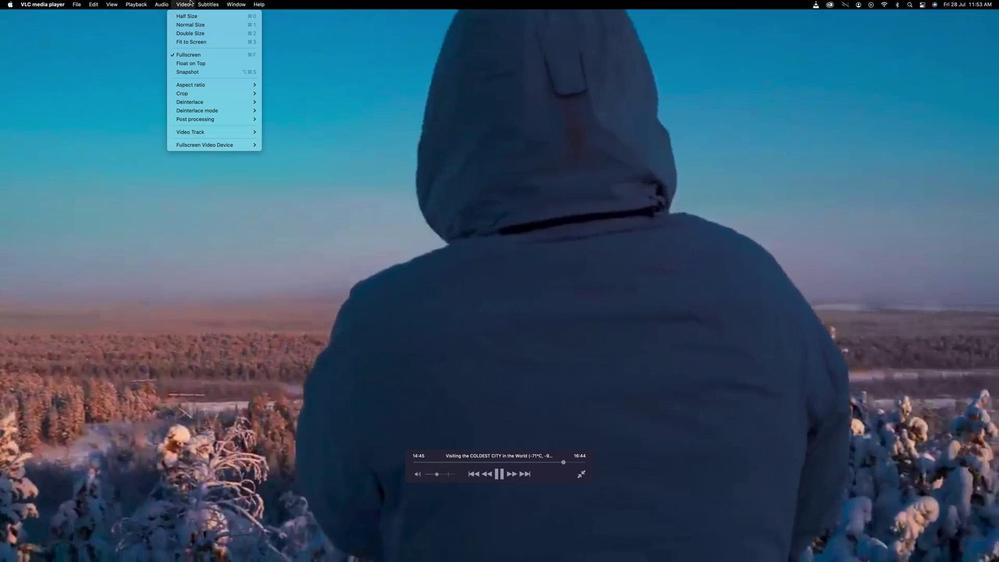 
Action: Mouse moved to (187, 90)
Screenshot: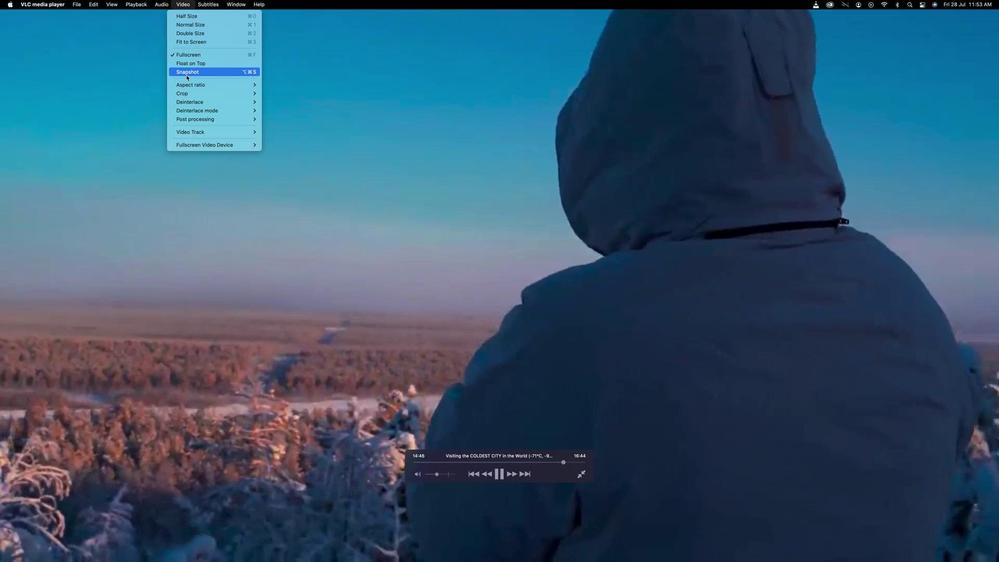 
Action: Mouse pressed left at (187, 90)
Screenshot: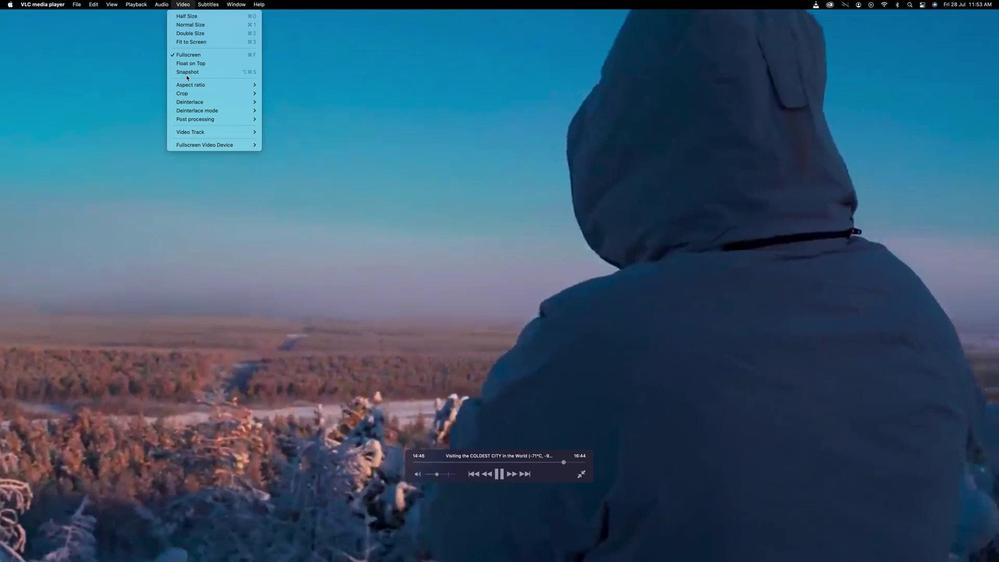 
Action: Mouse moved to (192, 25)
Screenshot: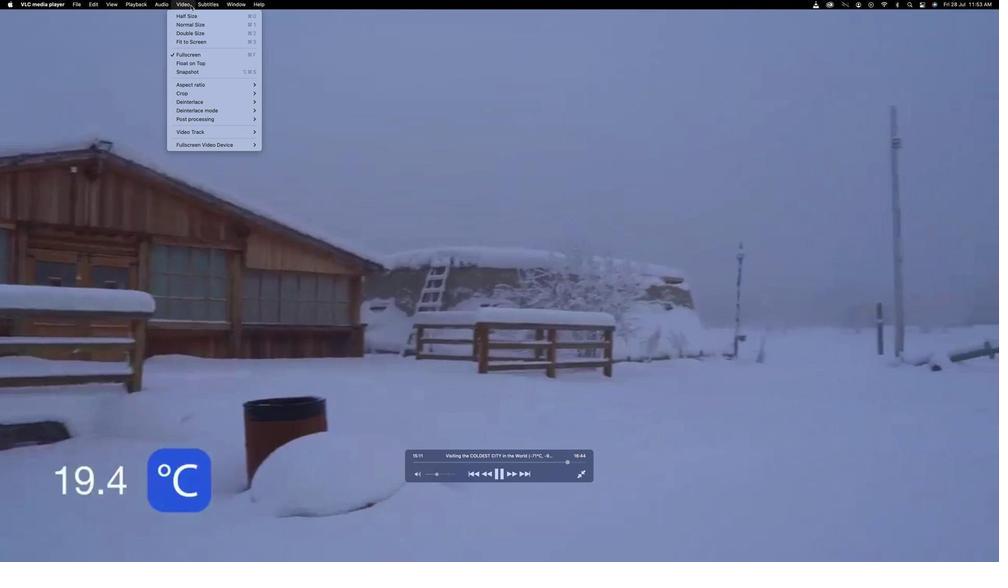 
Action: Mouse pressed left at (192, 25)
Screenshot: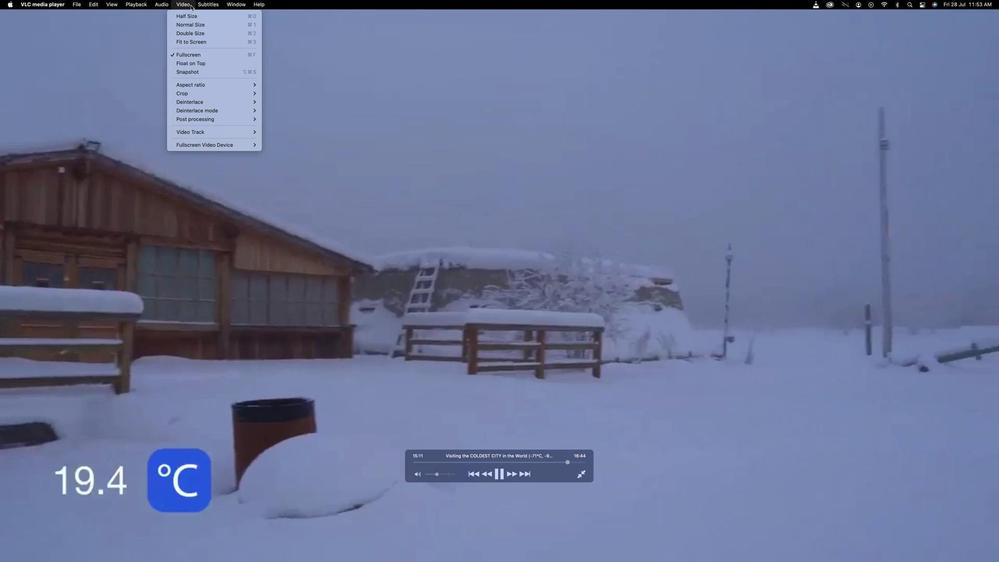 
Action: Mouse moved to (195, 85)
Screenshot: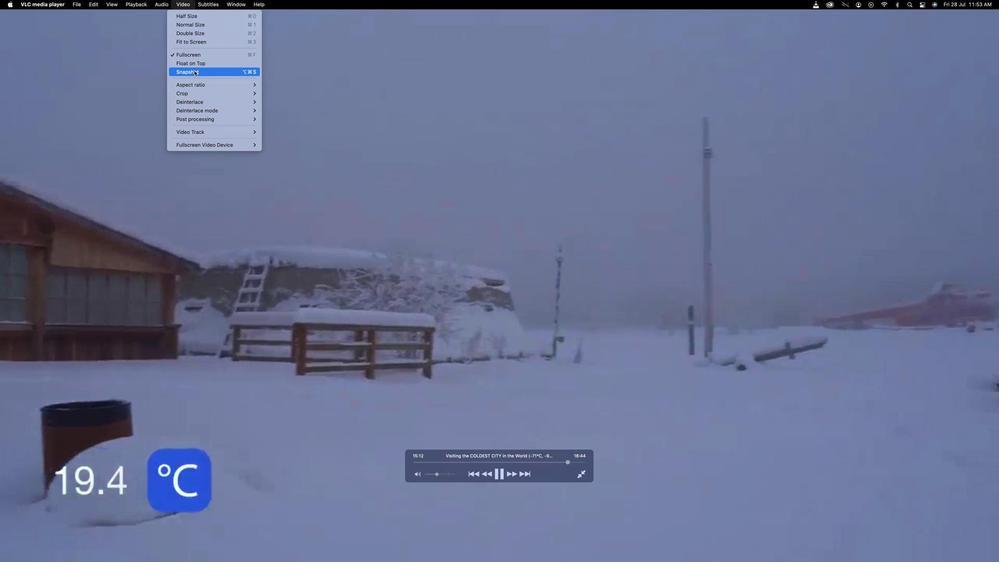 
Action: Mouse pressed left at (195, 85)
Screenshot: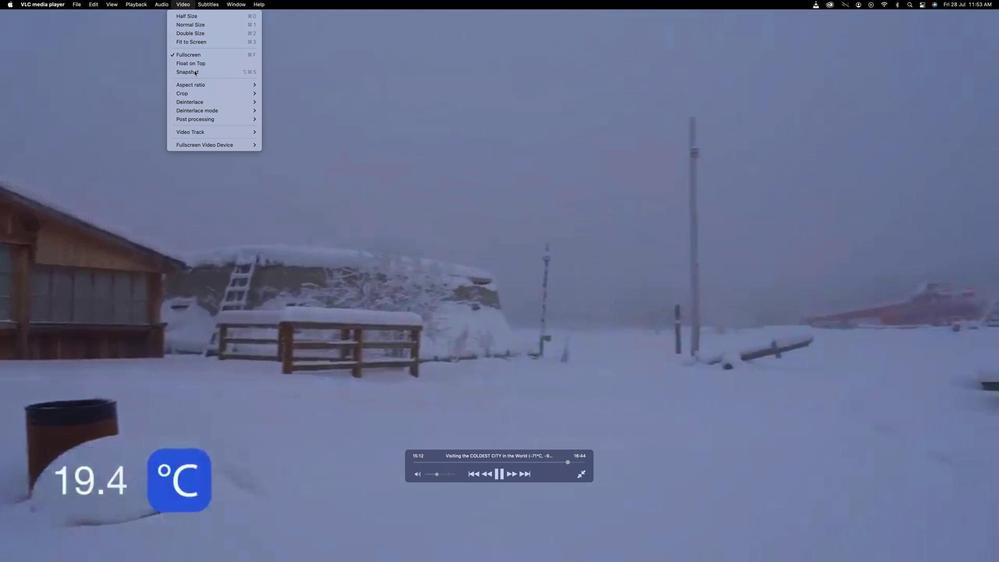 
Action: Mouse moved to (185, 21)
Screenshot: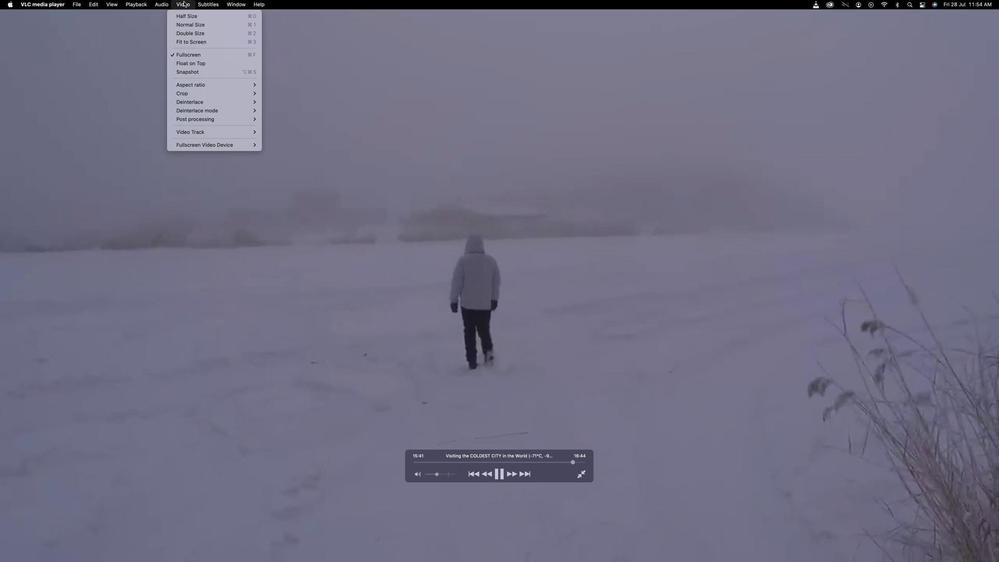 
Action: Mouse pressed left at (185, 21)
Screenshot: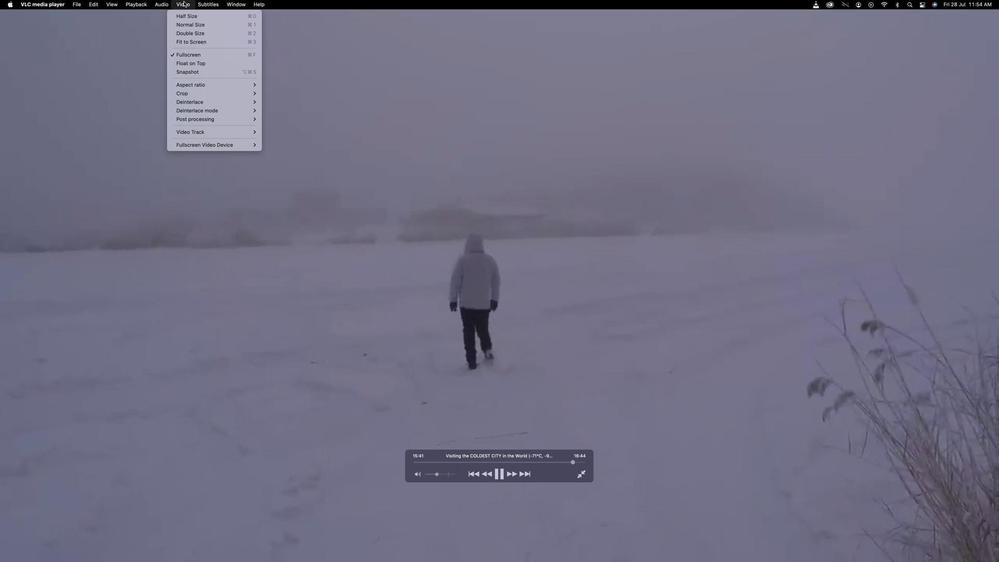 
Action: Mouse moved to (182, 87)
Screenshot: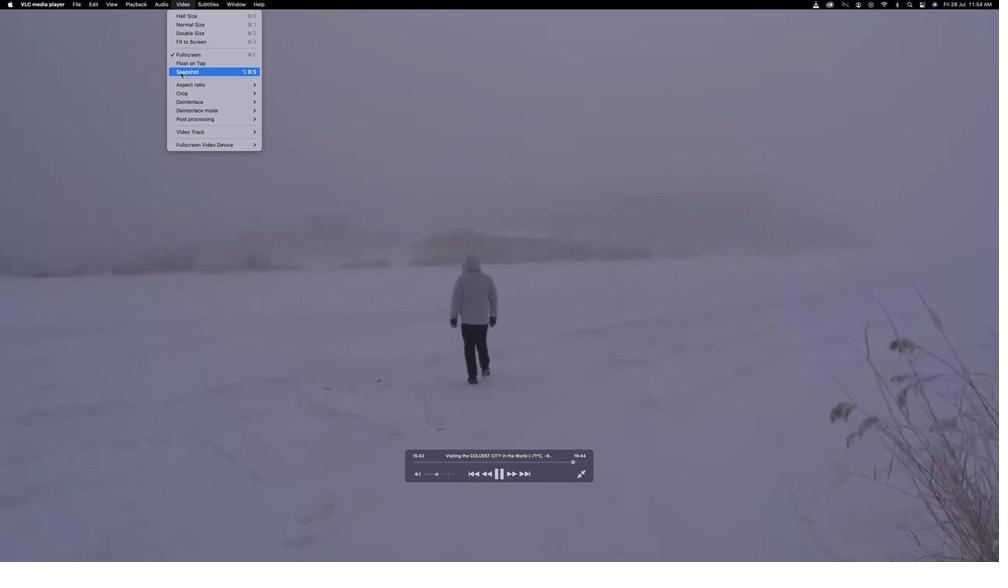 
Action: Mouse pressed left at (182, 87)
Screenshot: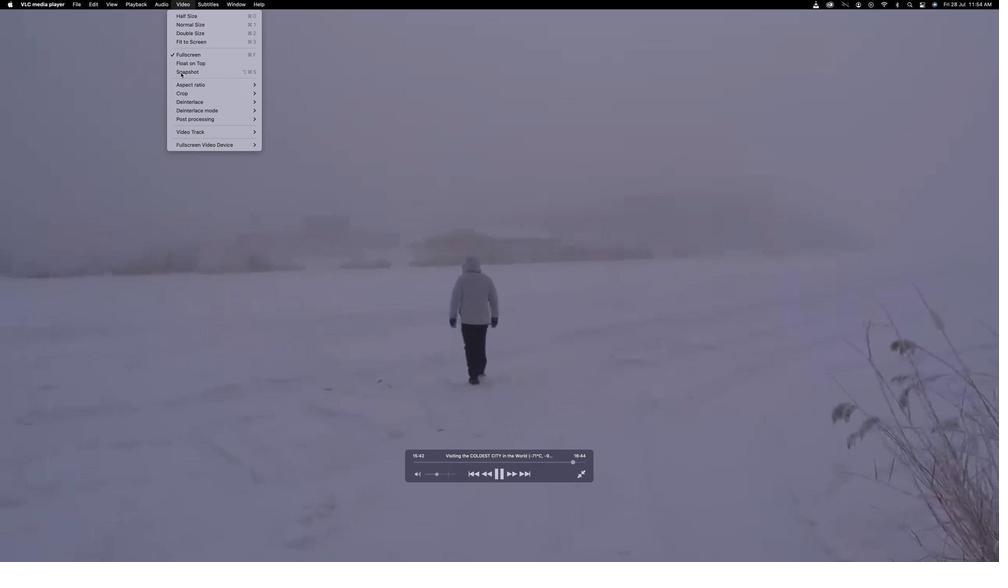 
Action: Mouse moved to (181, 23)
Screenshot: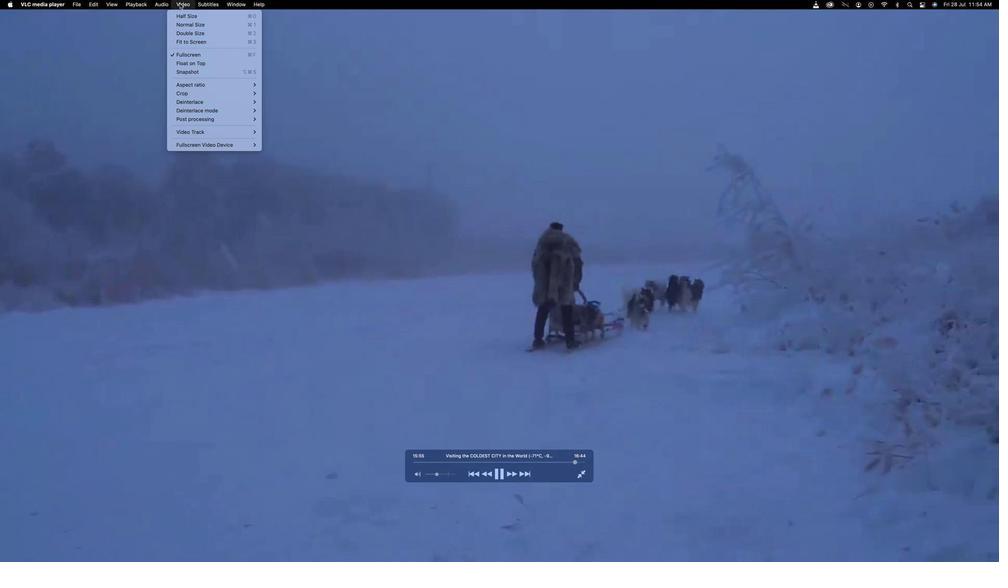 
Action: Mouse pressed left at (181, 23)
Screenshot: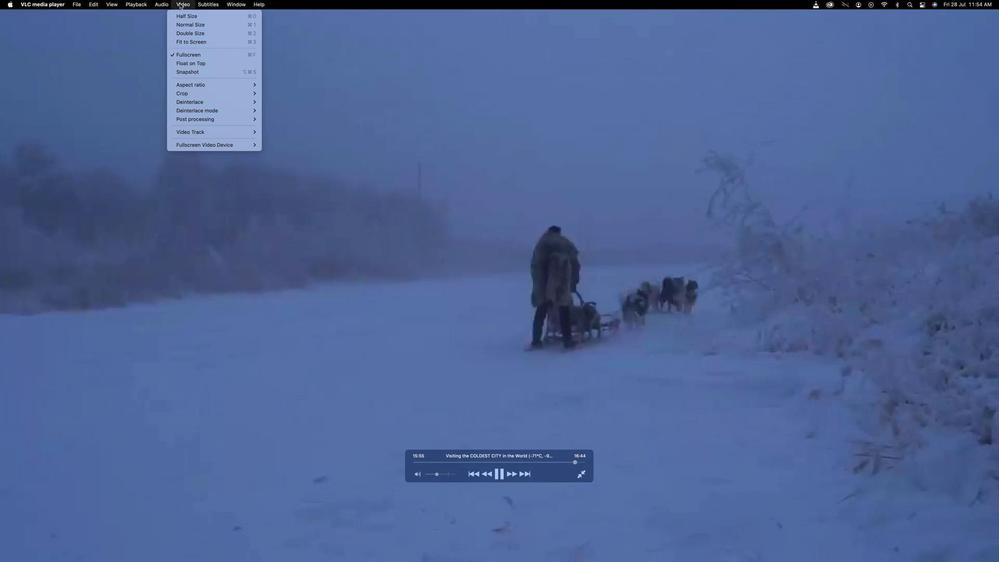 
Action: Mouse moved to (192, 89)
Screenshot: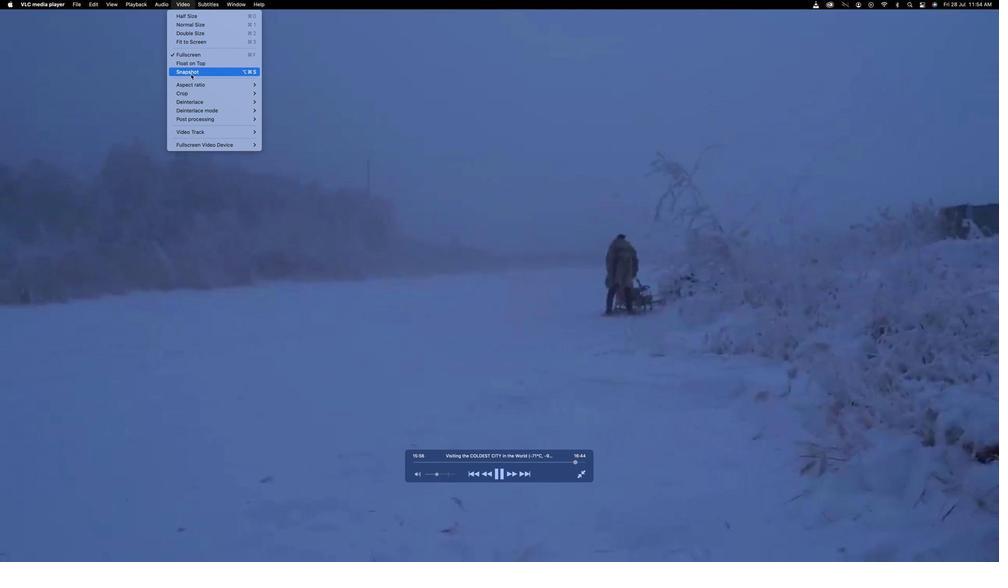 
Action: Mouse pressed left at (192, 89)
Screenshot: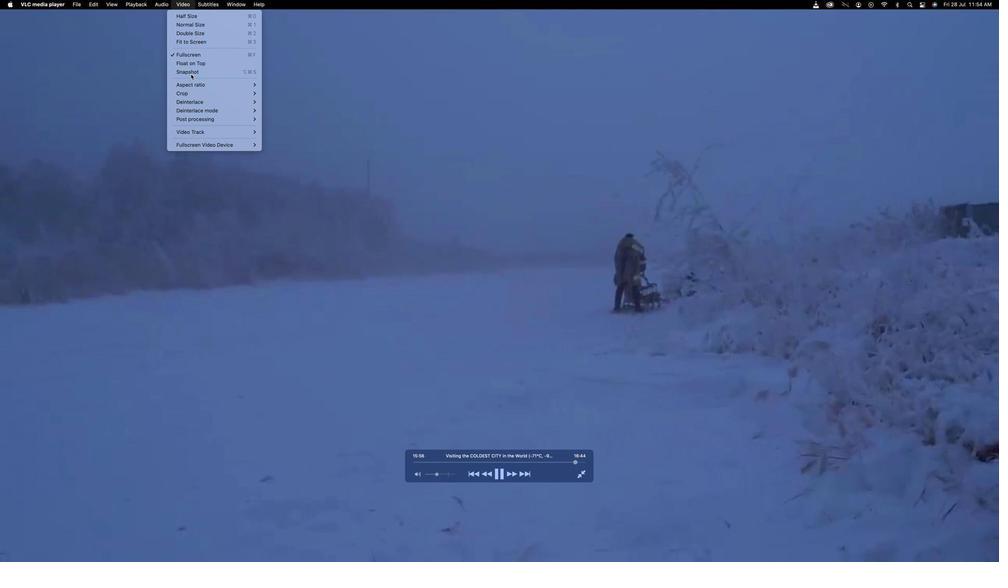 
Action: Mouse moved to (579, 456)
Screenshot: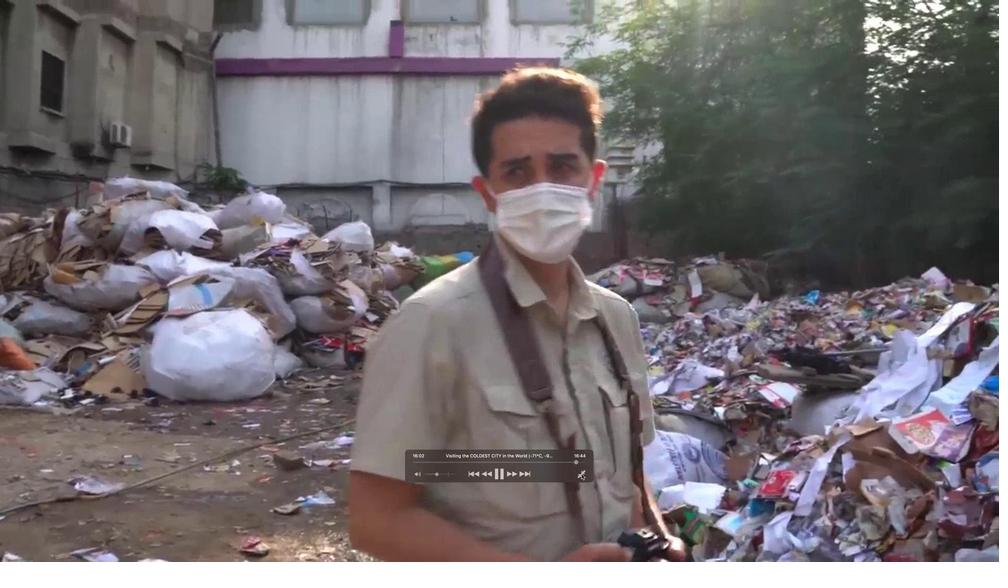 
Action: Mouse pressed left at (579, 456)
Screenshot: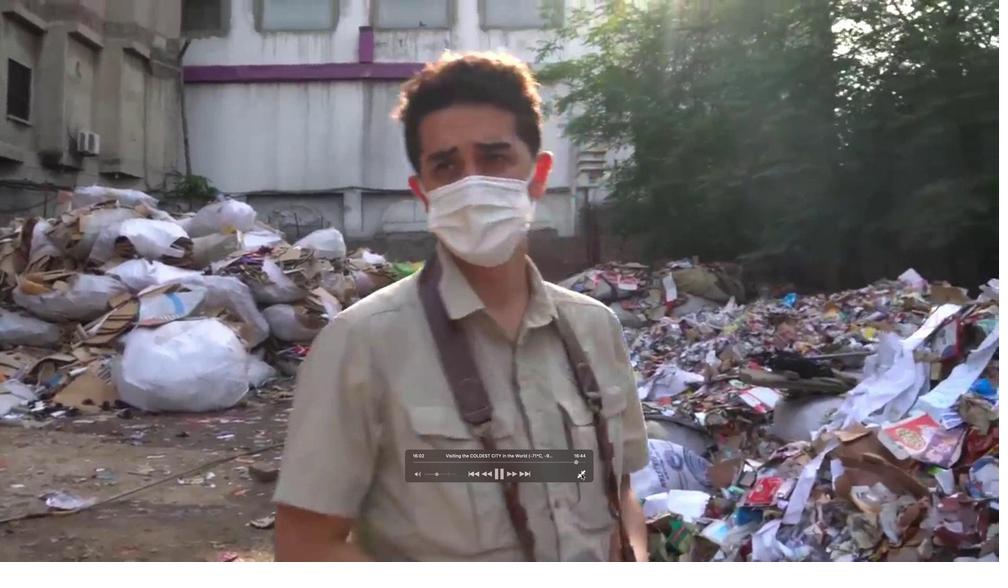 
Action: Mouse moved to (493, 307)
Screenshot: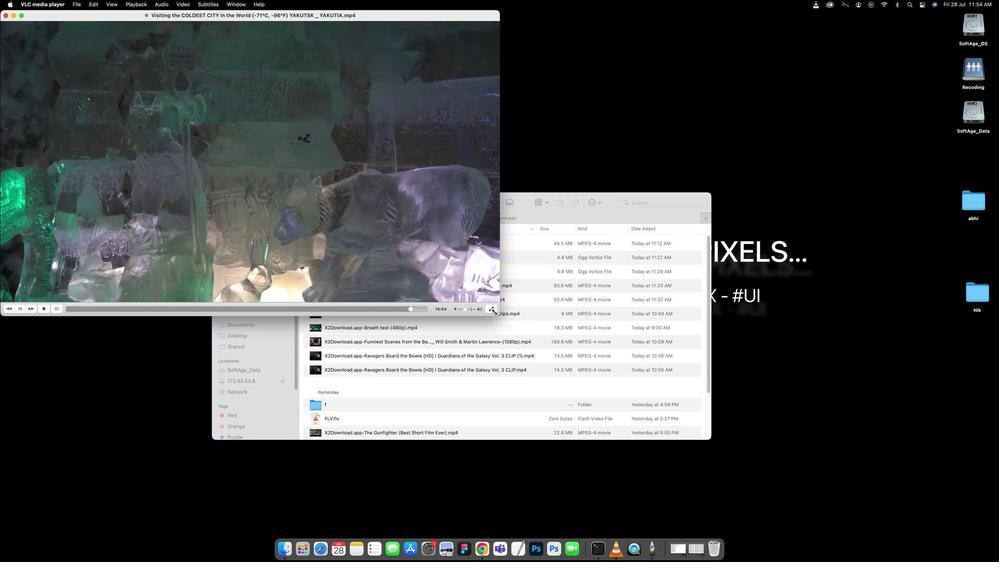 
Action: Mouse pressed left at (493, 307)
Screenshot: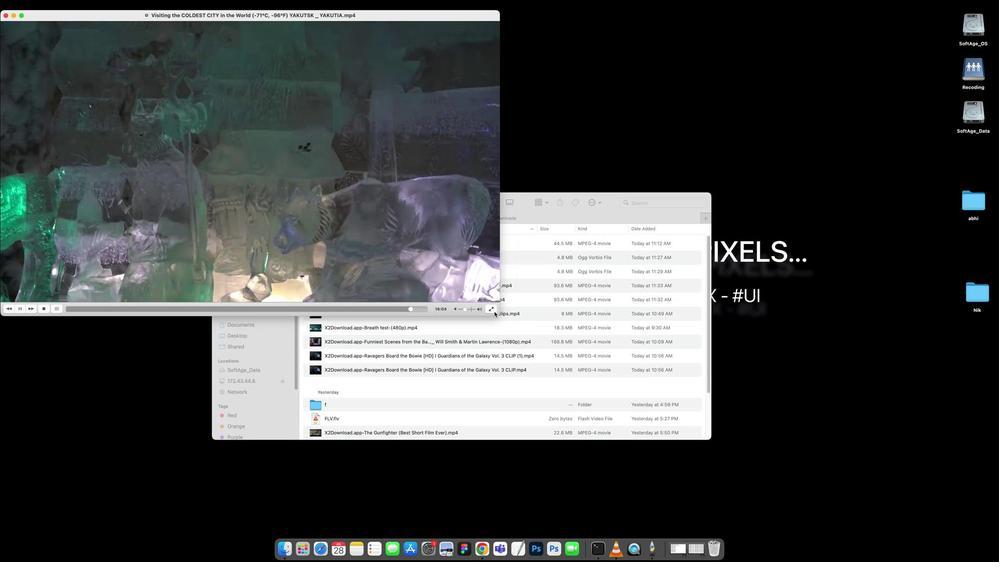 
